 Task: Look for space in Rūdarpur, India from 6th September, 2023 to 18th September, 2023 for 3 adults in price range Rs.6000 to Rs.12000. Place can be entire place with 2 bedrooms having 2 beds and 2 bathrooms. Property type can be house, flat, guest house, hotel. Booking option can be shelf check-in. Required host language is English.
Action: Mouse moved to (513, 71)
Screenshot: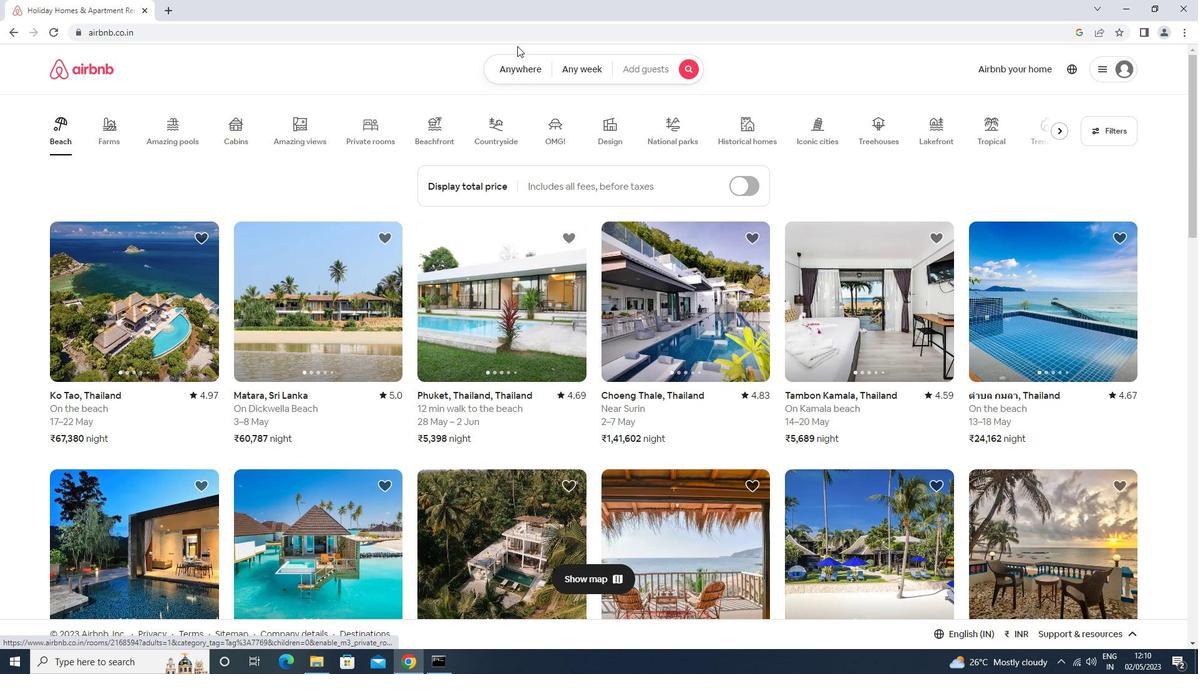 
Action: Mouse pressed left at (513, 71)
Screenshot: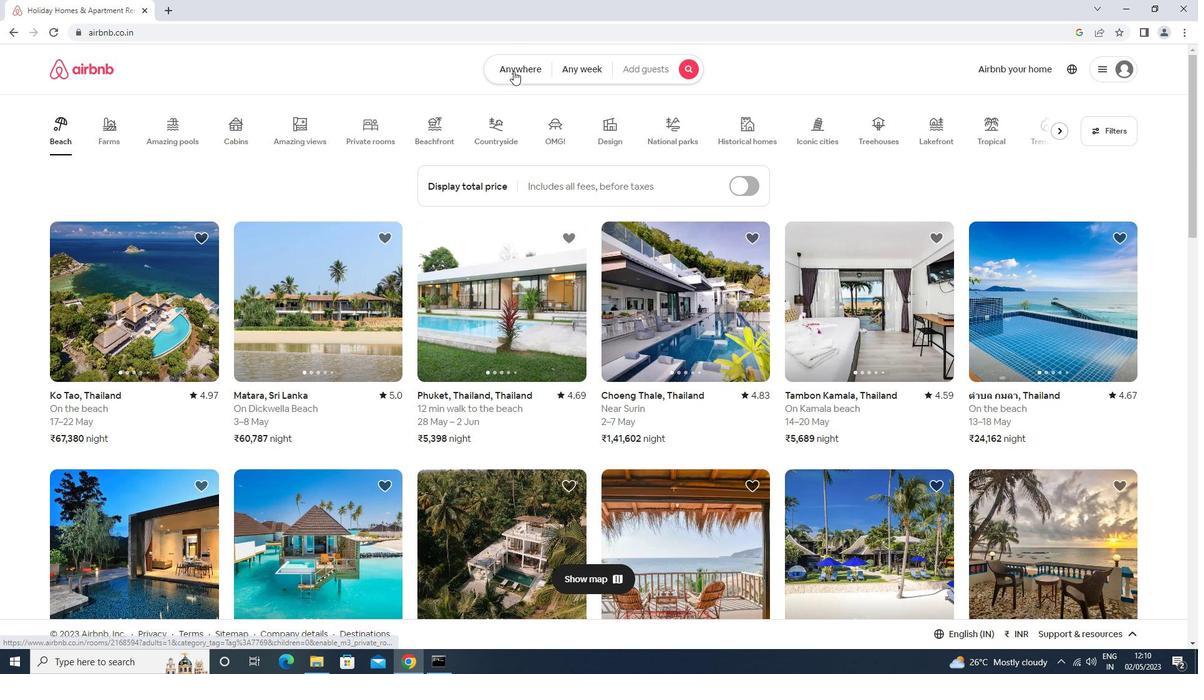 
Action: Mouse moved to (470, 118)
Screenshot: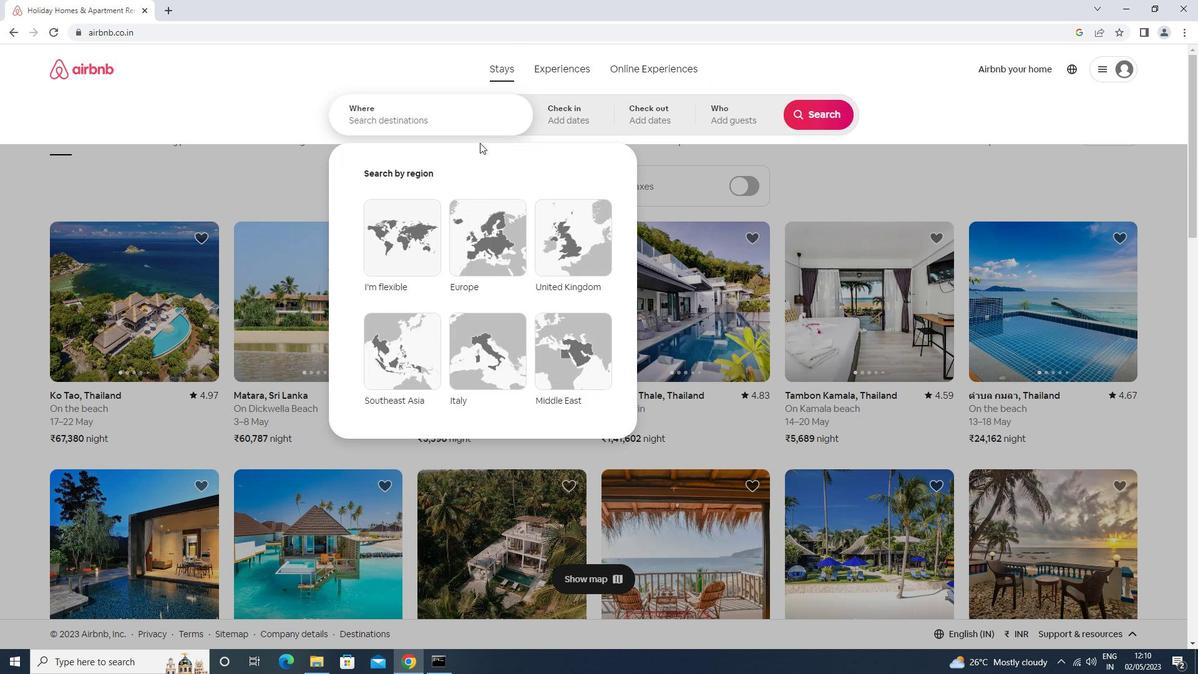 
Action: Mouse pressed left at (470, 118)
Screenshot: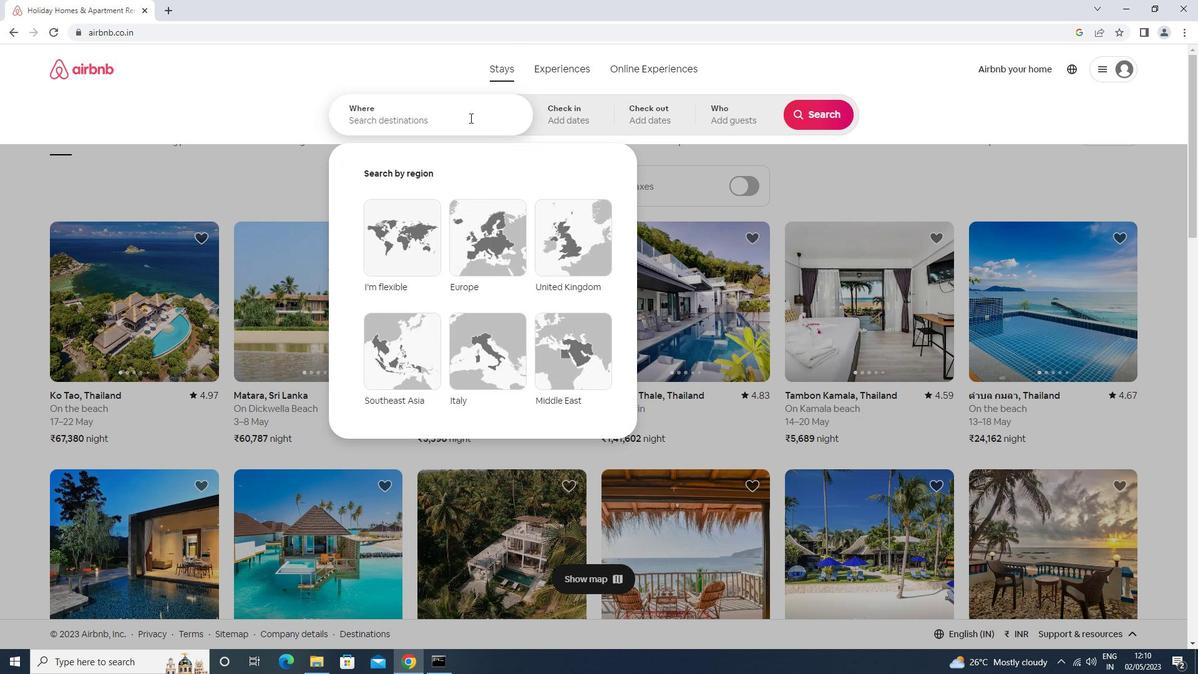 
Action: Mouse moved to (470, 118)
Screenshot: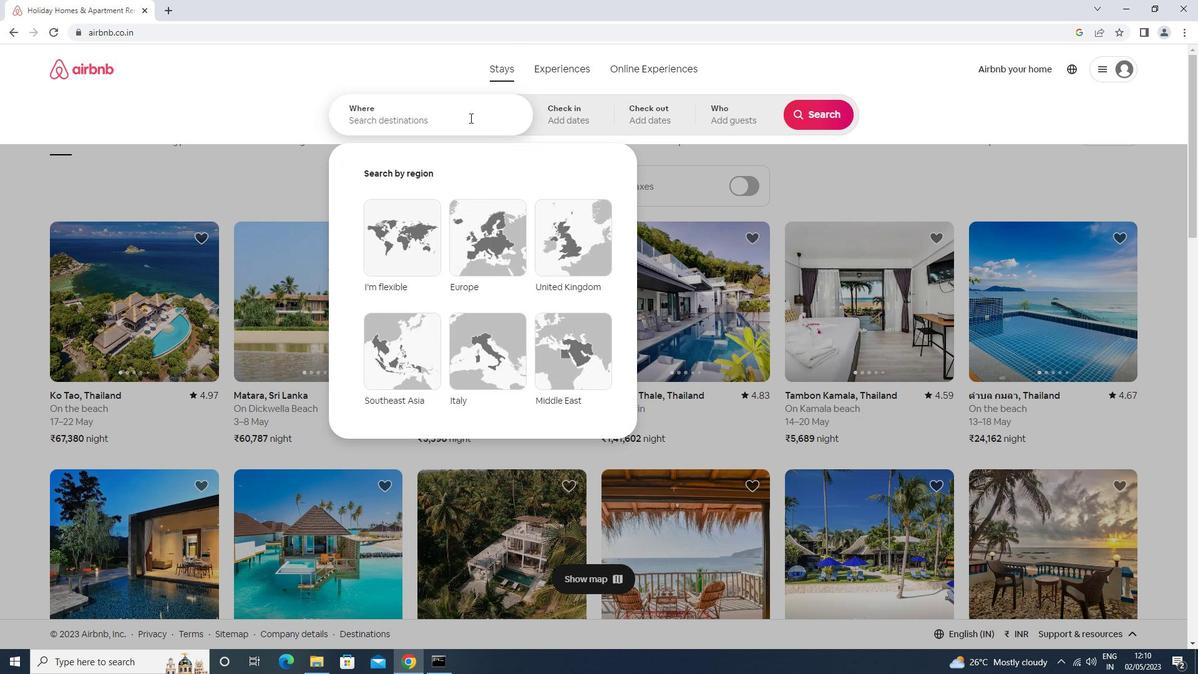 
Action: Key pressed r<Key.caps_lock>udarpur<Key.enter>
Screenshot: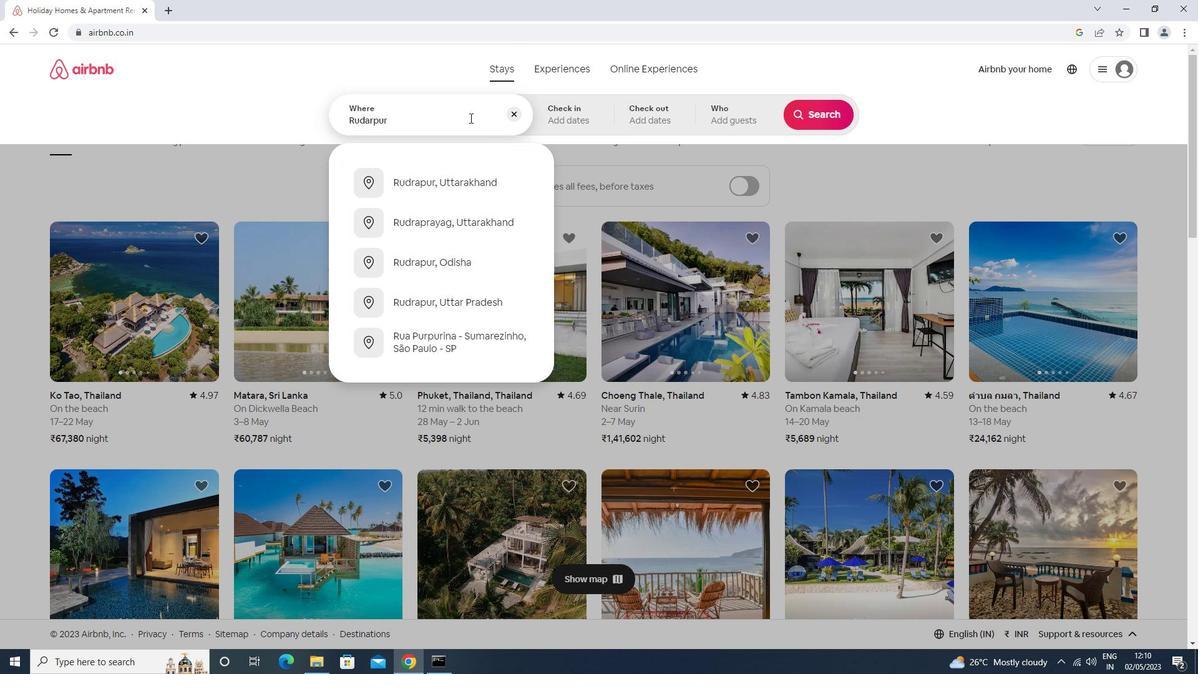 
Action: Mouse moved to (817, 217)
Screenshot: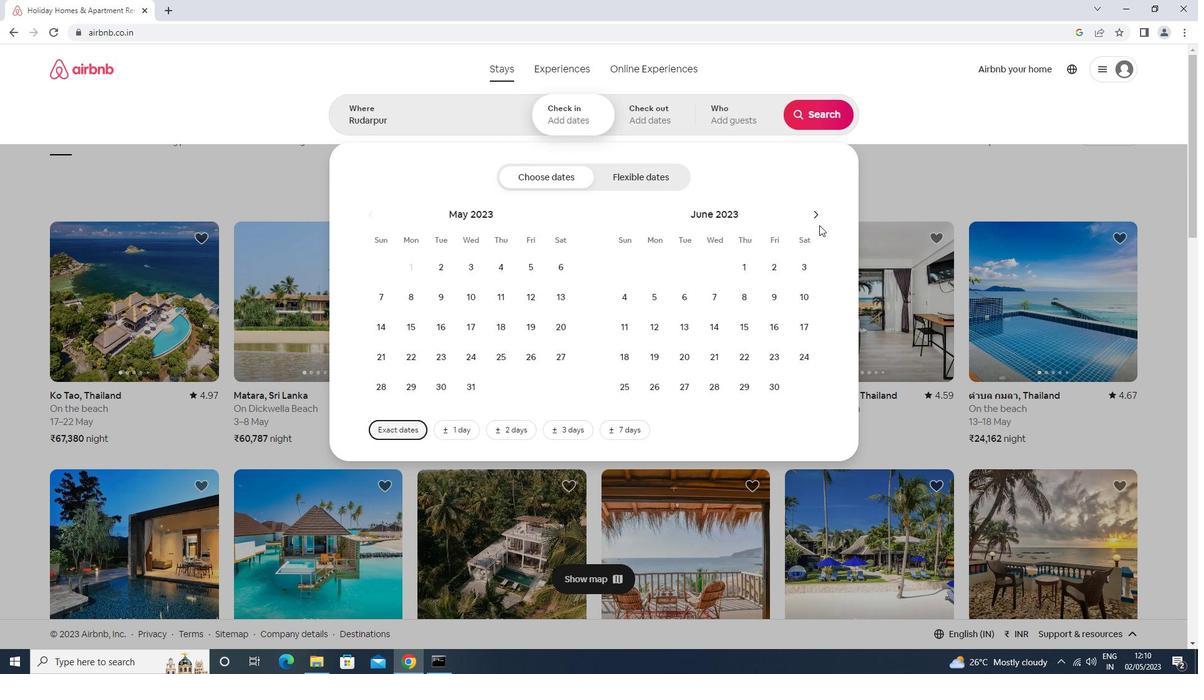 
Action: Mouse pressed left at (817, 217)
Screenshot: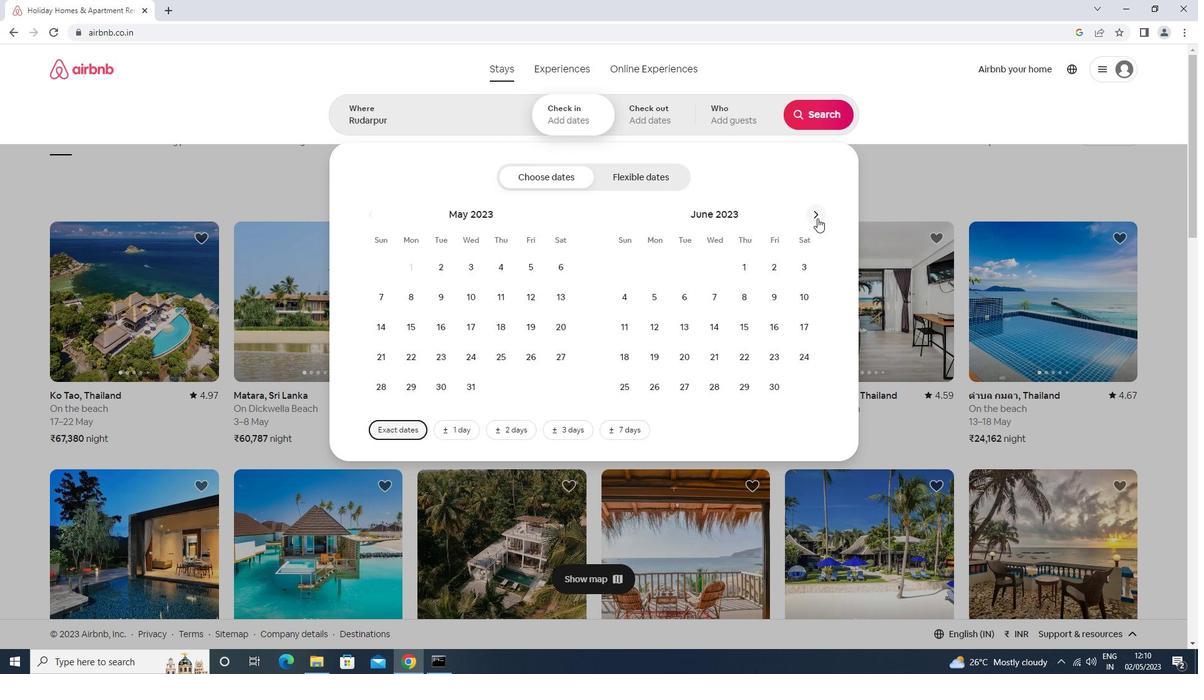 
Action: Mouse pressed left at (817, 217)
Screenshot: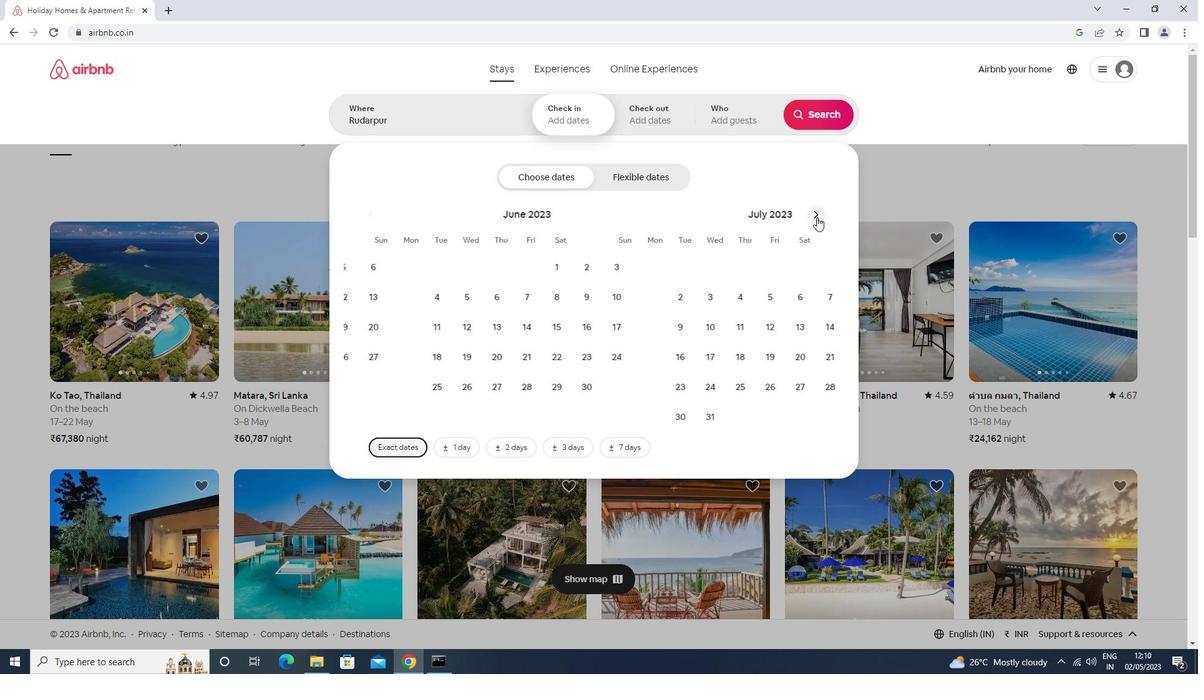 
Action: Mouse moved to (817, 217)
Screenshot: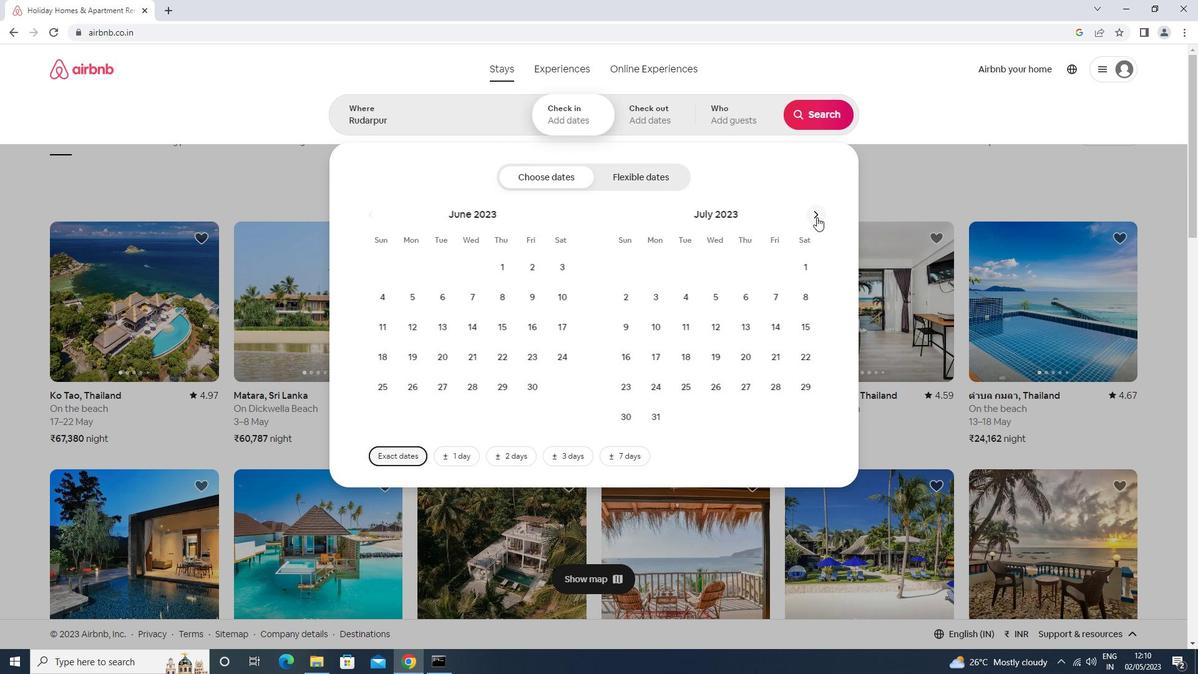 
Action: Mouse pressed left at (817, 217)
Screenshot: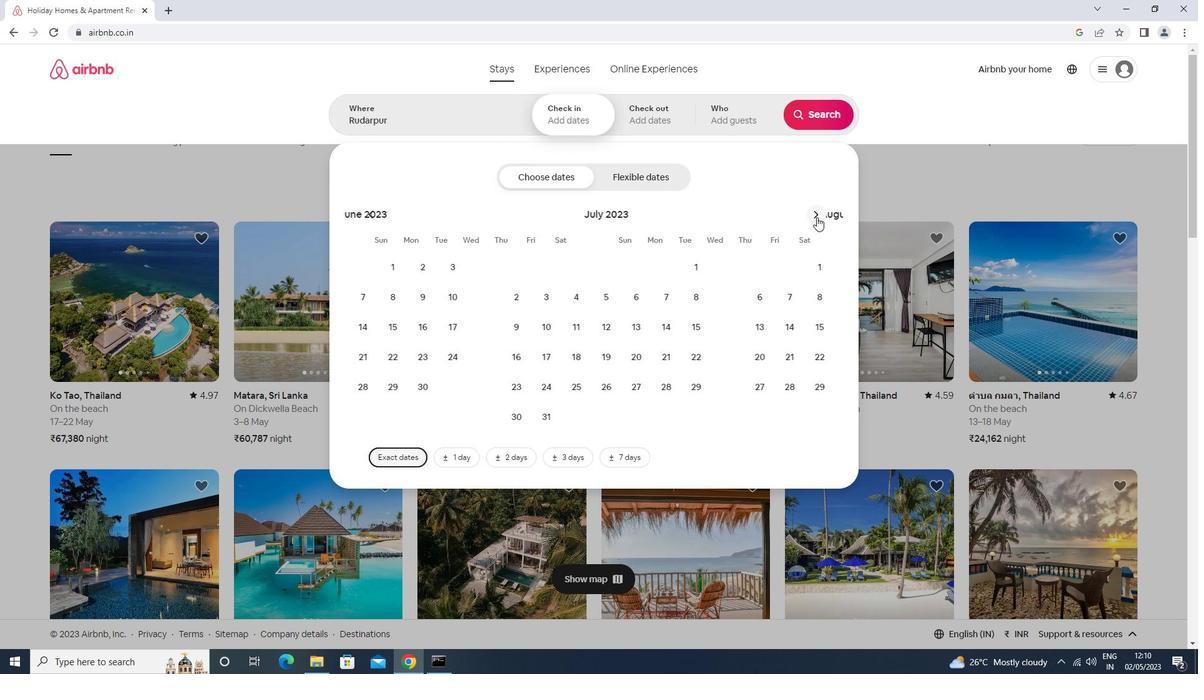 
Action: Mouse moved to (712, 289)
Screenshot: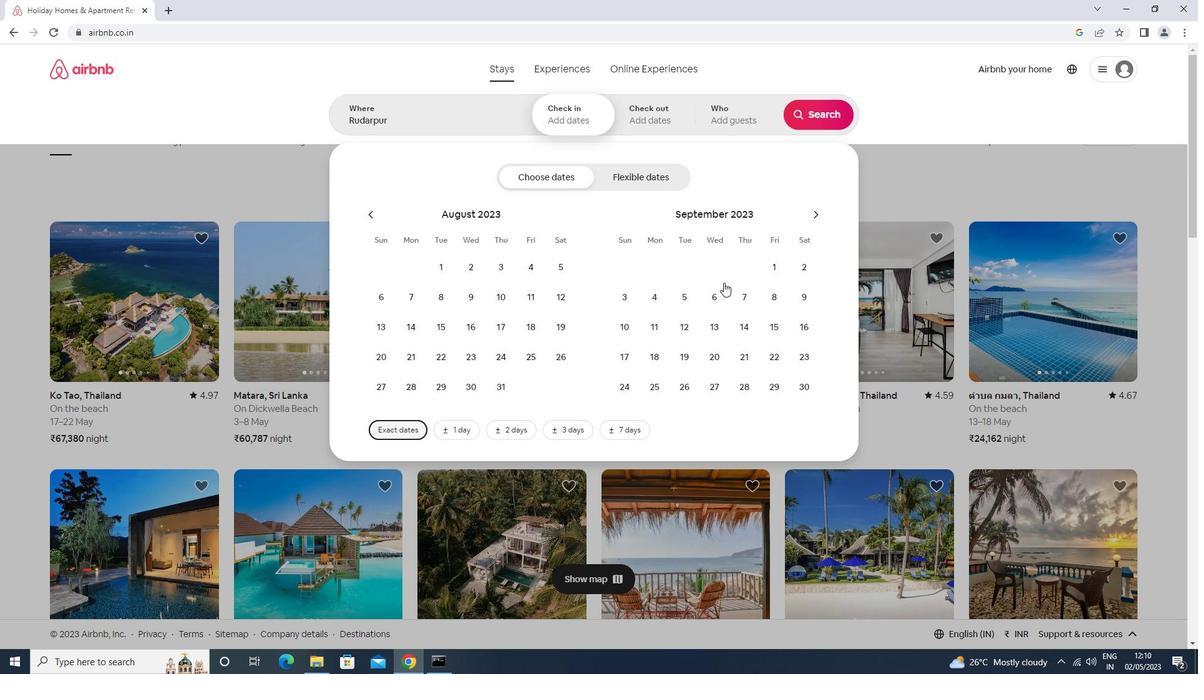 
Action: Mouse pressed left at (712, 289)
Screenshot: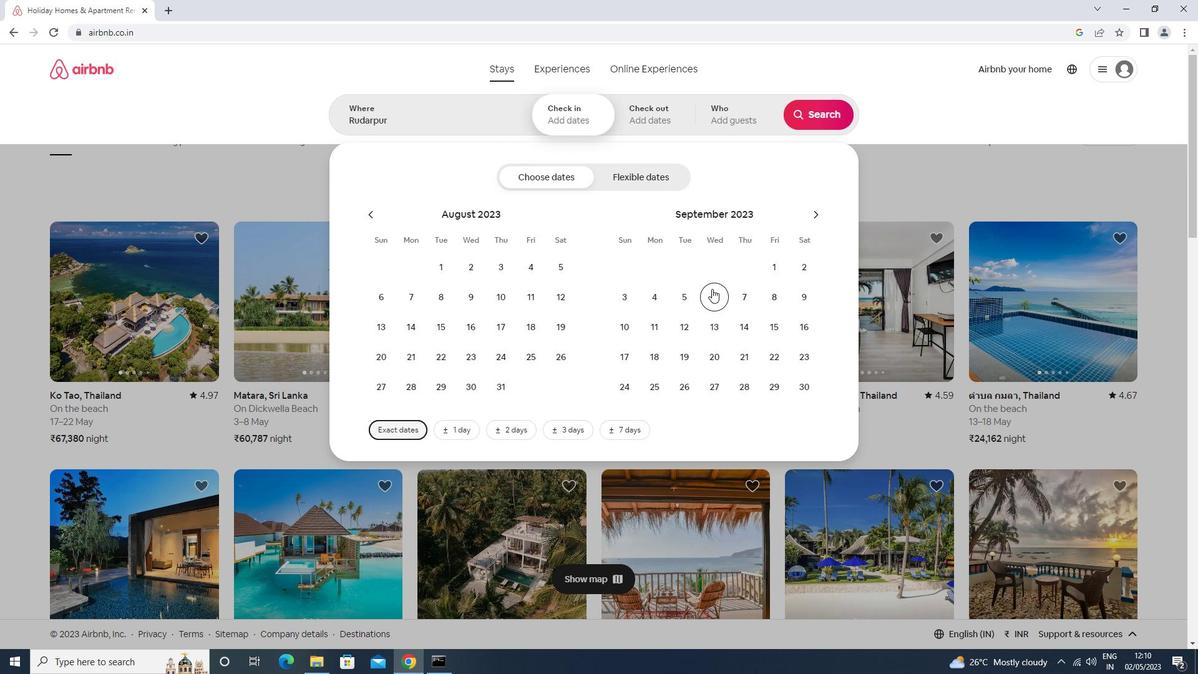 
Action: Mouse moved to (648, 347)
Screenshot: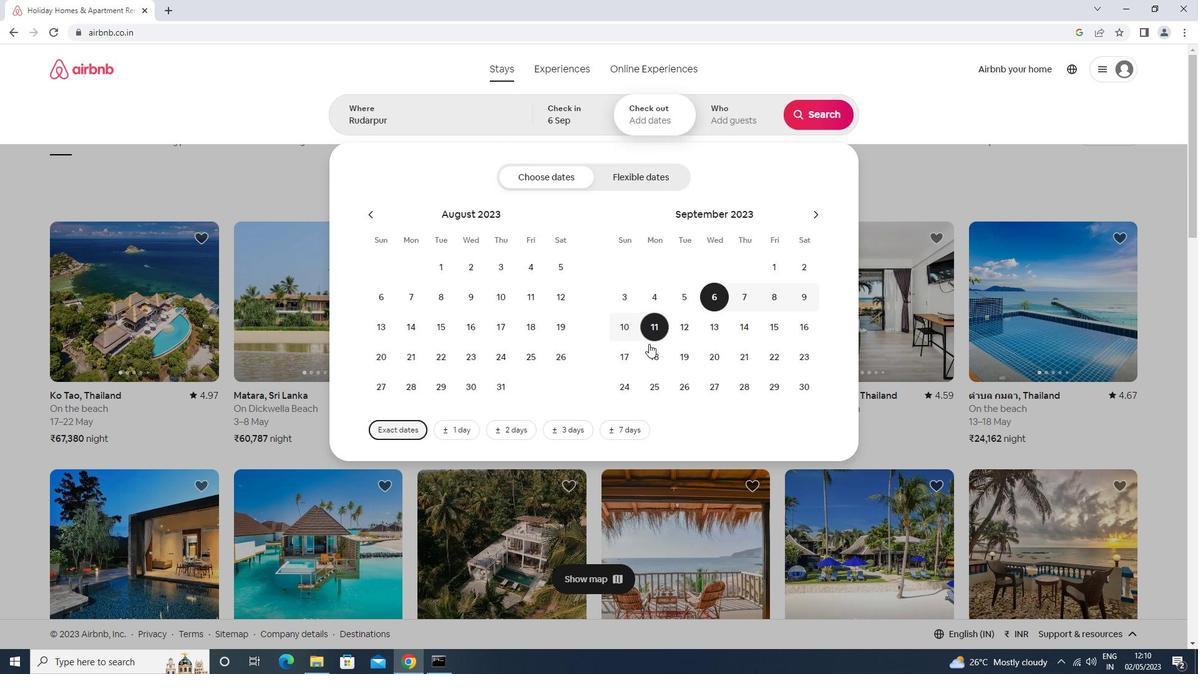 
Action: Mouse pressed left at (648, 347)
Screenshot: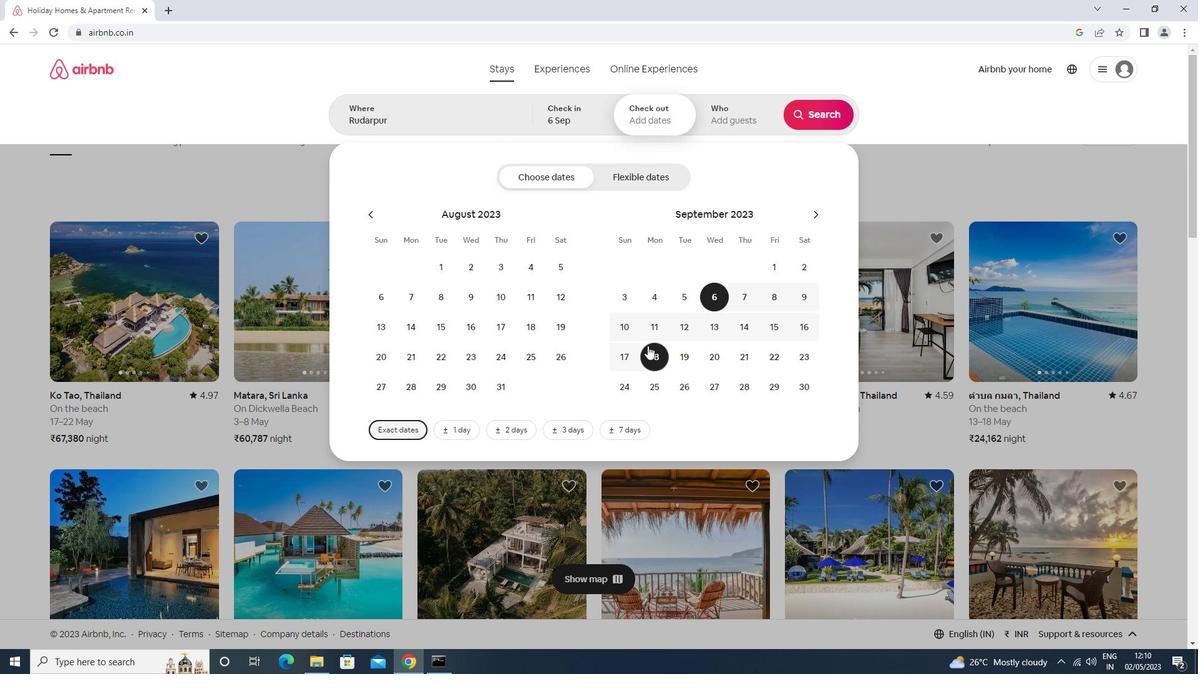 
Action: Mouse moved to (711, 120)
Screenshot: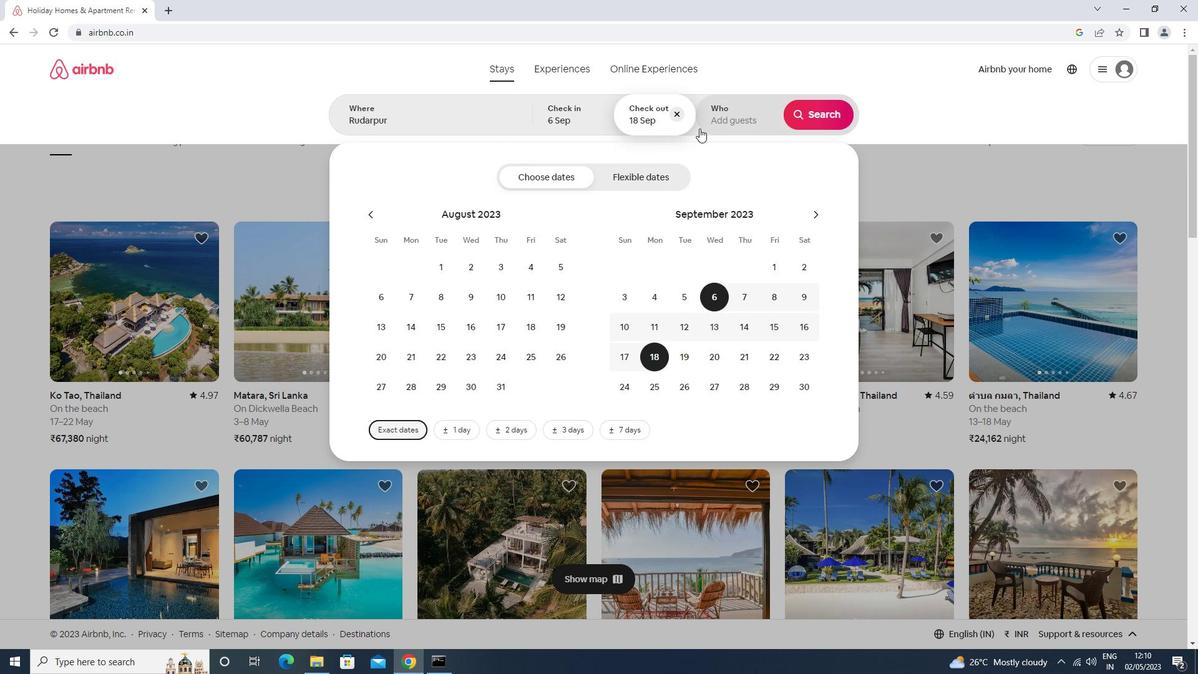 
Action: Mouse pressed left at (711, 120)
Screenshot: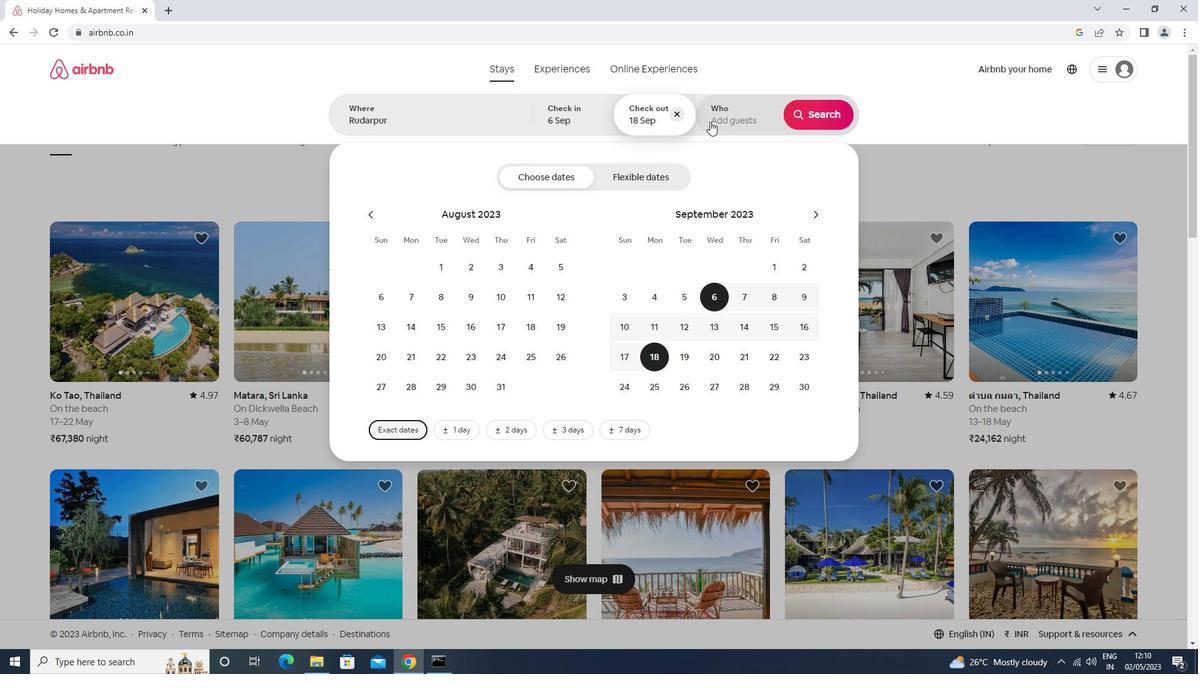 
Action: Mouse moved to (821, 187)
Screenshot: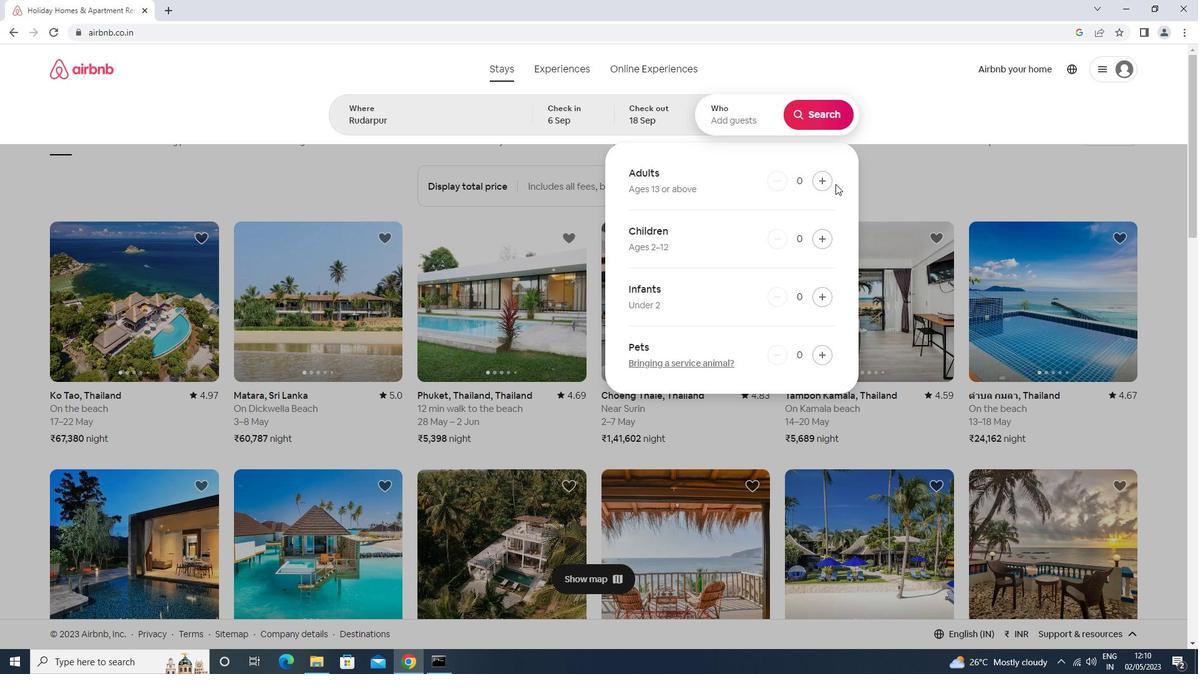 
Action: Mouse pressed left at (821, 187)
Screenshot: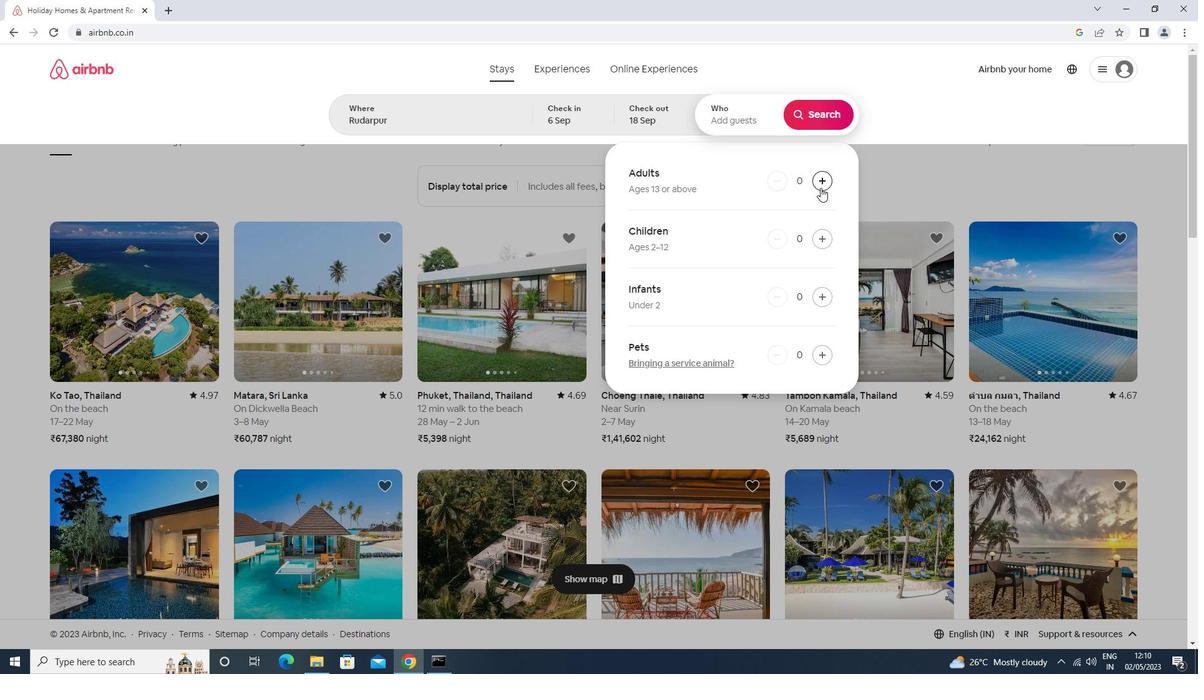 
Action: Mouse pressed left at (821, 187)
Screenshot: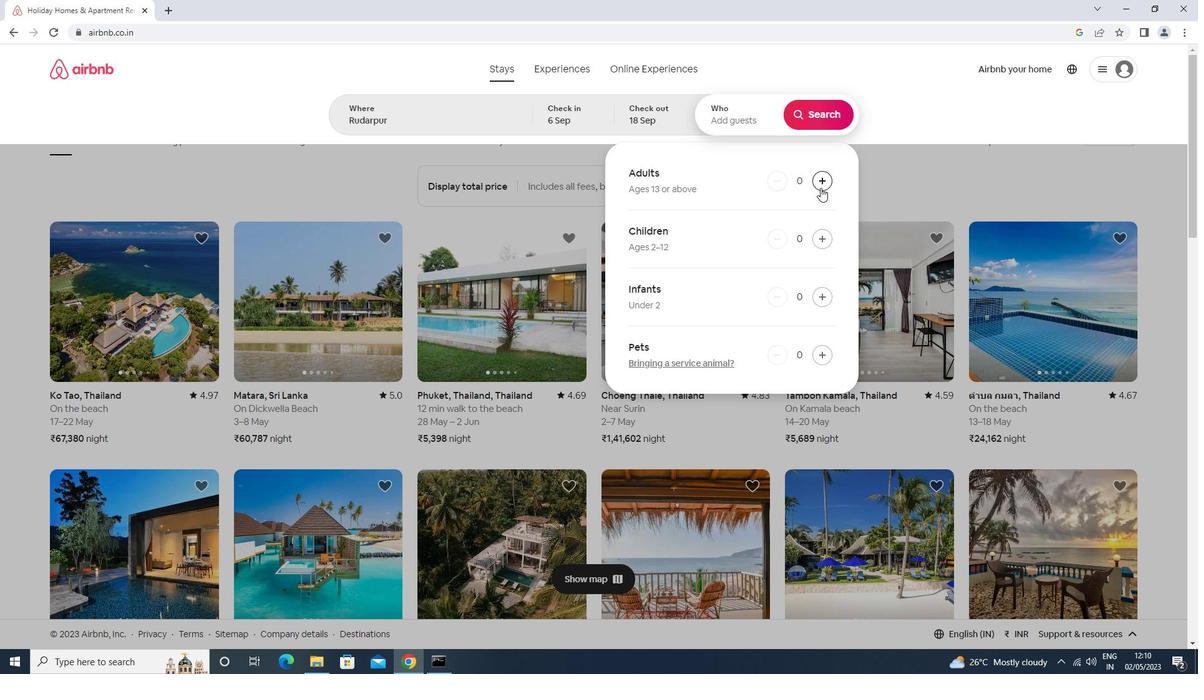 
Action: Mouse moved to (821, 187)
Screenshot: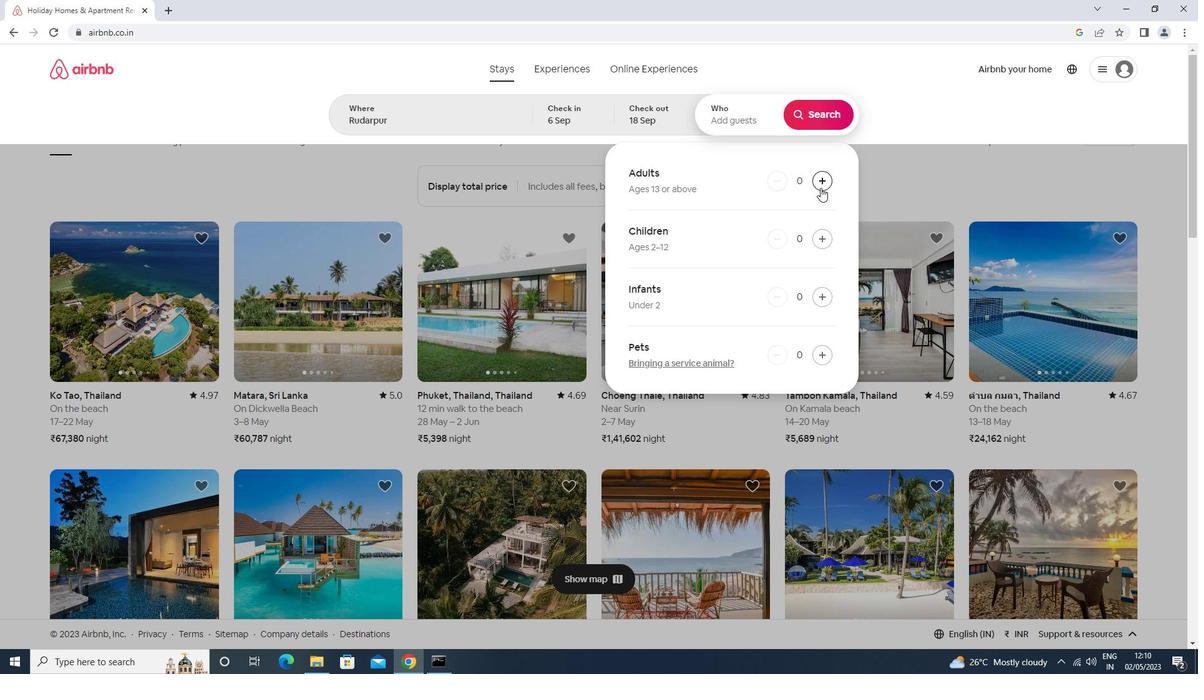 
Action: Mouse pressed left at (821, 187)
Screenshot: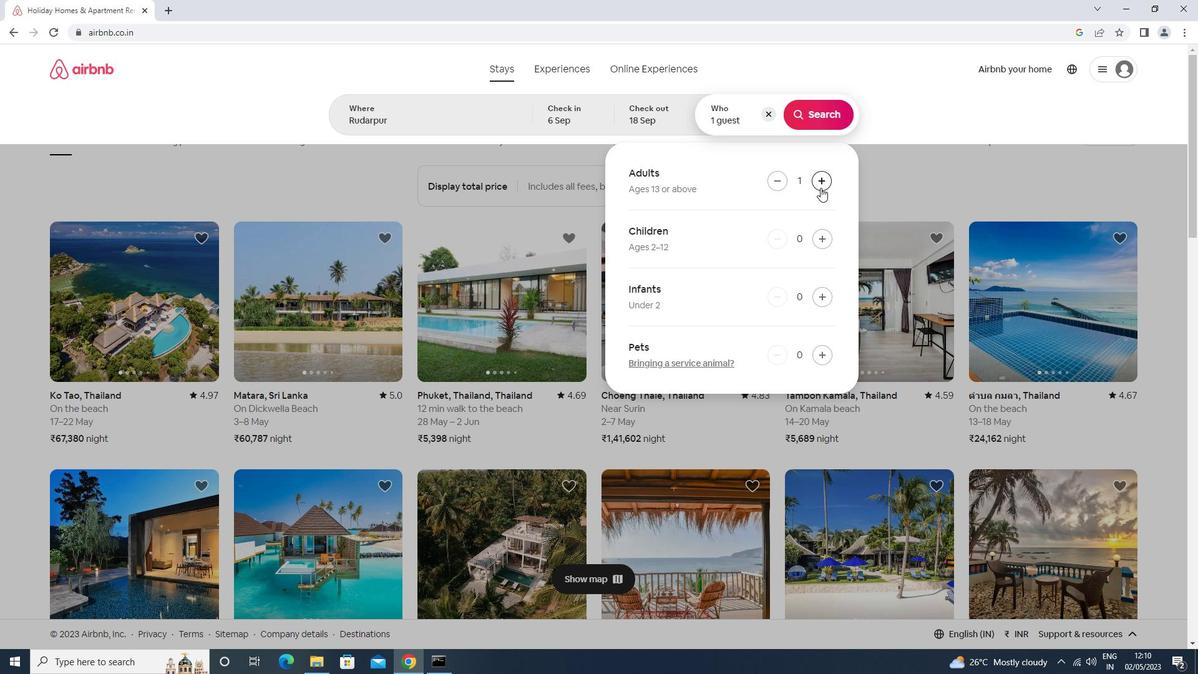 
Action: Mouse moved to (823, 114)
Screenshot: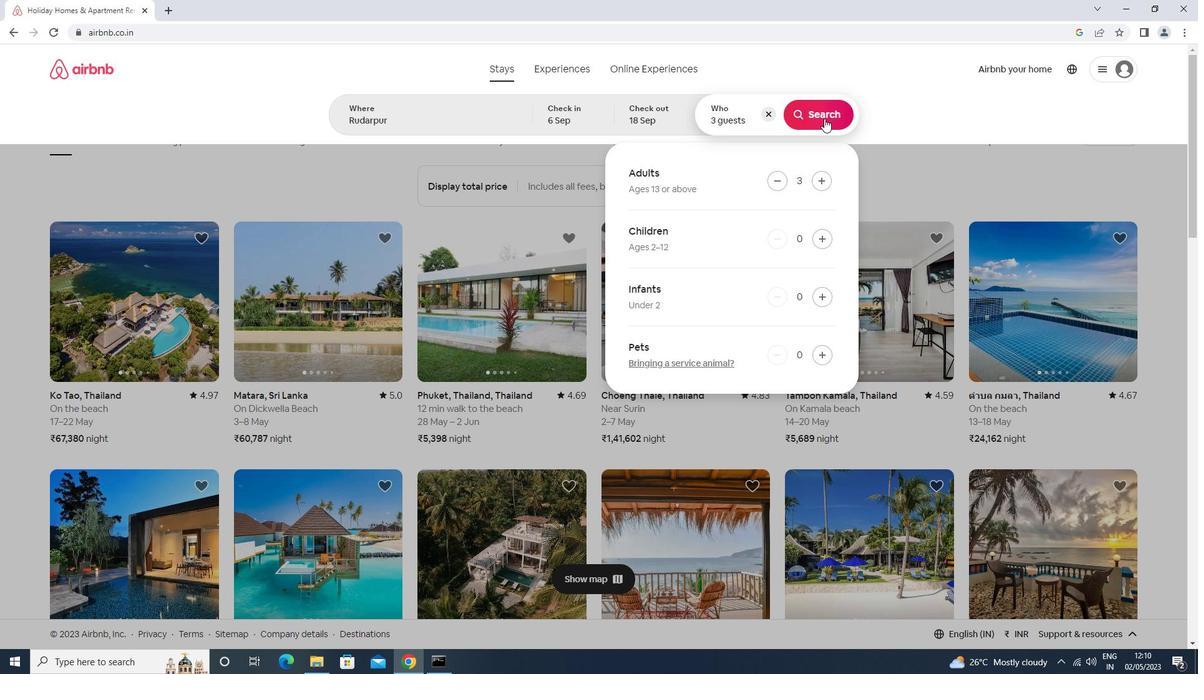 
Action: Mouse pressed left at (823, 114)
Screenshot: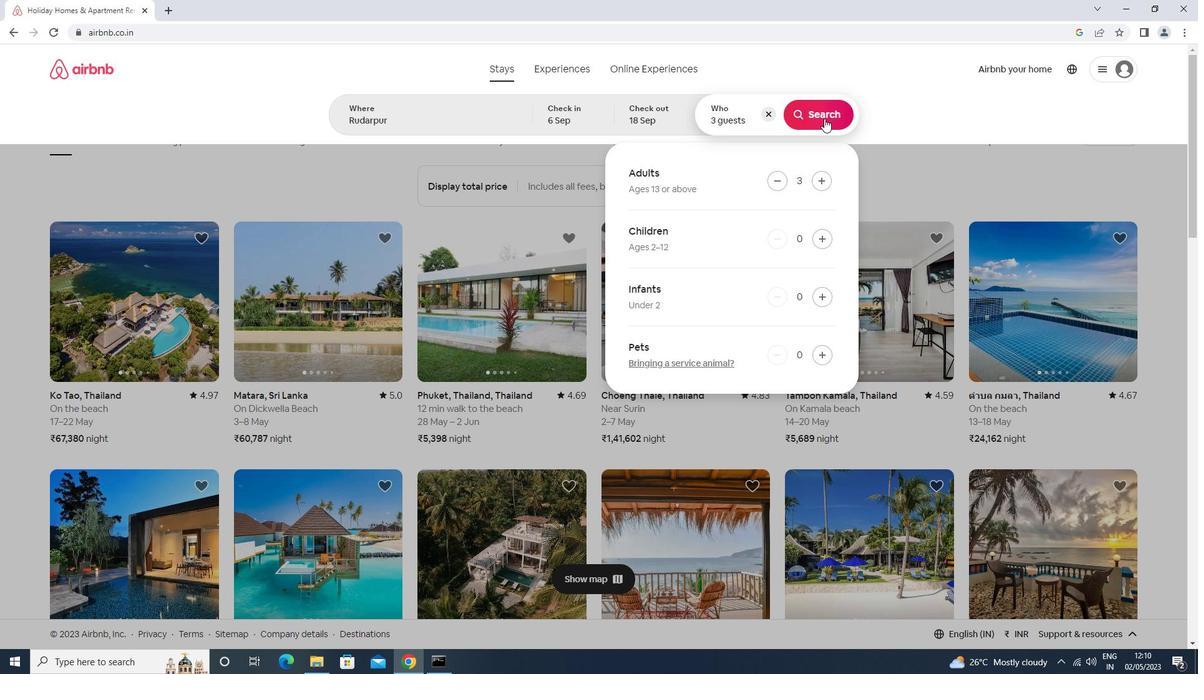 
Action: Mouse moved to (1136, 116)
Screenshot: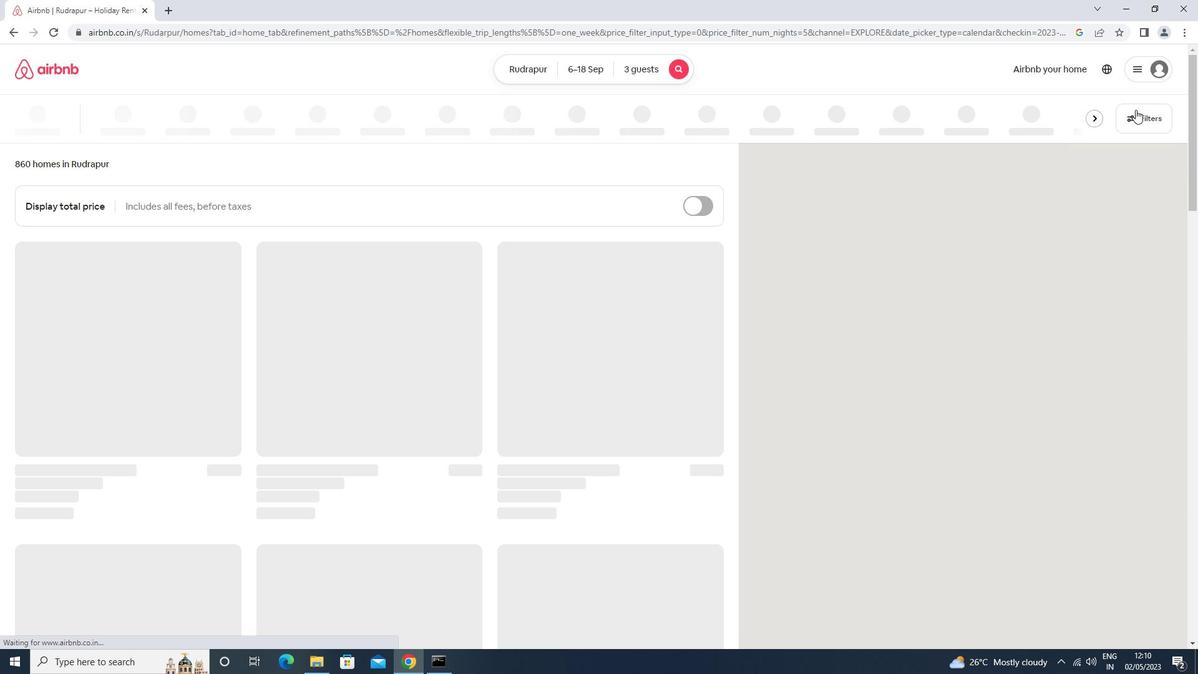 
Action: Mouse pressed left at (1136, 116)
Screenshot: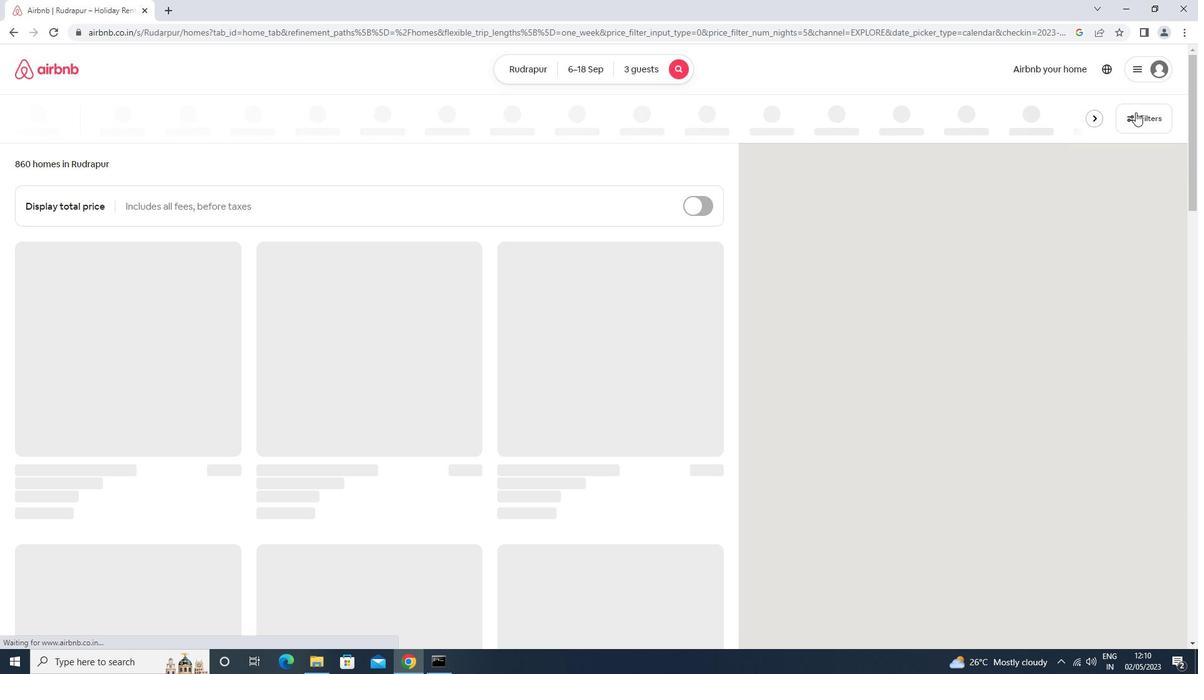
Action: Mouse moved to (432, 276)
Screenshot: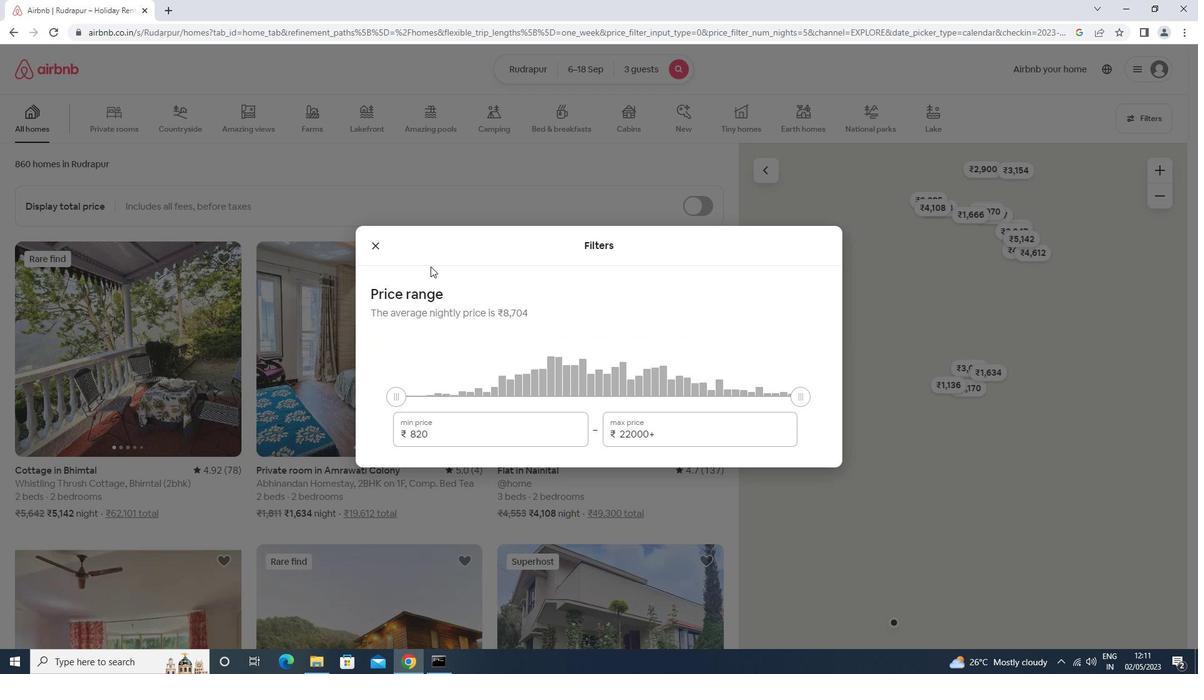 
Action: Mouse pressed left at (432, 276)
Screenshot: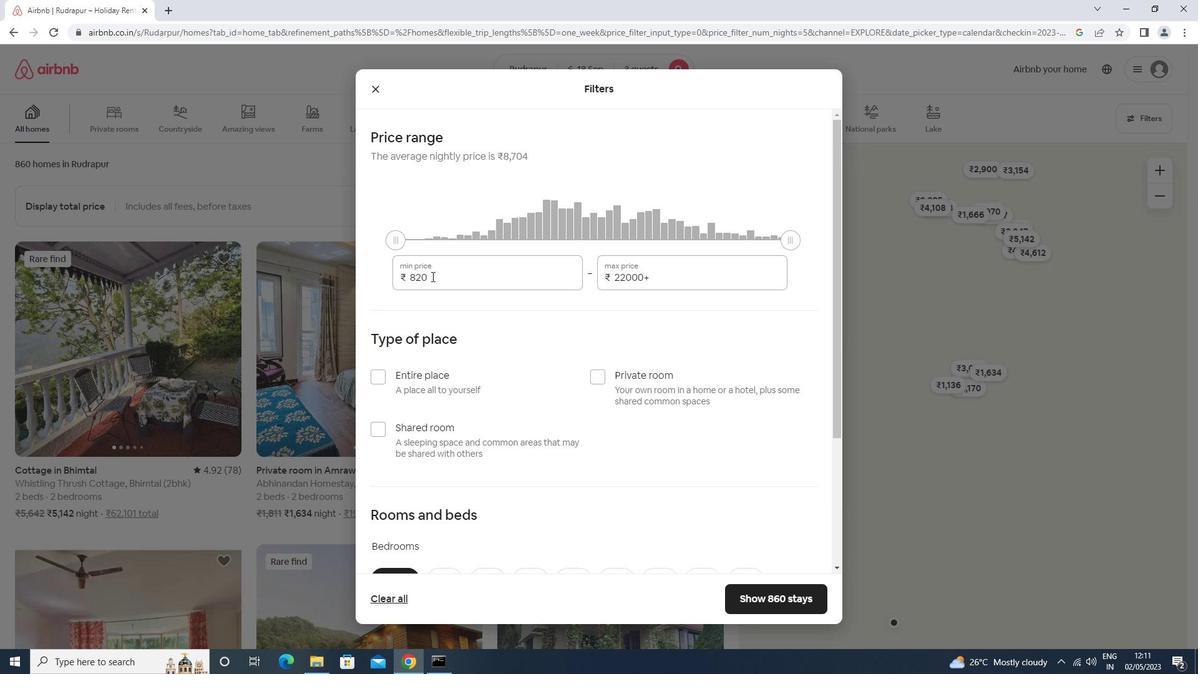 
Action: Mouse moved to (438, 268)
Screenshot: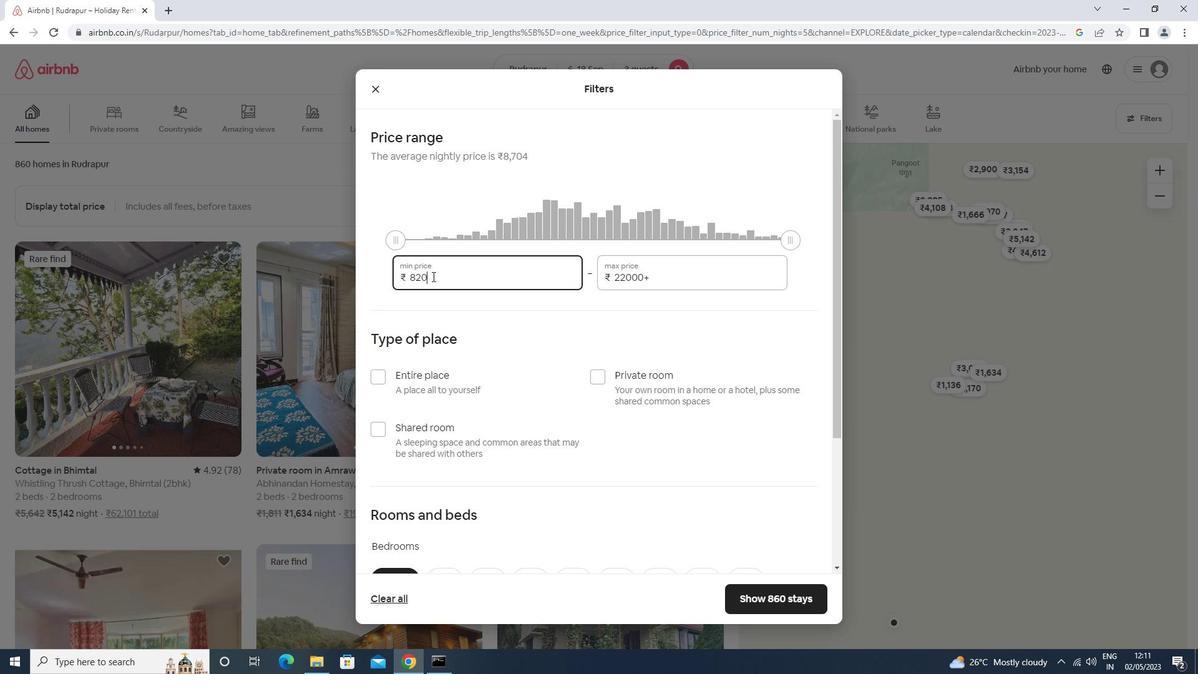 
Action: Key pressed <Key.backspace><Key.backspace><Key.backspace><Key.backspace><Key.backspace><Key.backspace><Key.backspace><Key.backspace><Key.backspace><Key.backspace><Key.backspace><Key.backspace><Key.backspace><Key.backspace>6000<Key.tab>12000
Screenshot: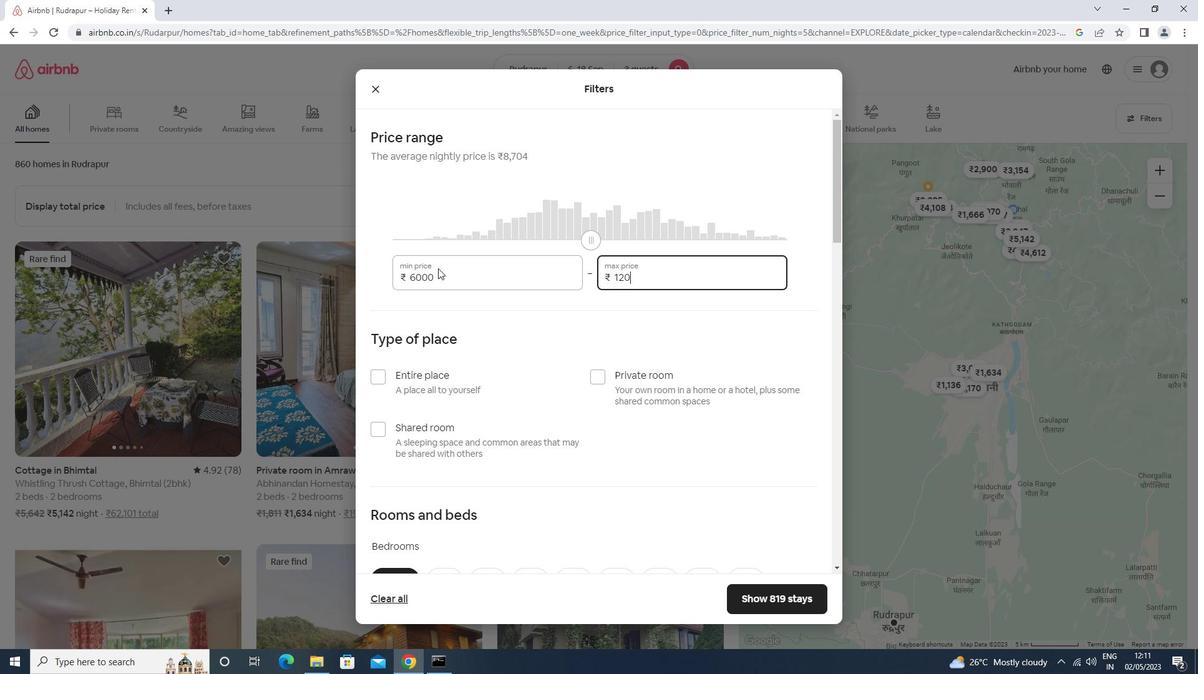 
Action: Mouse moved to (439, 358)
Screenshot: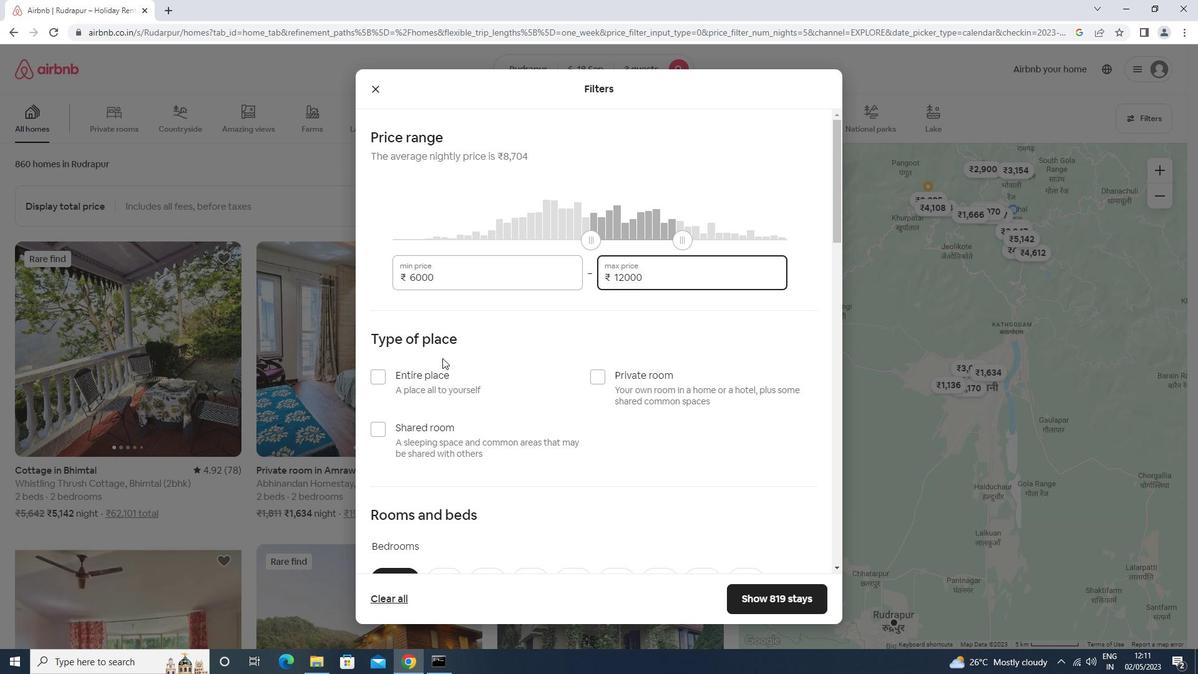 
Action: Mouse pressed left at (439, 358)
Screenshot: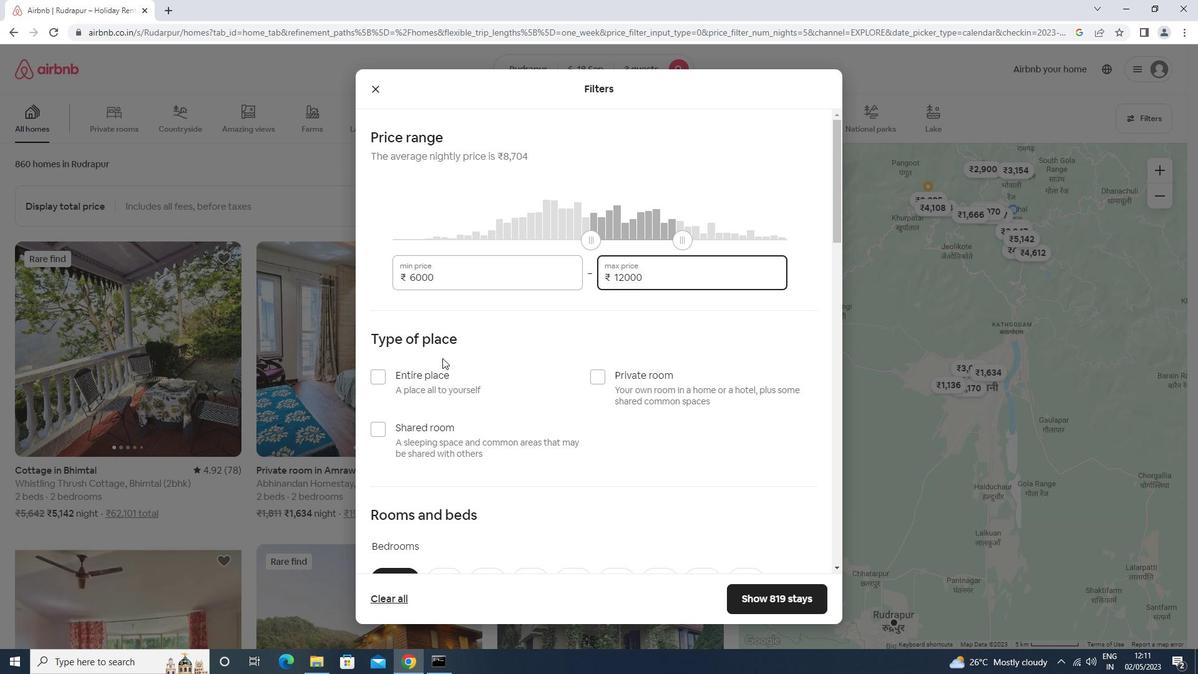 
Action: Mouse moved to (381, 370)
Screenshot: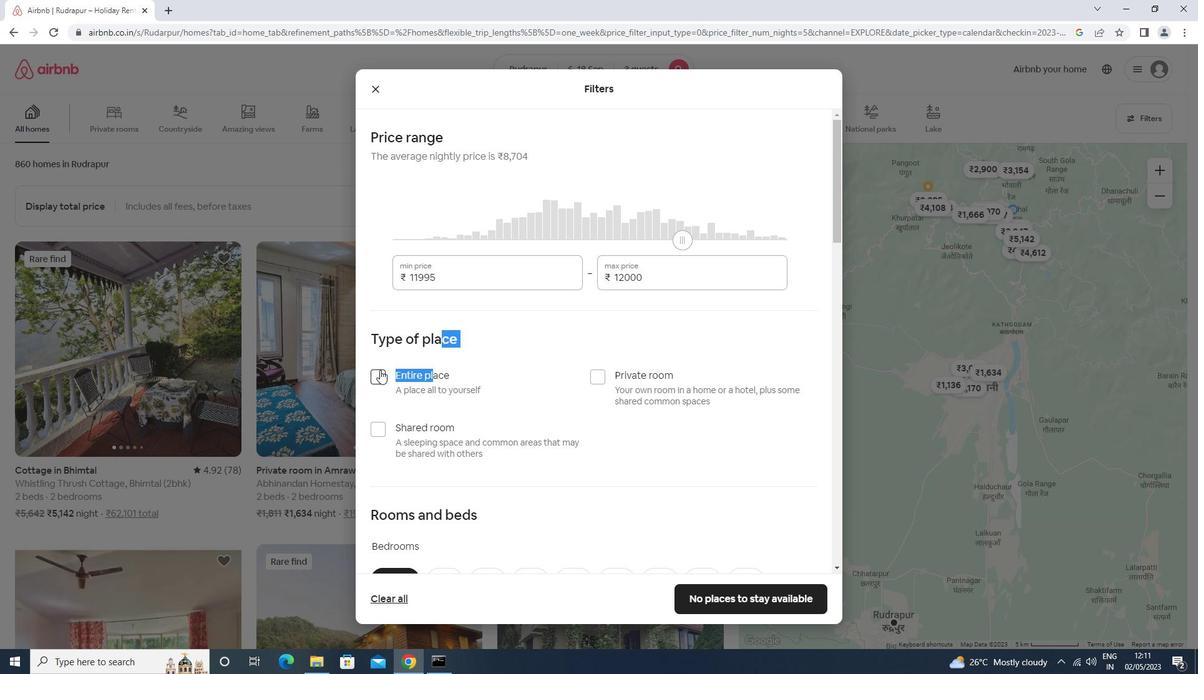 
Action: Mouse pressed left at (381, 370)
Screenshot: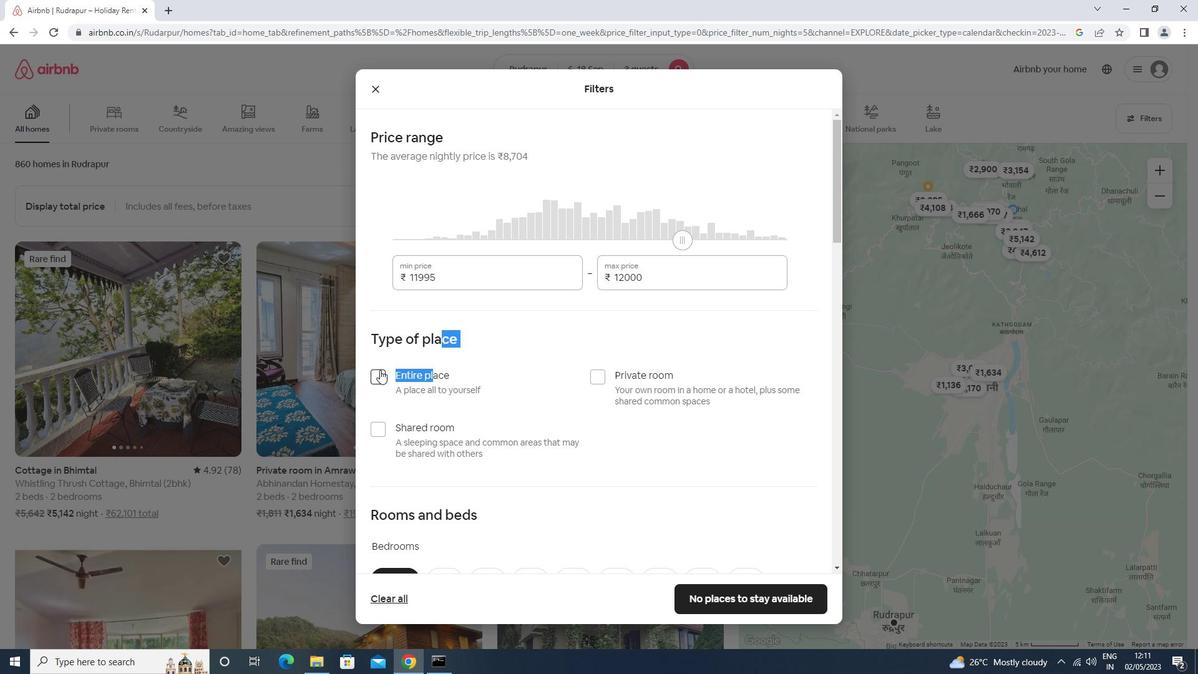 
Action: Mouse moved to (564, 330)
Screenshot: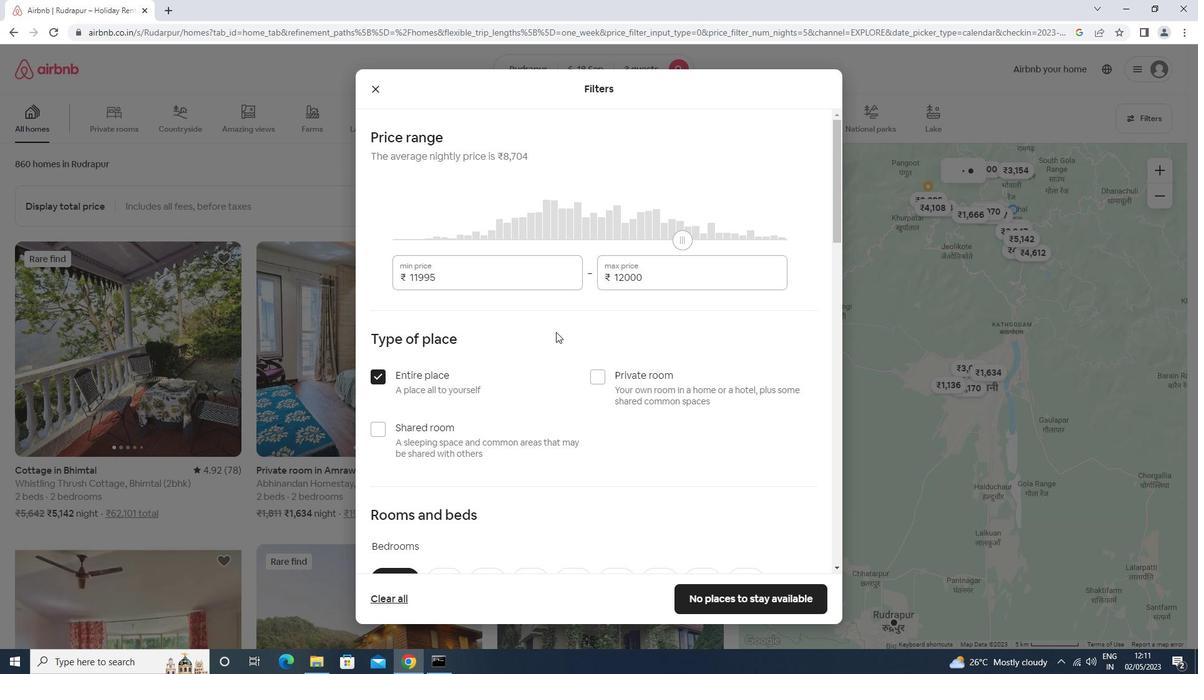 
Action: Mouse scrolled (564, 330) with delta (0, 0)
Screenshot: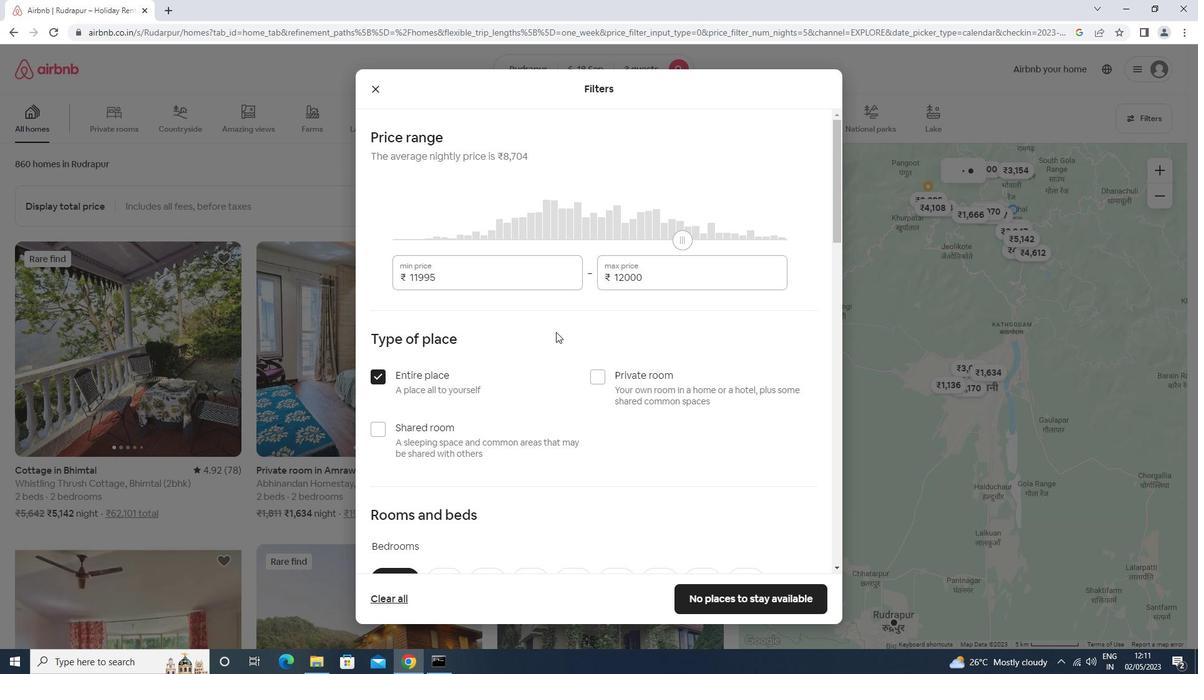 
Action: Mouse moved to (564, 332)
Screenshot: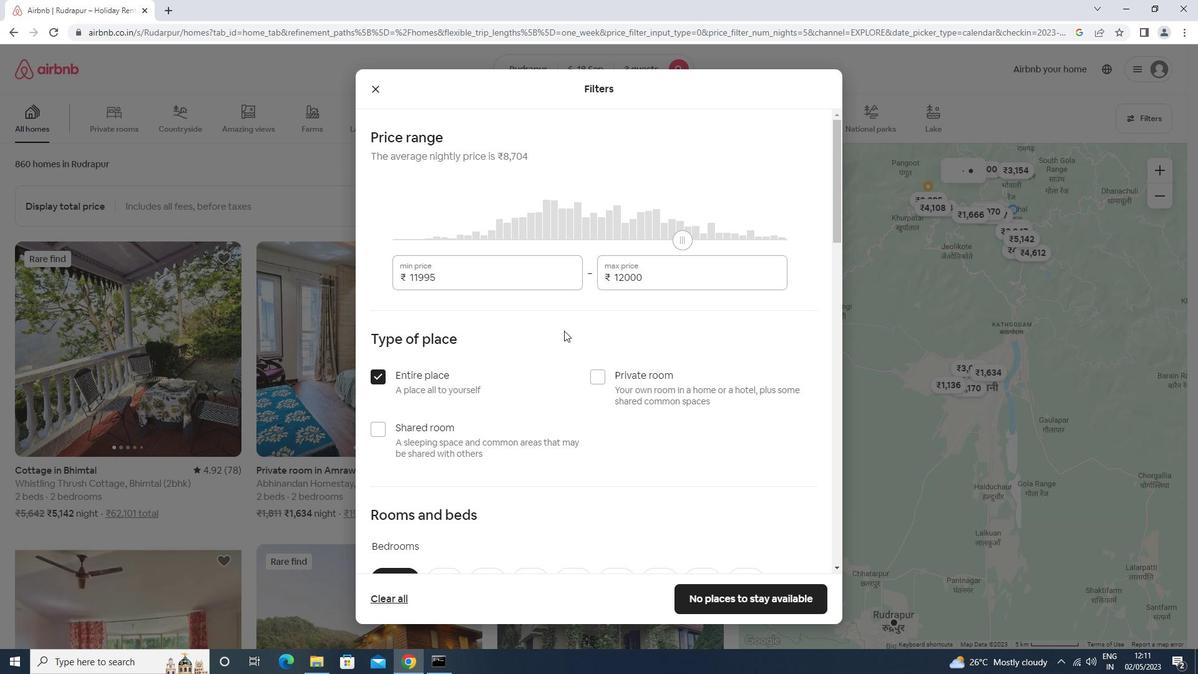 
Action: Mouse scrolled (564, 331) with delta (0, 0)
Screenshot: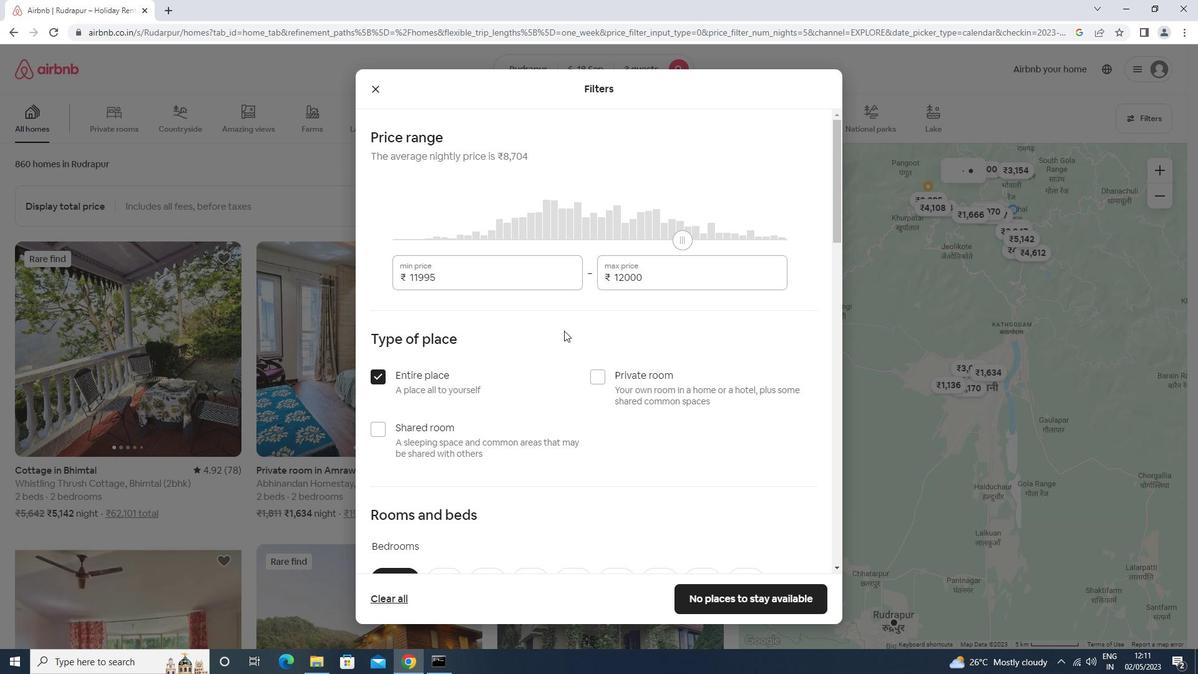 
Action: Mouse moved to (564, 332)
Screenshot: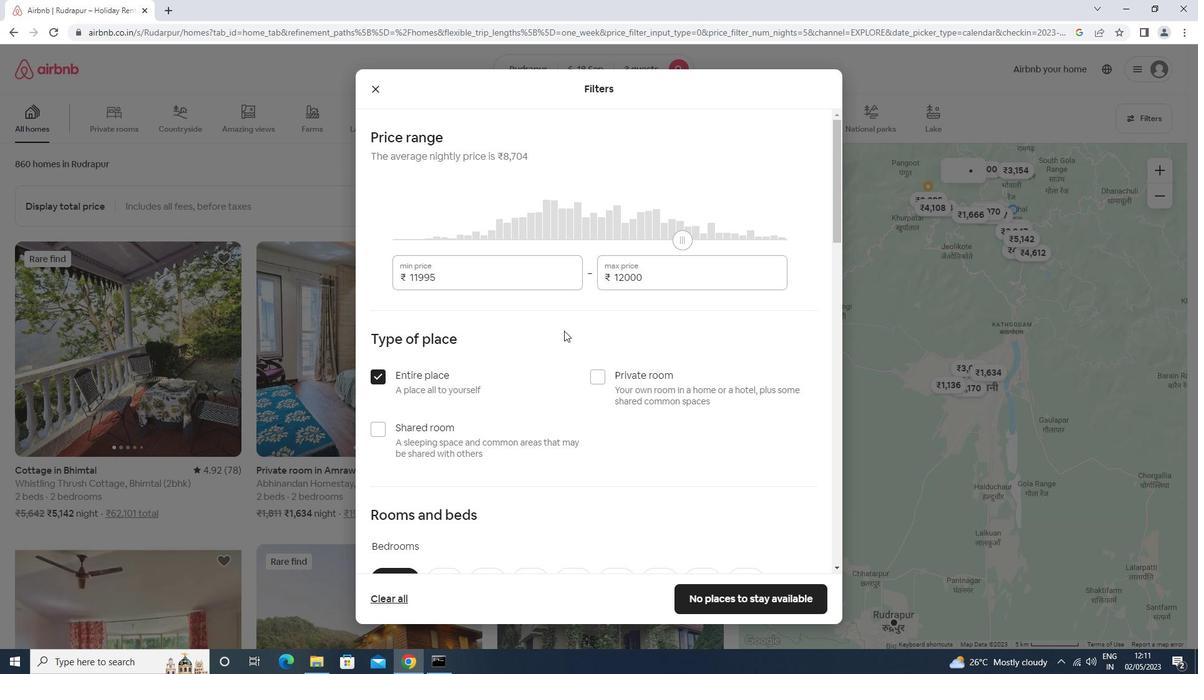 
Action: Mouse scrolled (564, 332) with delta (0, 0)
Screenshot: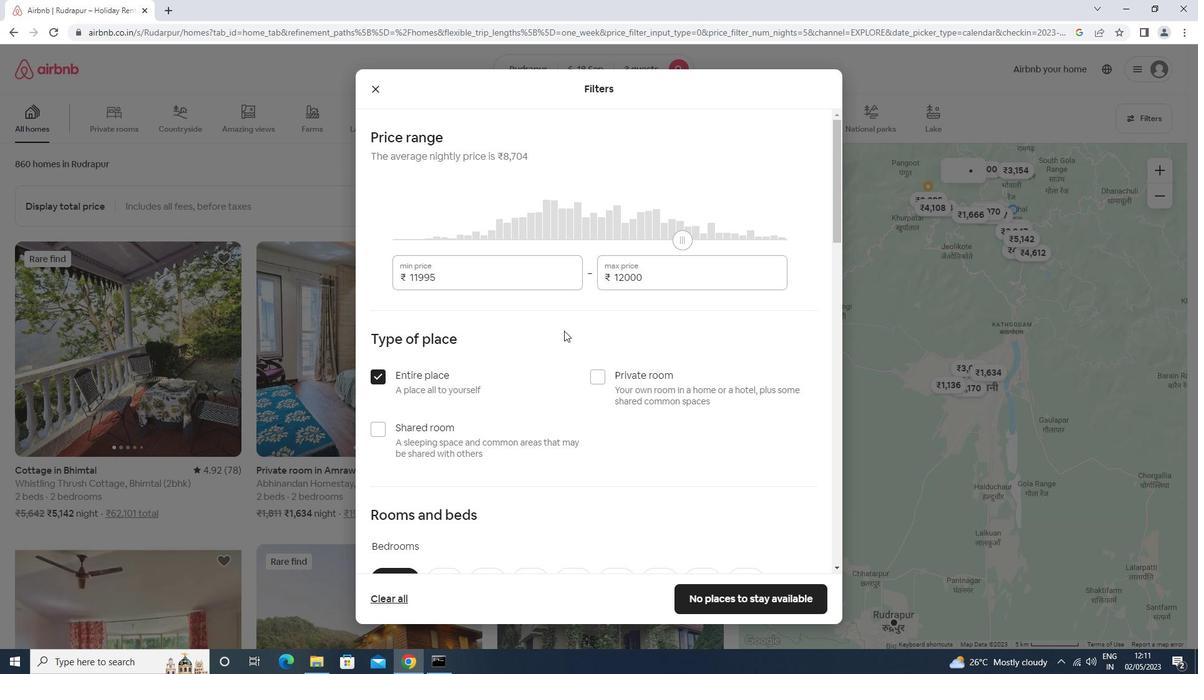 
Action: Mouse scrolled (564, 332) with delta (0, 0)
Screenshot: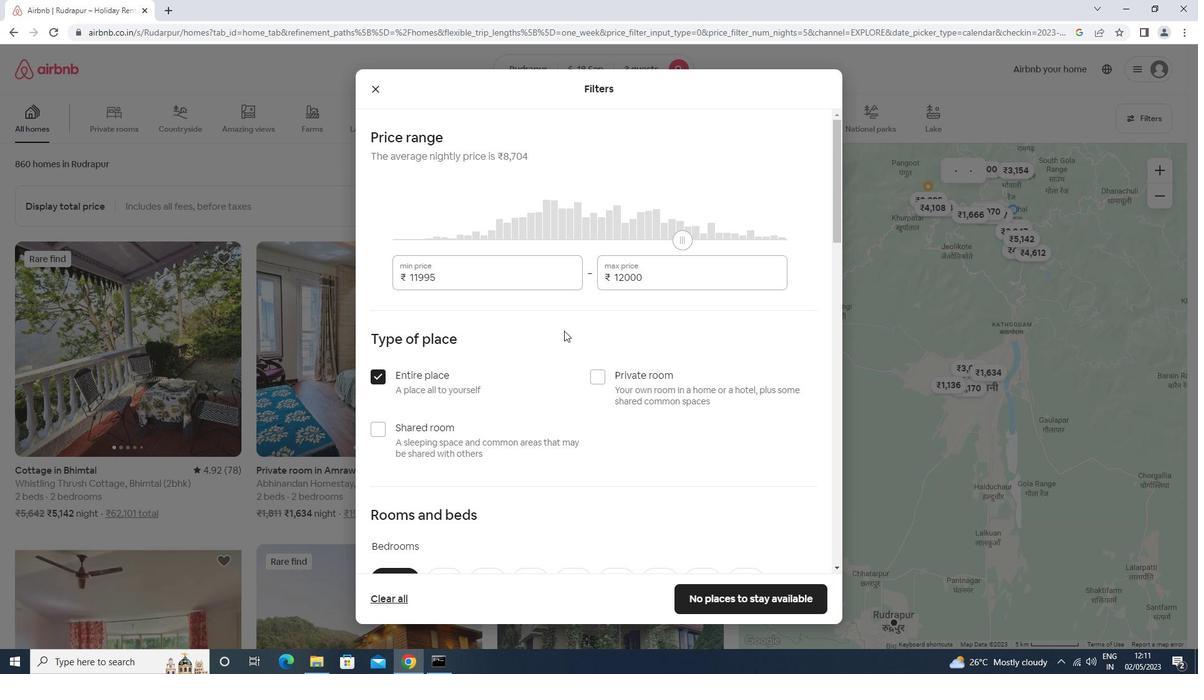 
Action: Mouse moved to (564, 333)
Screenshot: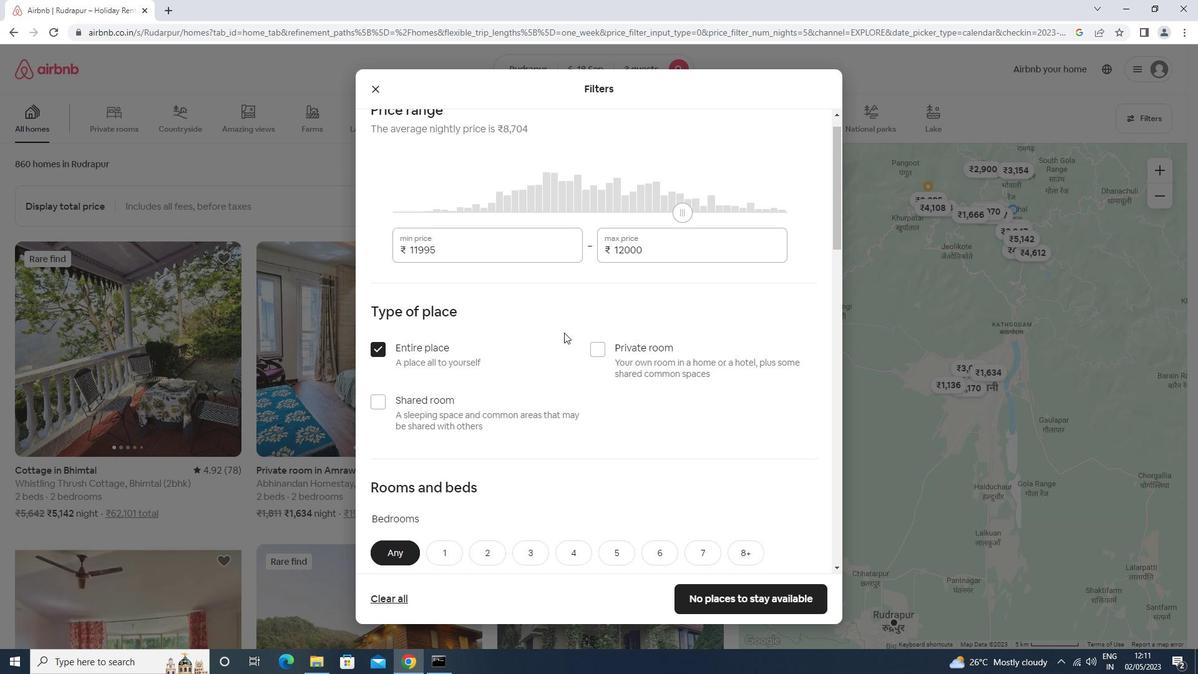 
Action: Mouse scrolled (564, 332) with delta (0, 0)
Screenshot: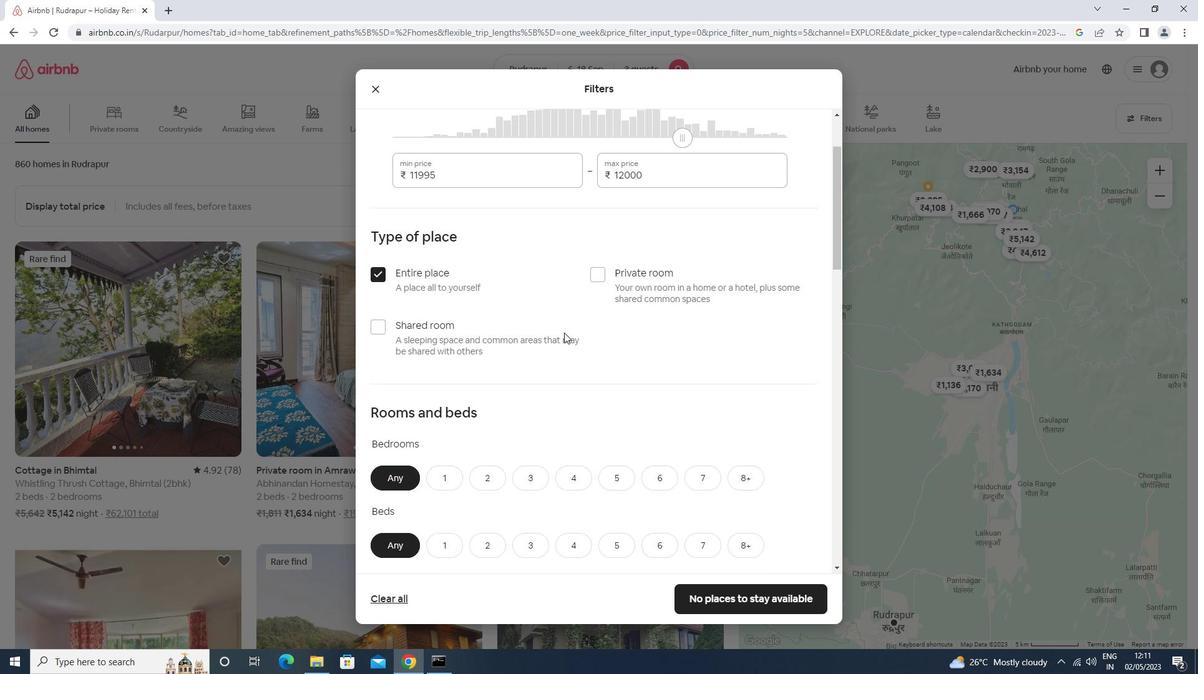
Action: Mouse moved to (482, 273)
Screenshot: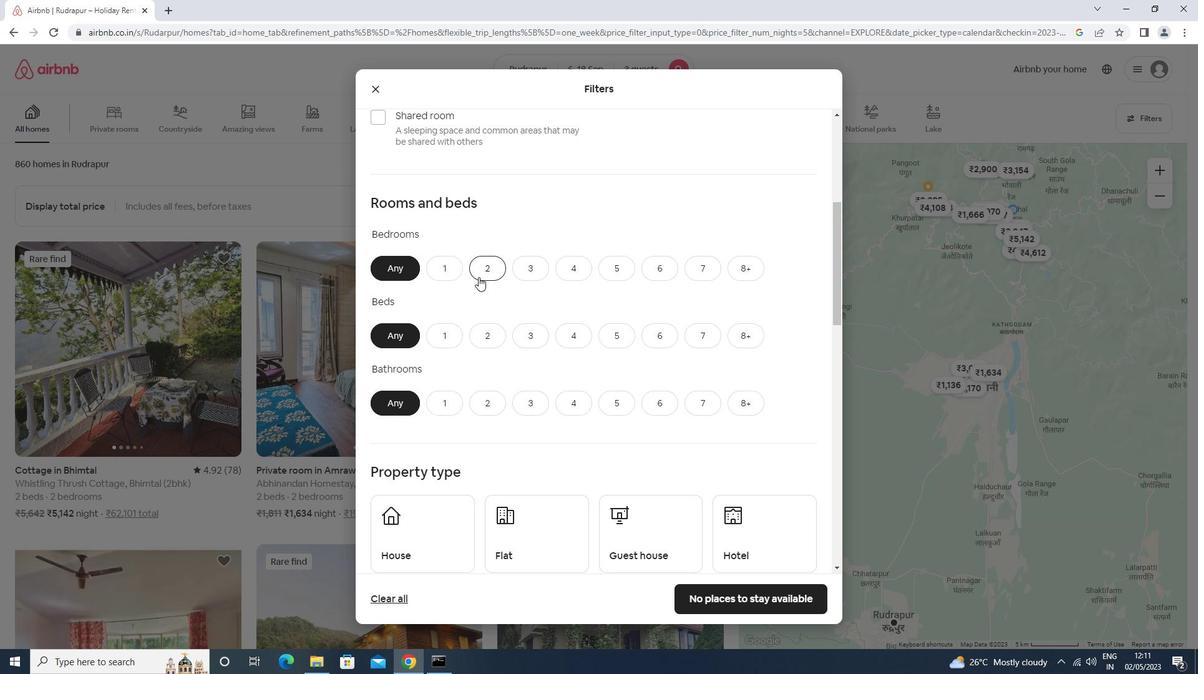 
Action: Mouse pressed left at (482, 273)
Screenshot: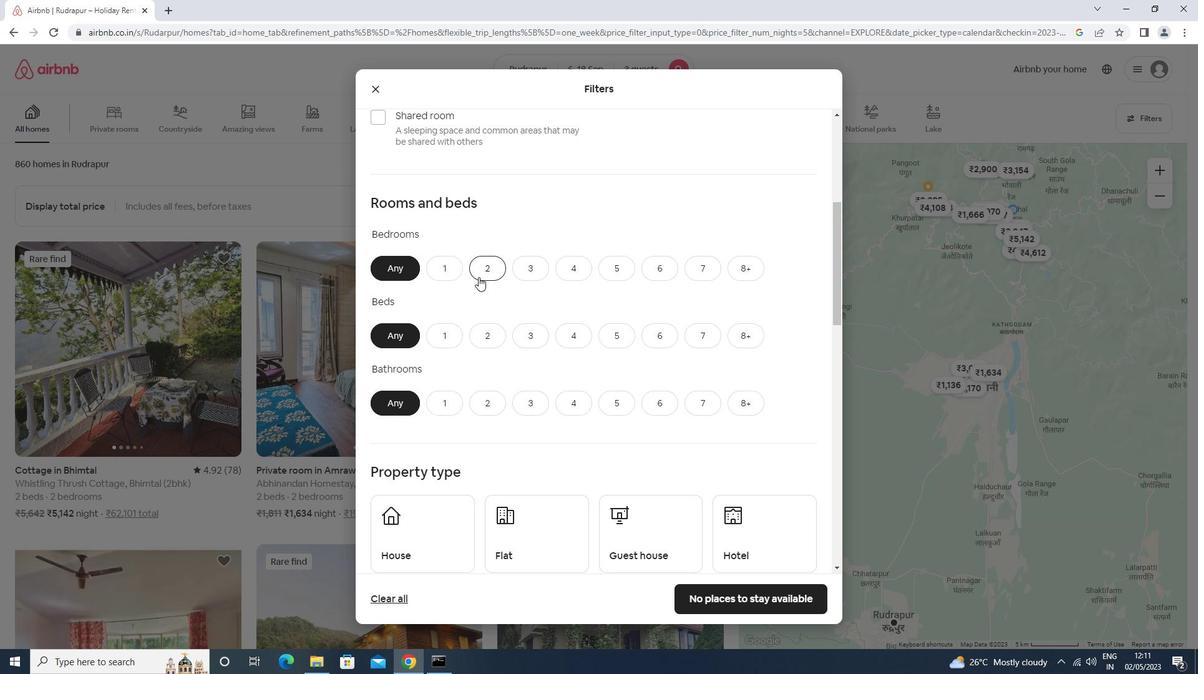 
Action: Mouse moved to (490, 330)
Screenshot: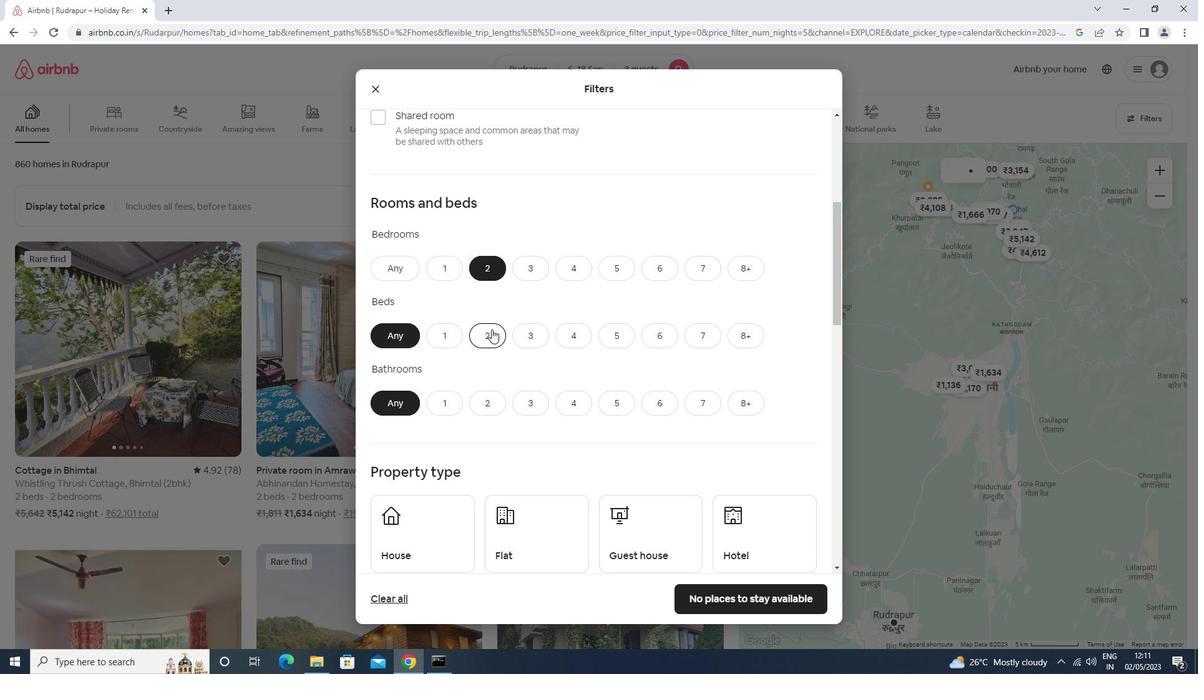 
Action: Mouse pressed left at (490, 330)
Screenshot: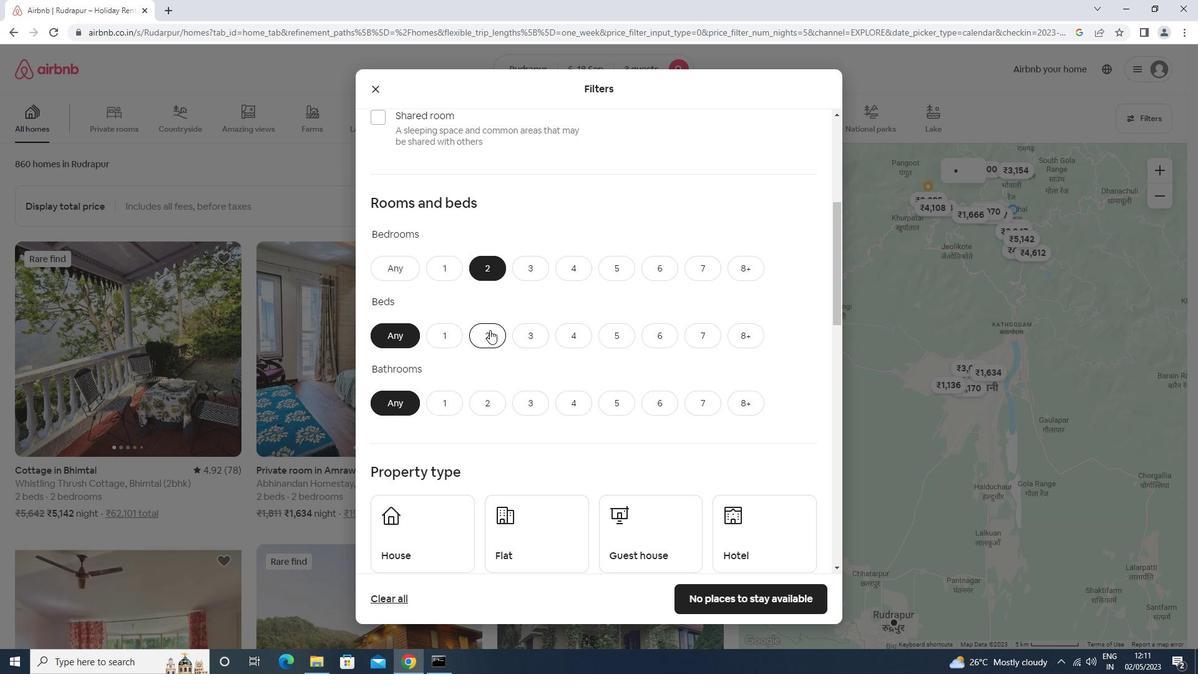 
Action: Mouse moved to (490, 396)
Screenshot: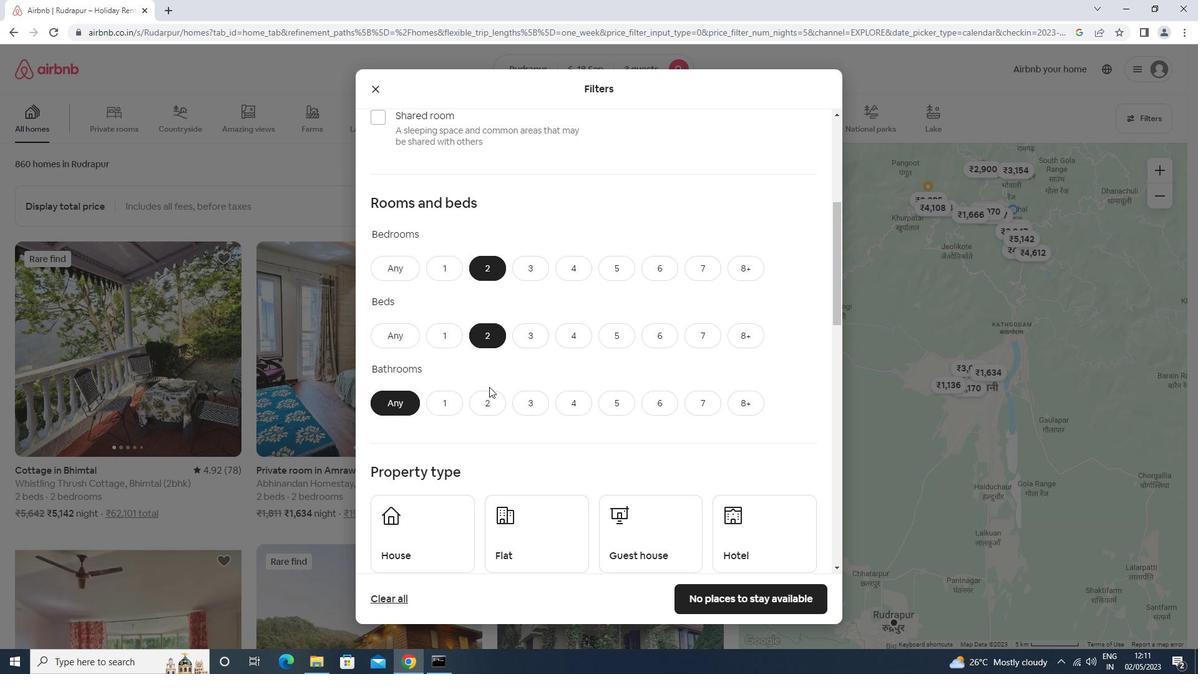 
Action: Mouse pressed left at (490, 396)
Screenshot: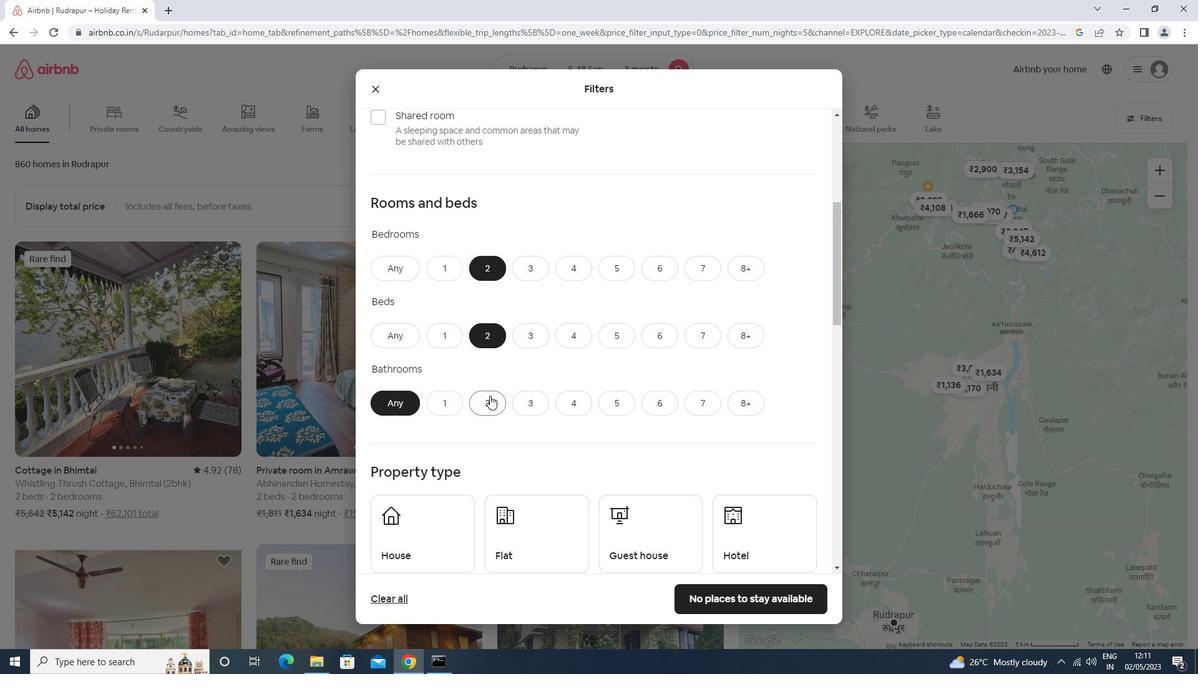 
Action: Mouse moved to (489, 387)
Screenshot: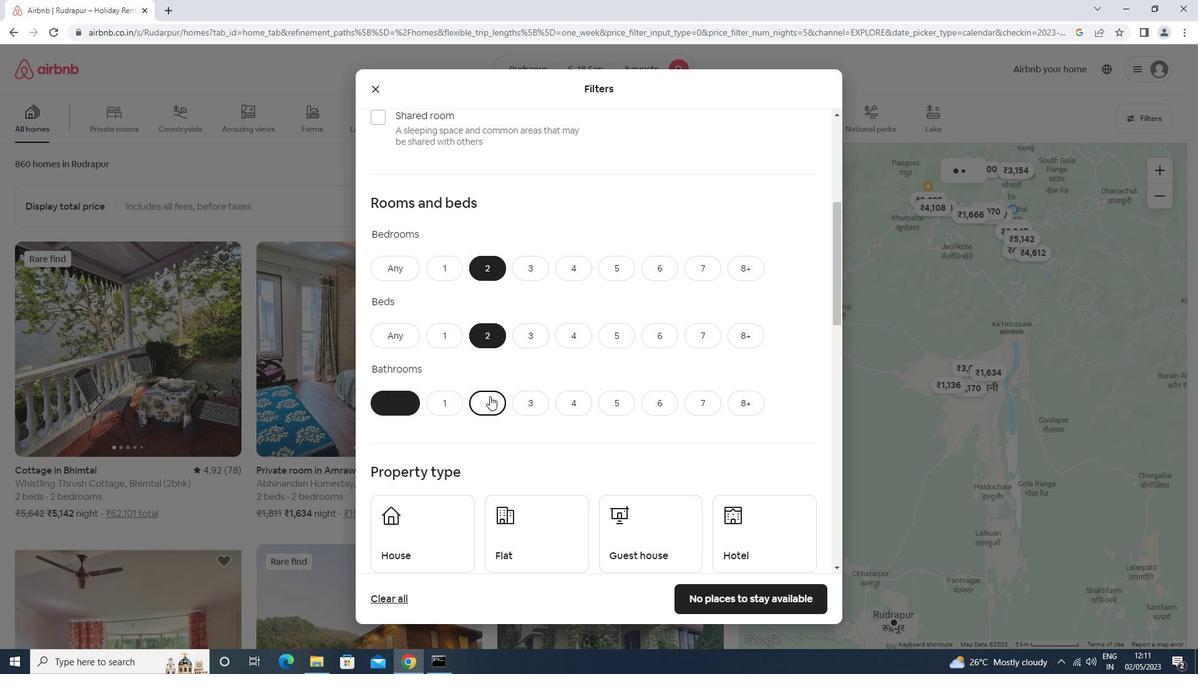 
Action: Mouse scrolled (489, 387) with delta (0, 0)
Screenshot: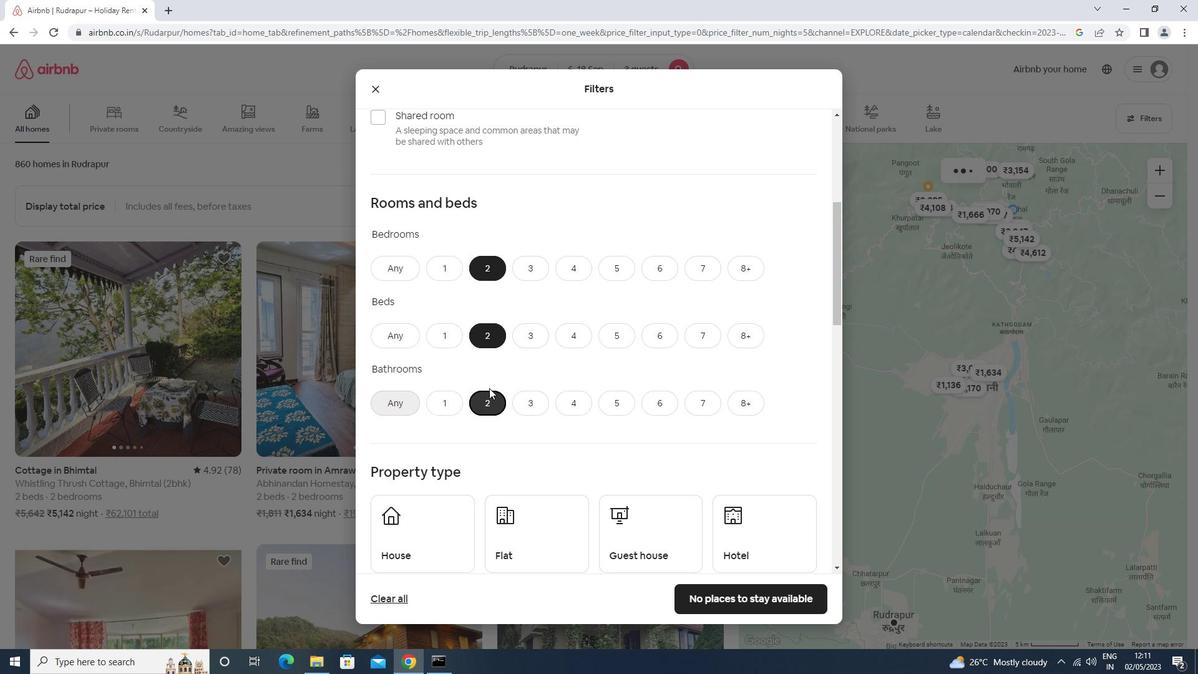 
Action: Mouse scrolled (489, 387) with delta (0, 0)
Screenshot: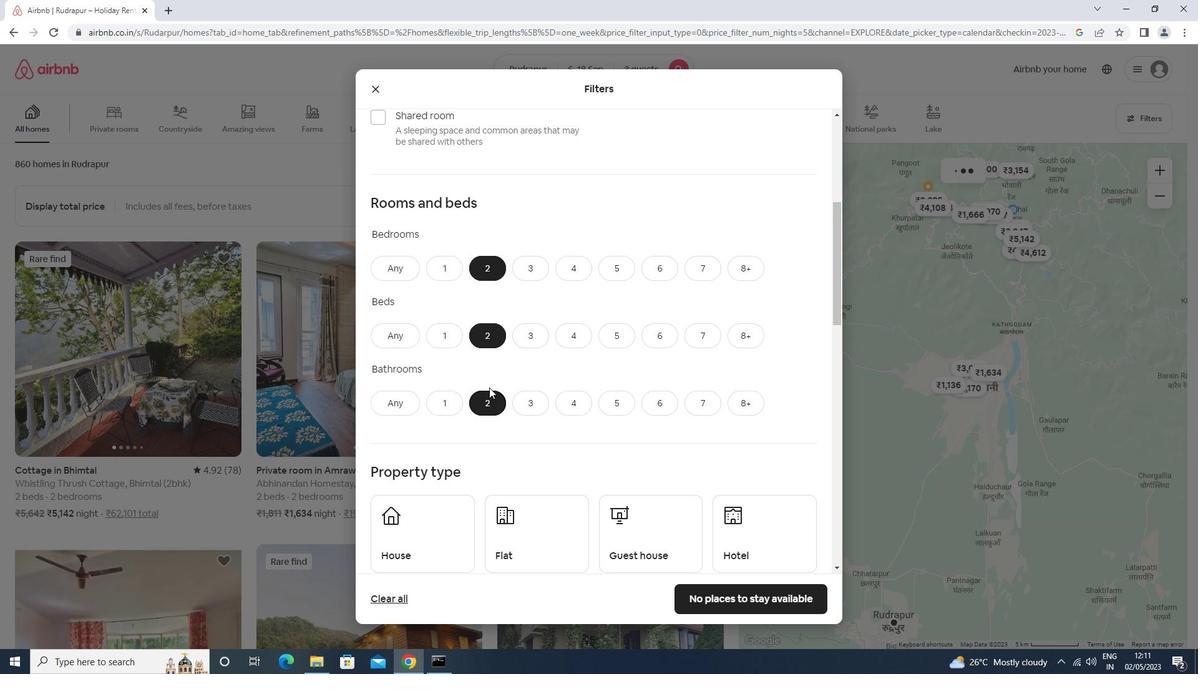 
Action: Mouse scrolled (489, 387) with delta (0, 0)
Screenshot: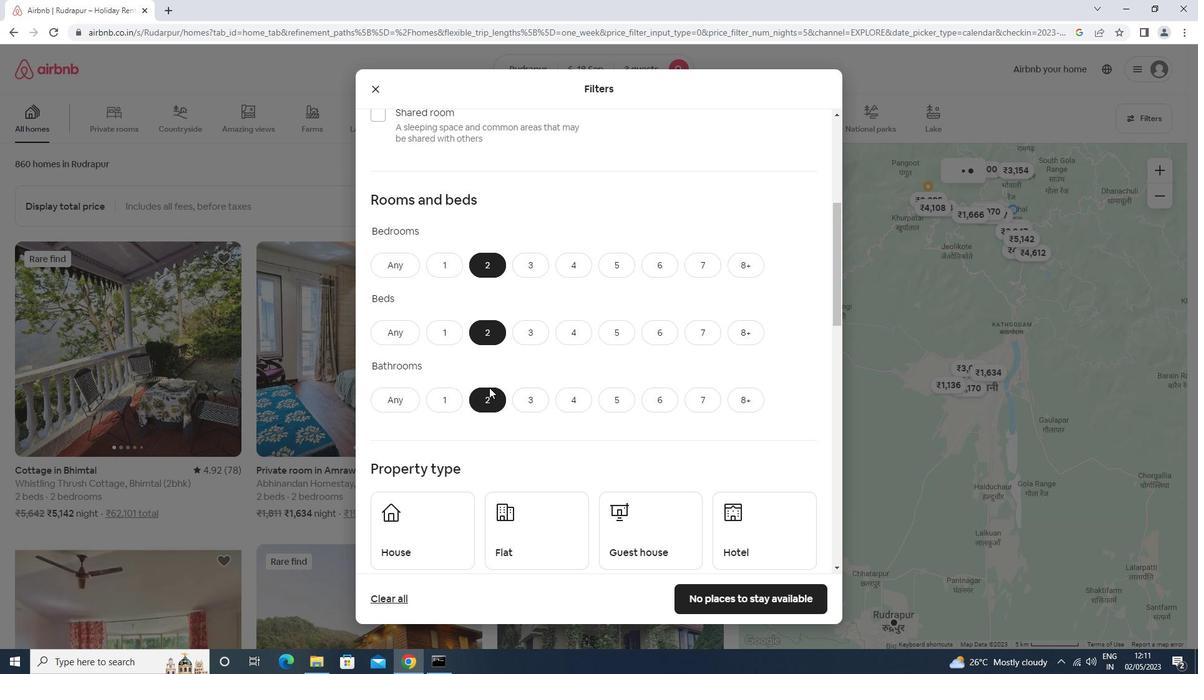 
Action: Mouse moved to (424, 362)
Screenshot: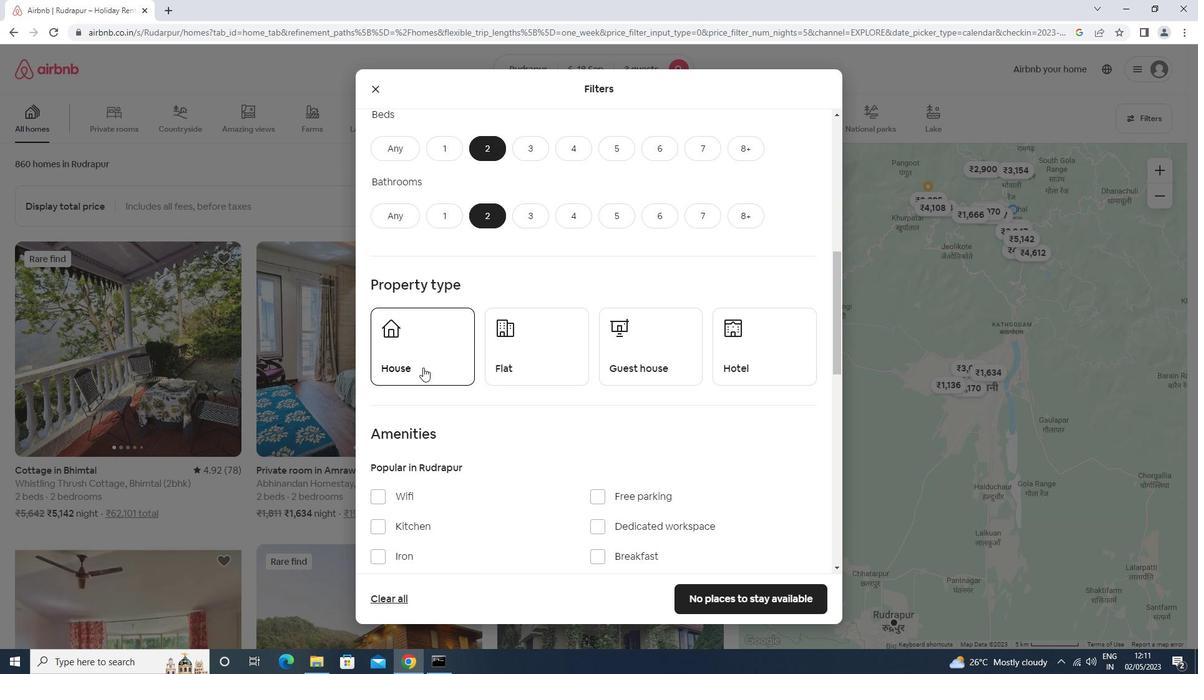 
Action: Mouse pressed left at (424, 362)
Screenshot: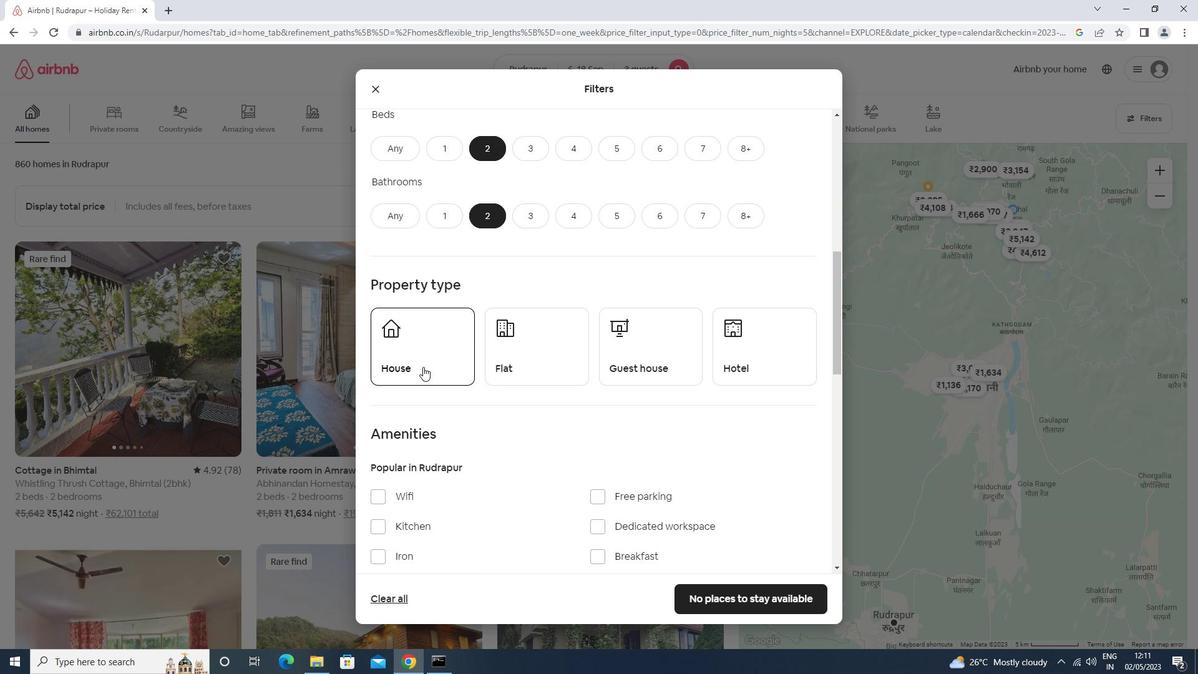 
Action: Mouse moved to (556, 346)
Screenshot: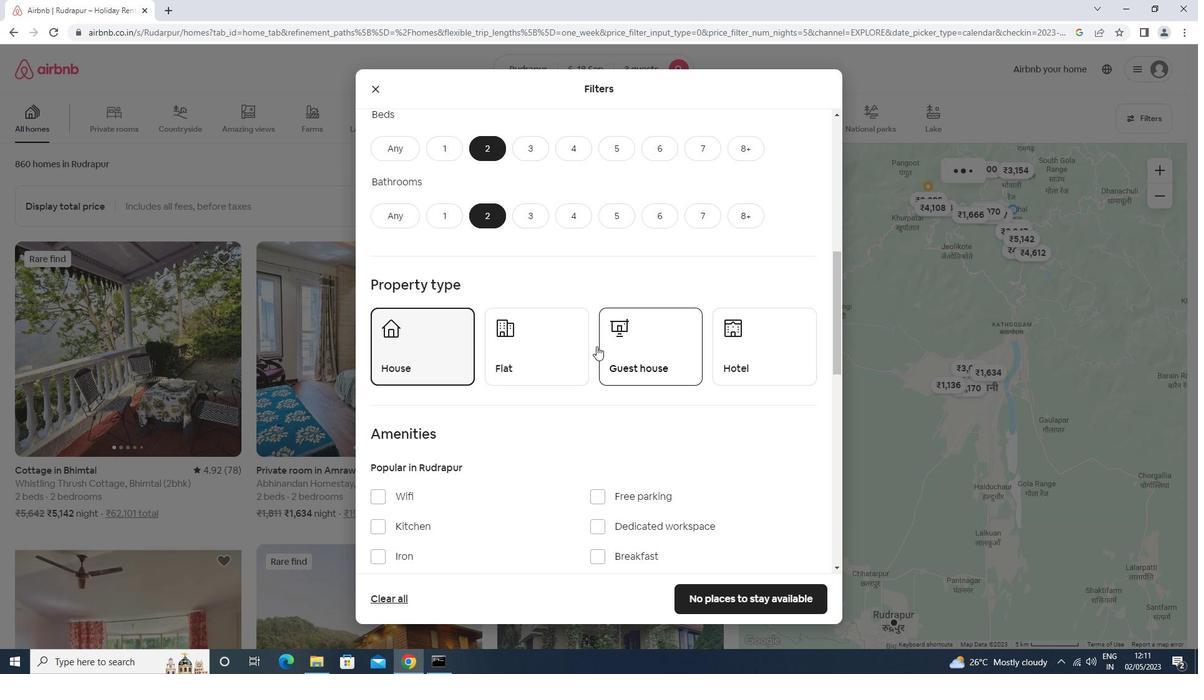 
Action: Mouse pressed left at (556, 346)
Screenshot: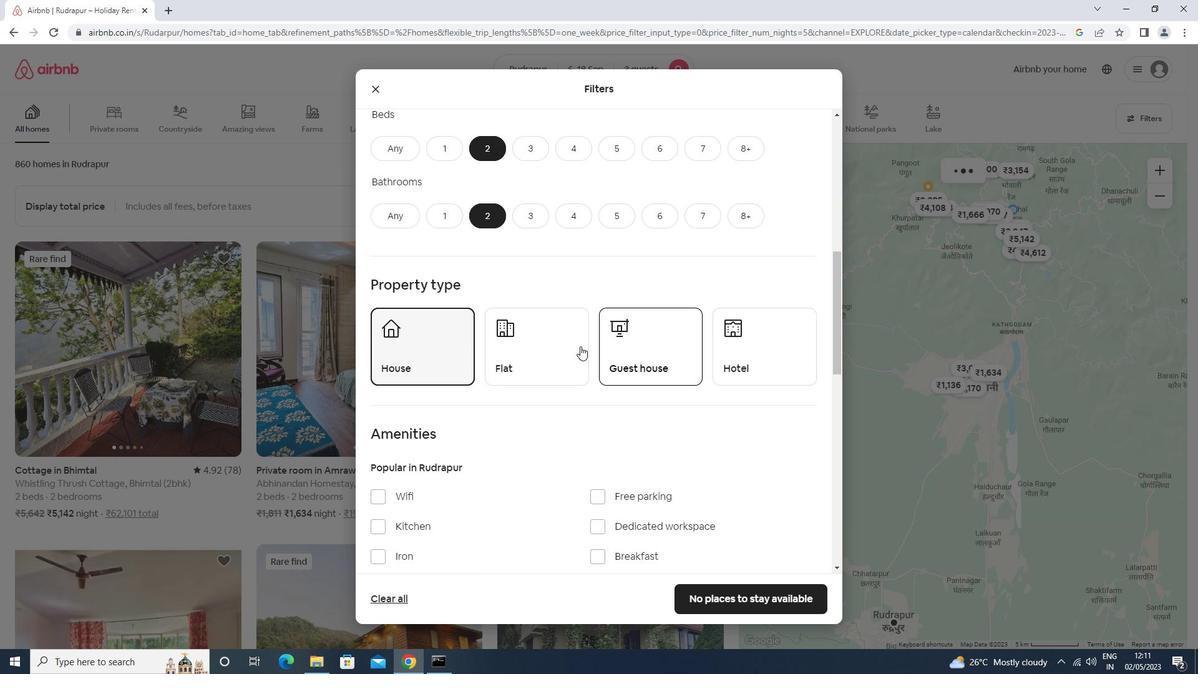 
Action: Mouse moved to (635, 348)
Screenshot: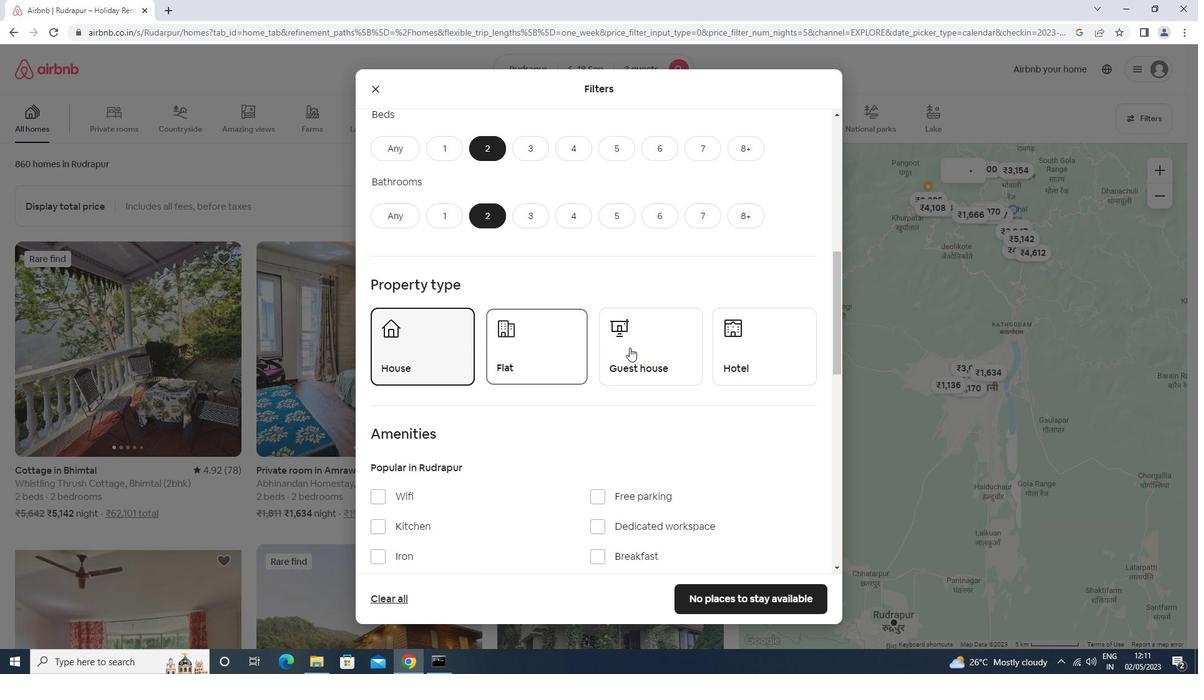 
Action: Mouse pressed left at (635, 348)
Screenshot: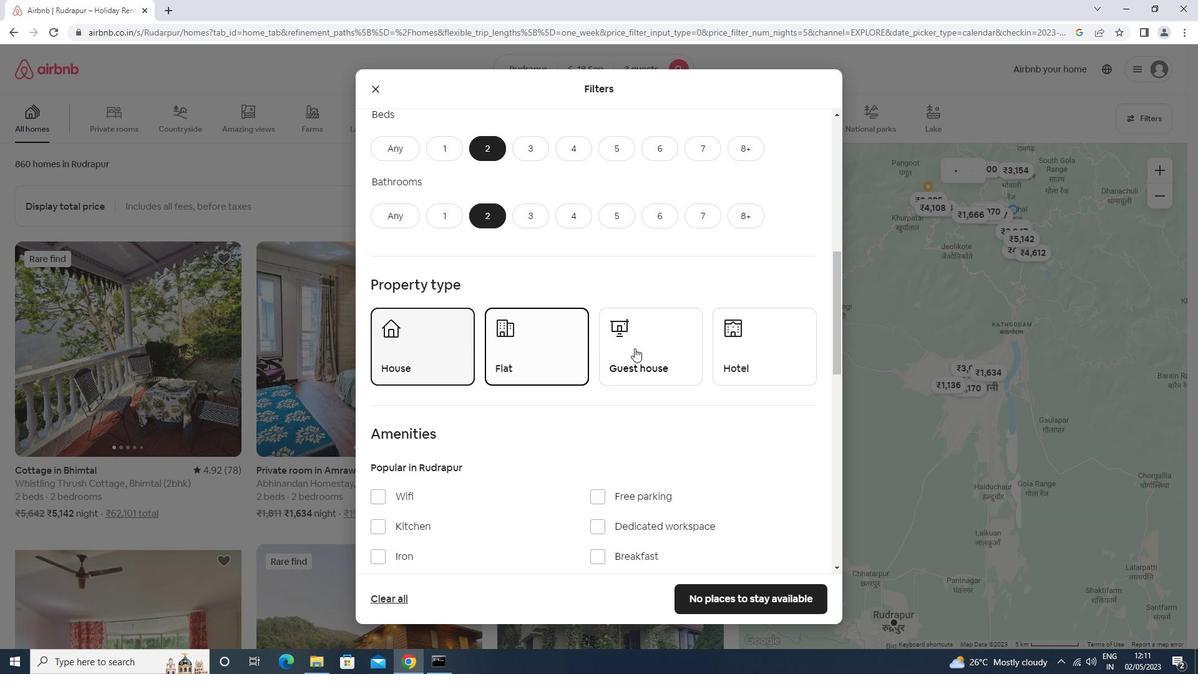 
Action: Mouse moved to (753, 360)
Screenshot: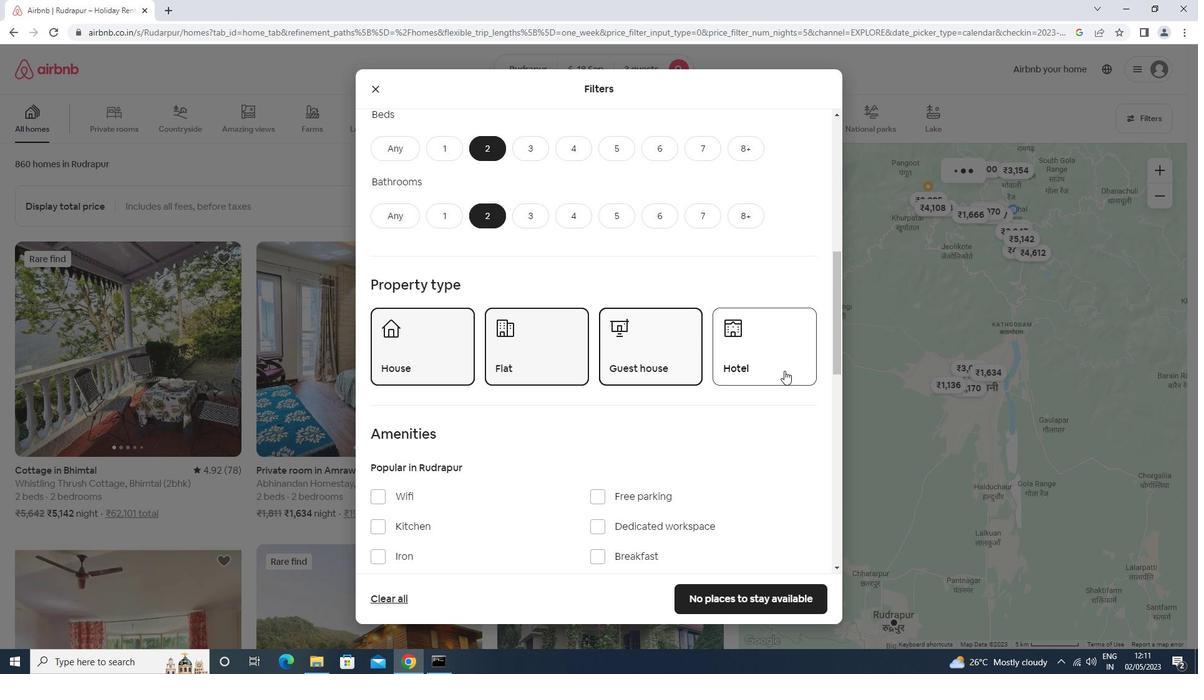 
Action: Mouse pressed left at (753, 360)
Screenshot: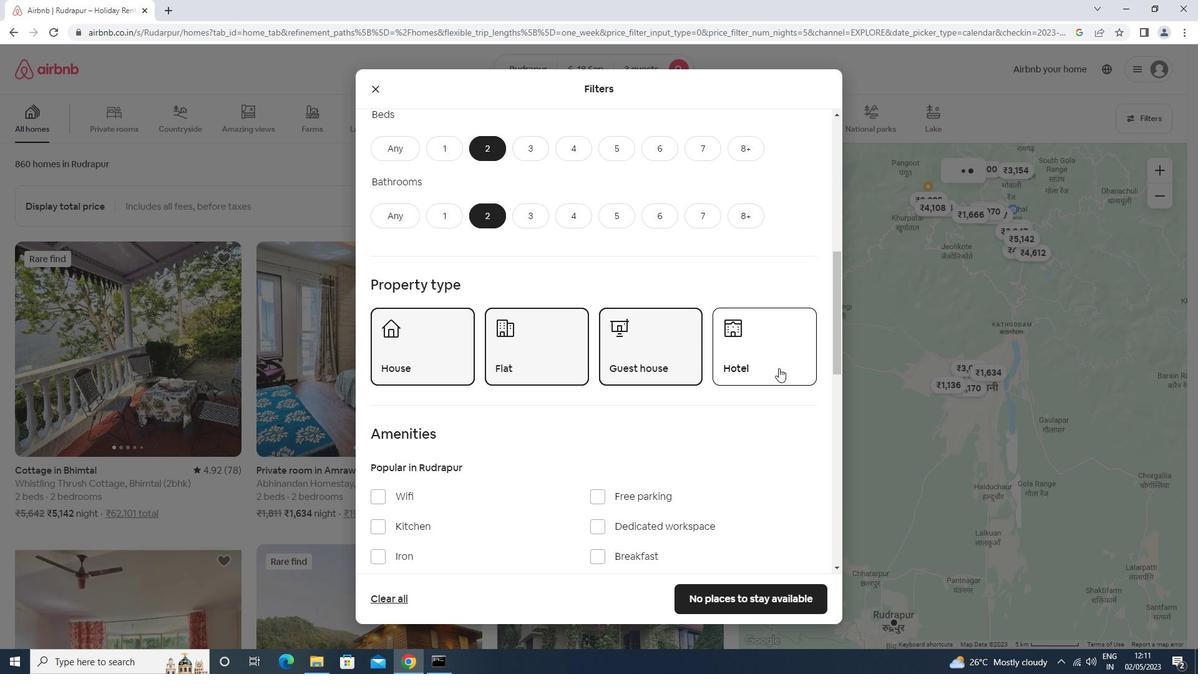 
Action: Mouse scrolled (753, 359) with delta (0, 0)
Screenshot: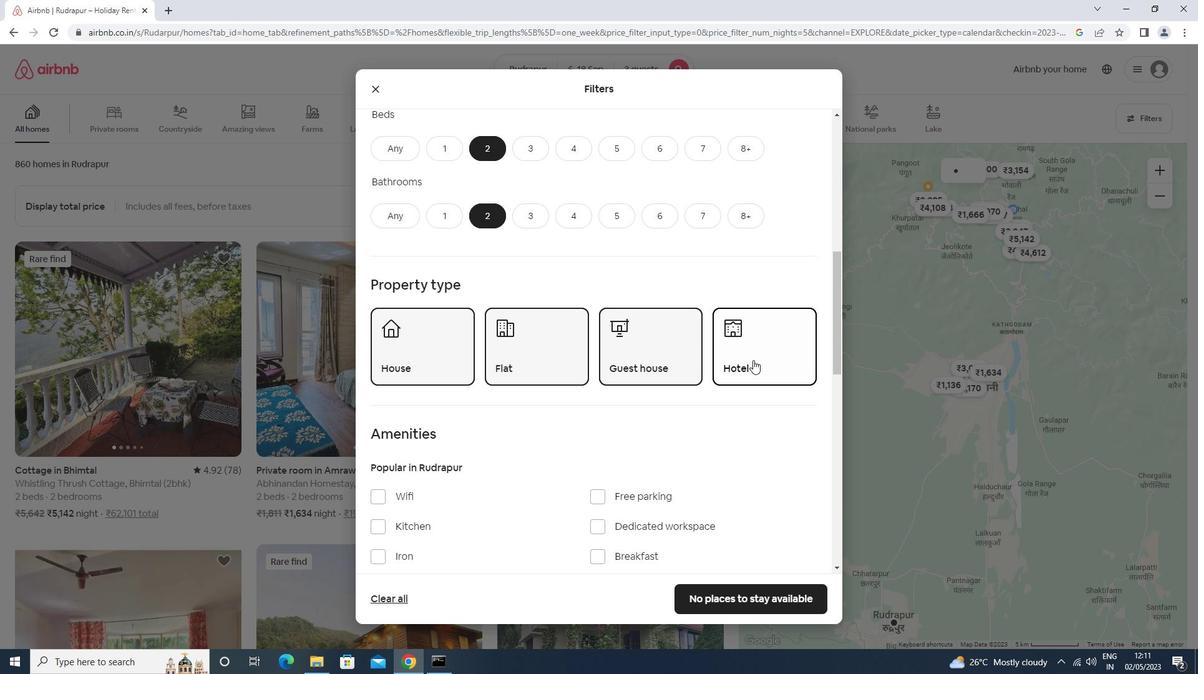 
Action: Mouse scrolled (753, 359) with delta (0, 0)
Screenshot: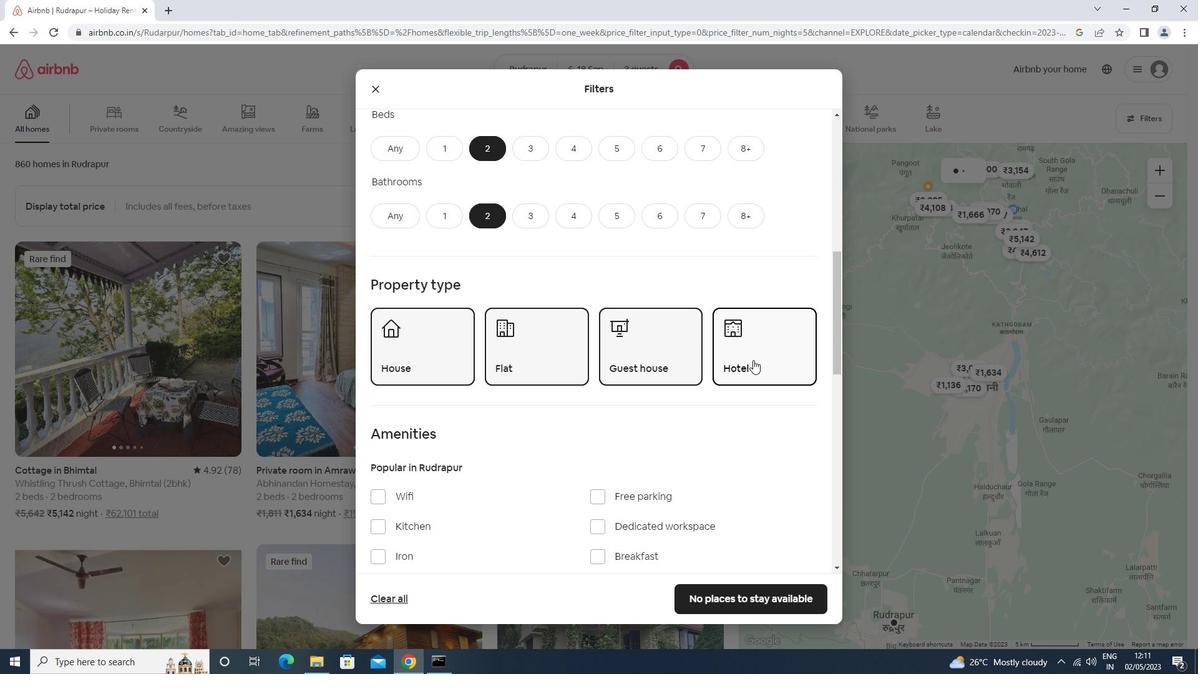 
Action: Mouse scrolled (753, 359) with delta (0, 0)
Screenshot: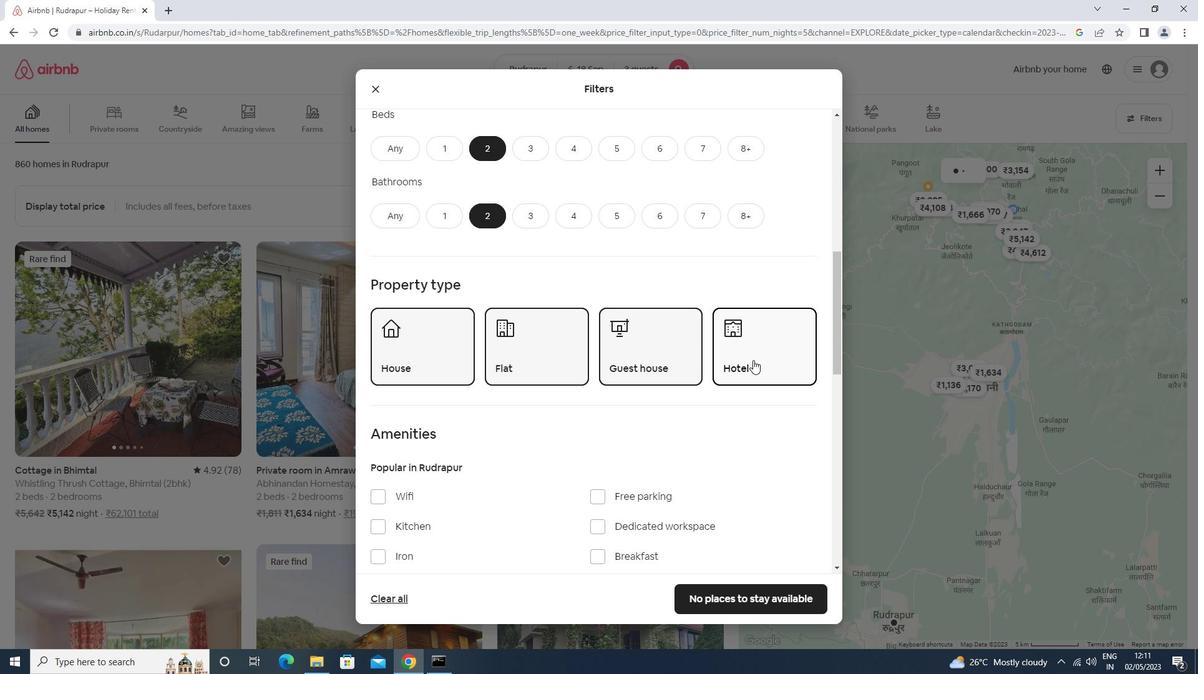 
Action: Mouse scrolled (753, 359) with delta (0, 0)
Screenshot: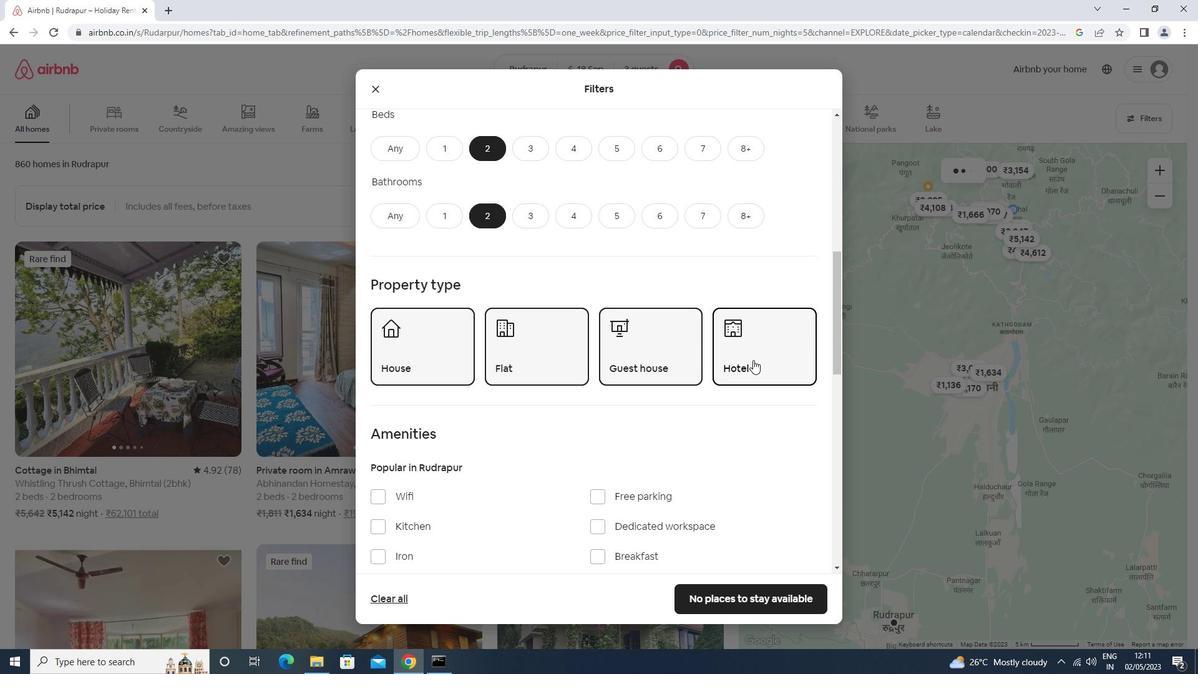 
Action: Mouse scrolled (753, 359) with delta (0, 0)
Screenshot: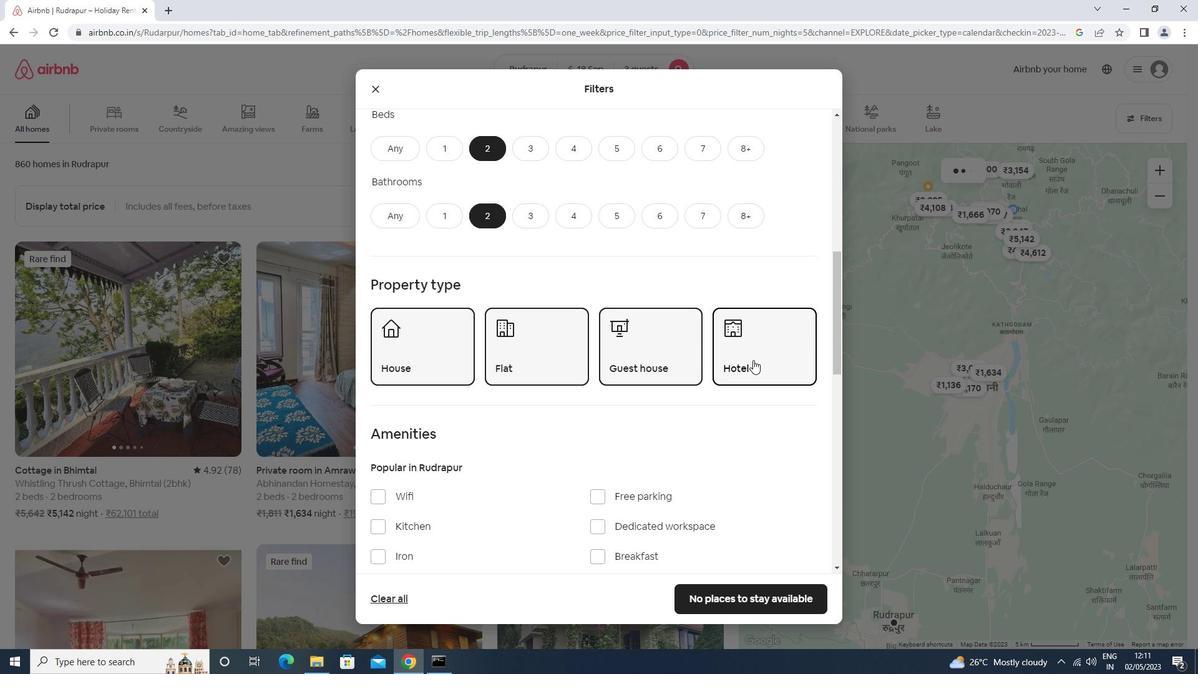 
Action: Mouse scrolled (753, 359) with delta (0, 0)
Screenshot: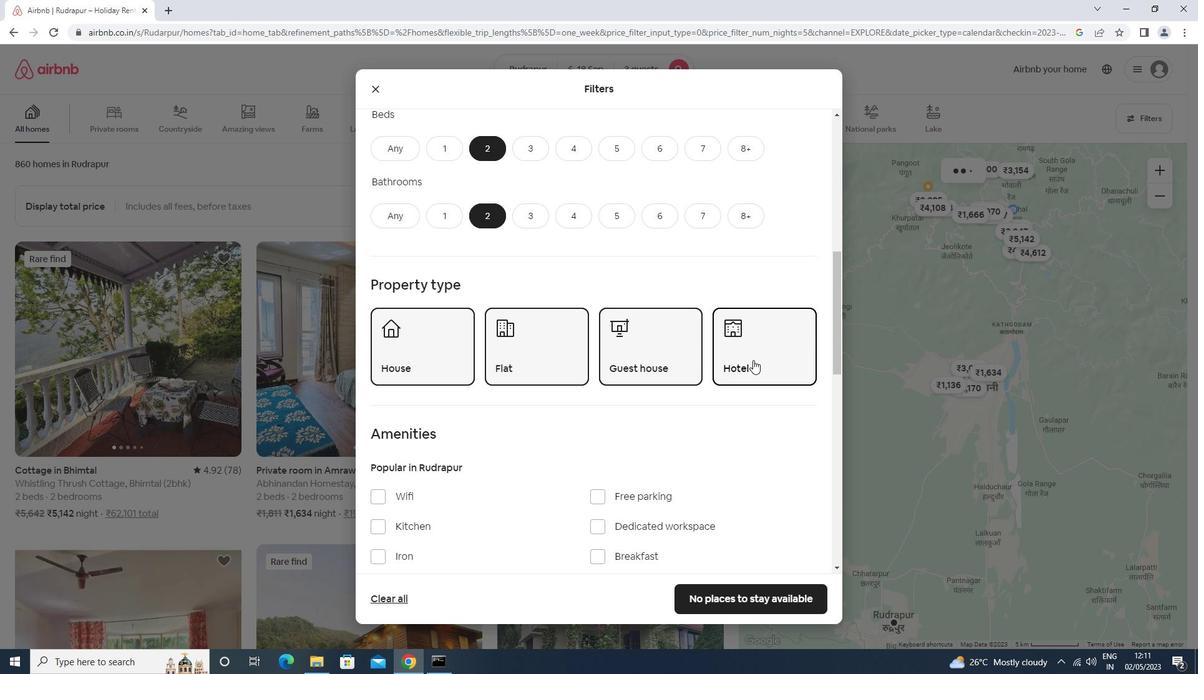 
Action: Mouse moved to (789, 354)
Screenshot: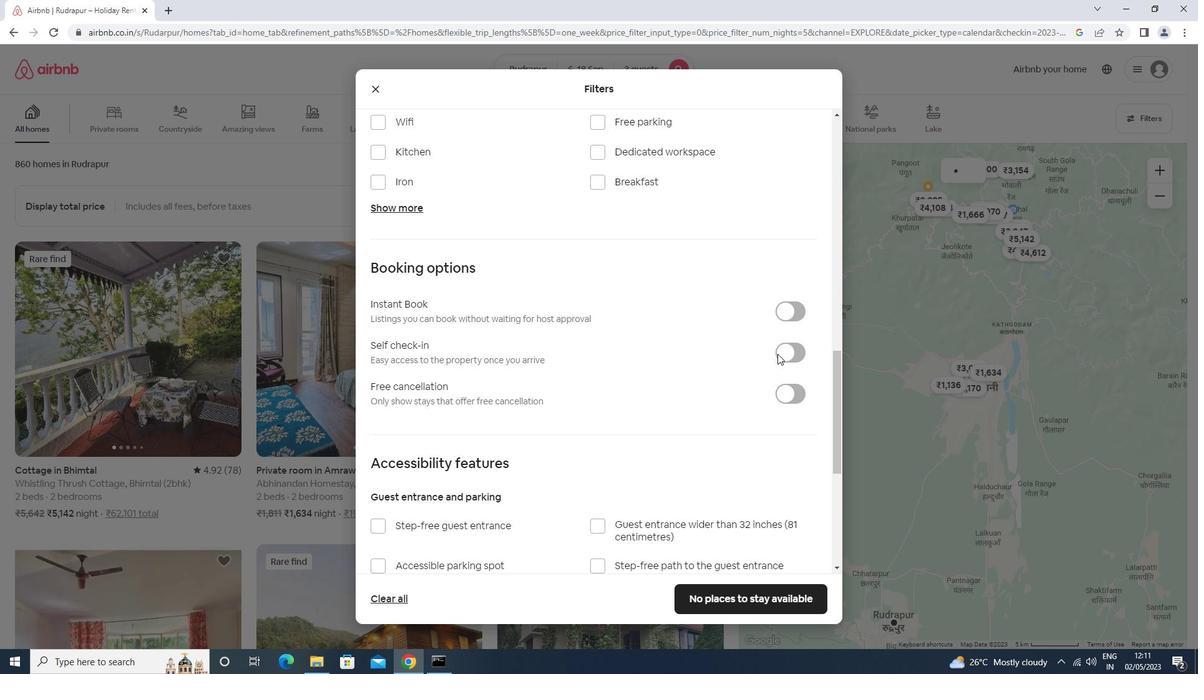 
Action: Mouse pressed left at (789, 354)
Screenshot: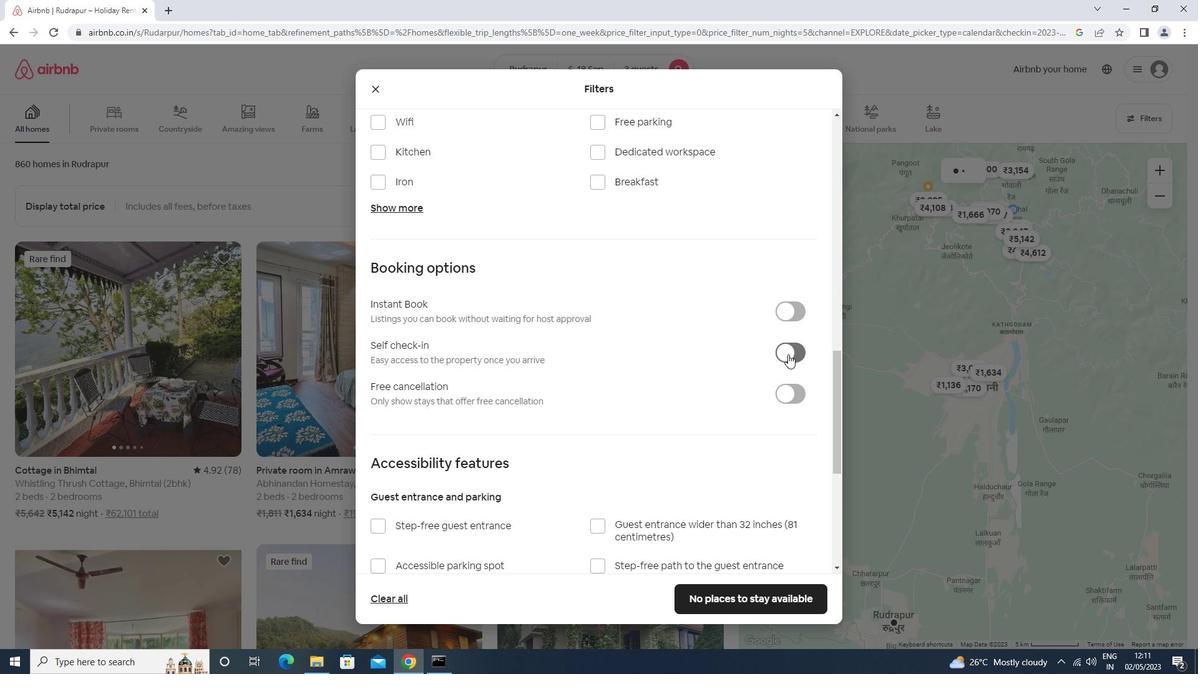 
Action: Mouse moved to (787, 354)
Screenshot: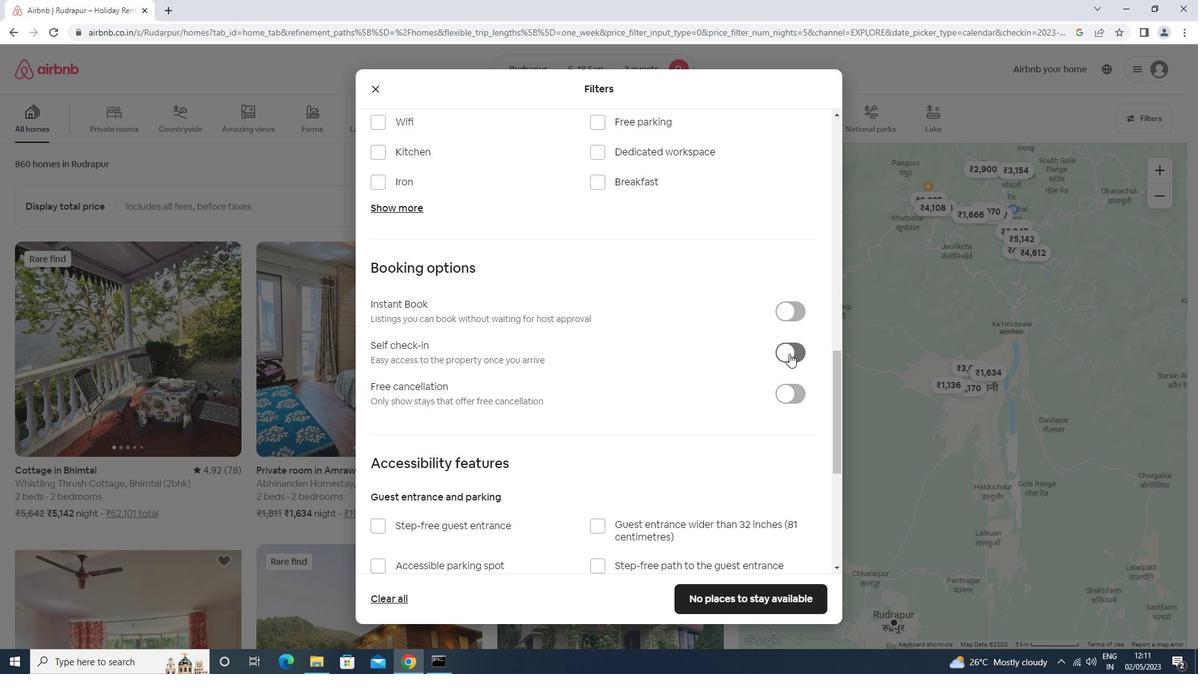 
Action: Mouse scrolled (787, 353) with delta (0, 0)
Screenshot: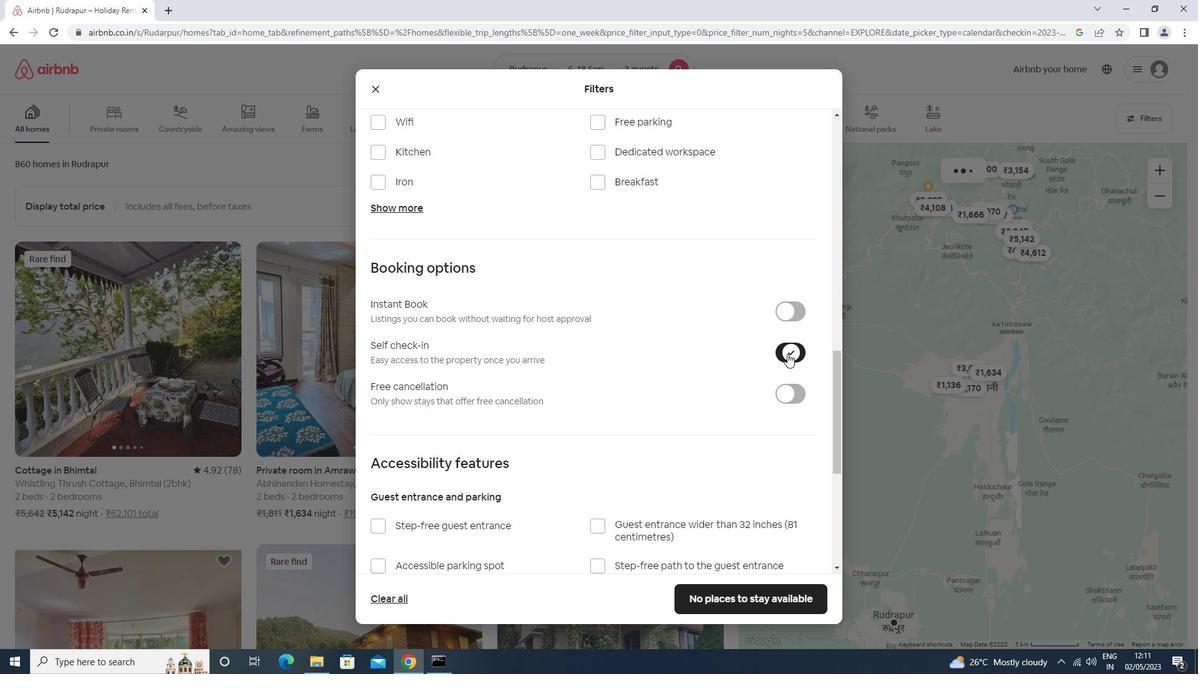 
Action: Mouse scrolled (787, 353) with delta (0, 0)
Screenshot: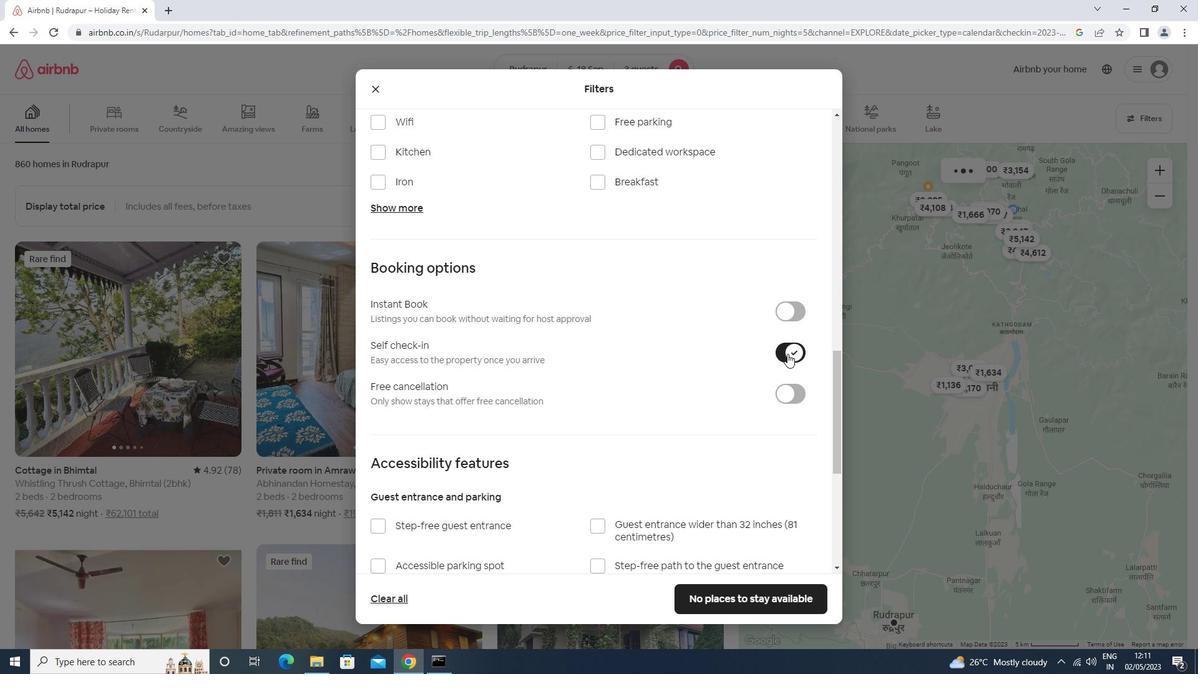
Action: Mouse scrolled (787, 353) with delta (0, 0)
Screenshot: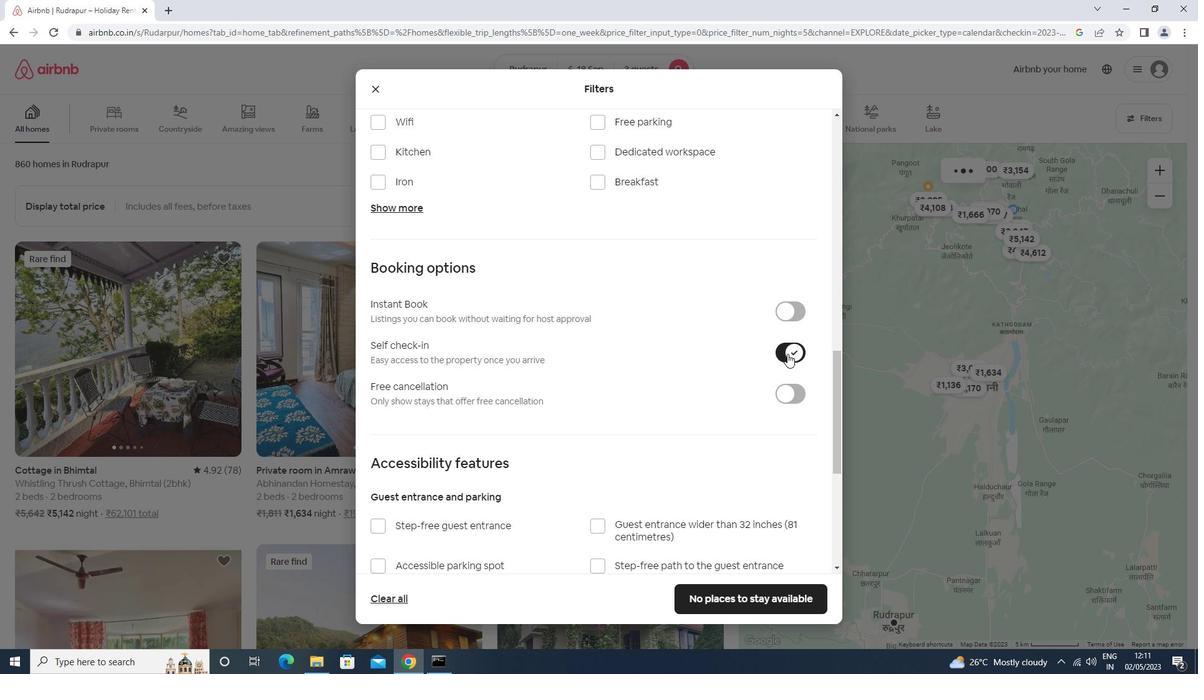 
Action: Mouse scrolled (787, 353) with delta (0, 0)
Screenshot: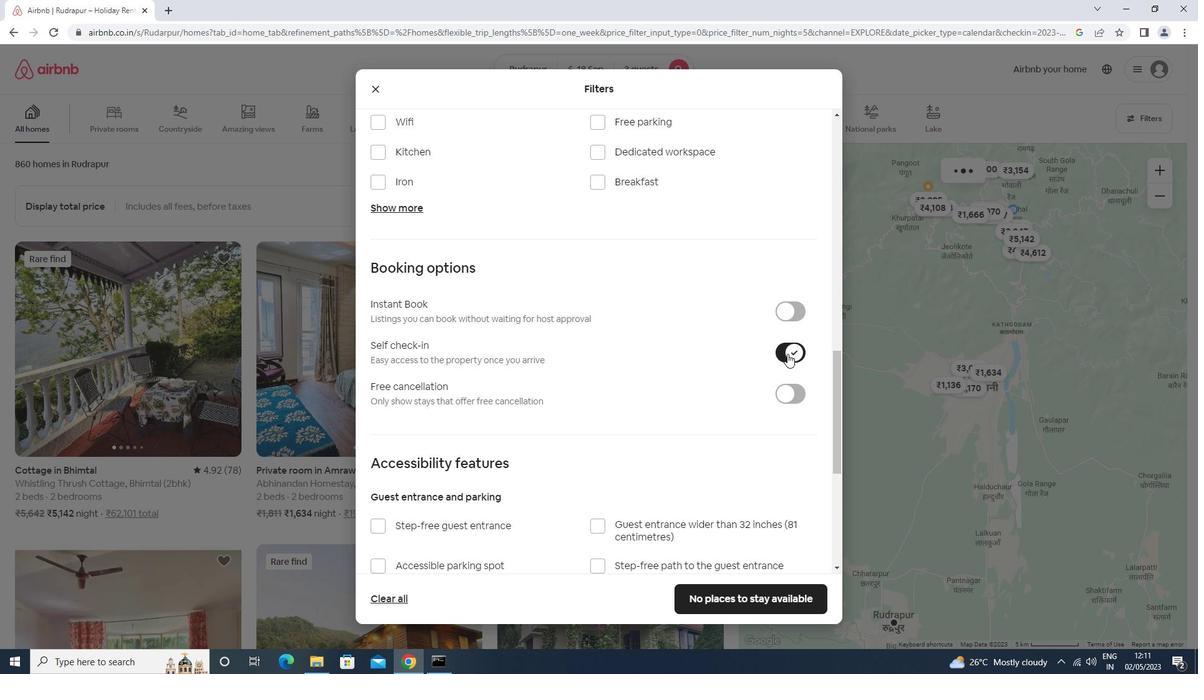 
Action: Mouse scrolled (787, 353) with delta (0, 0)
Screenshot: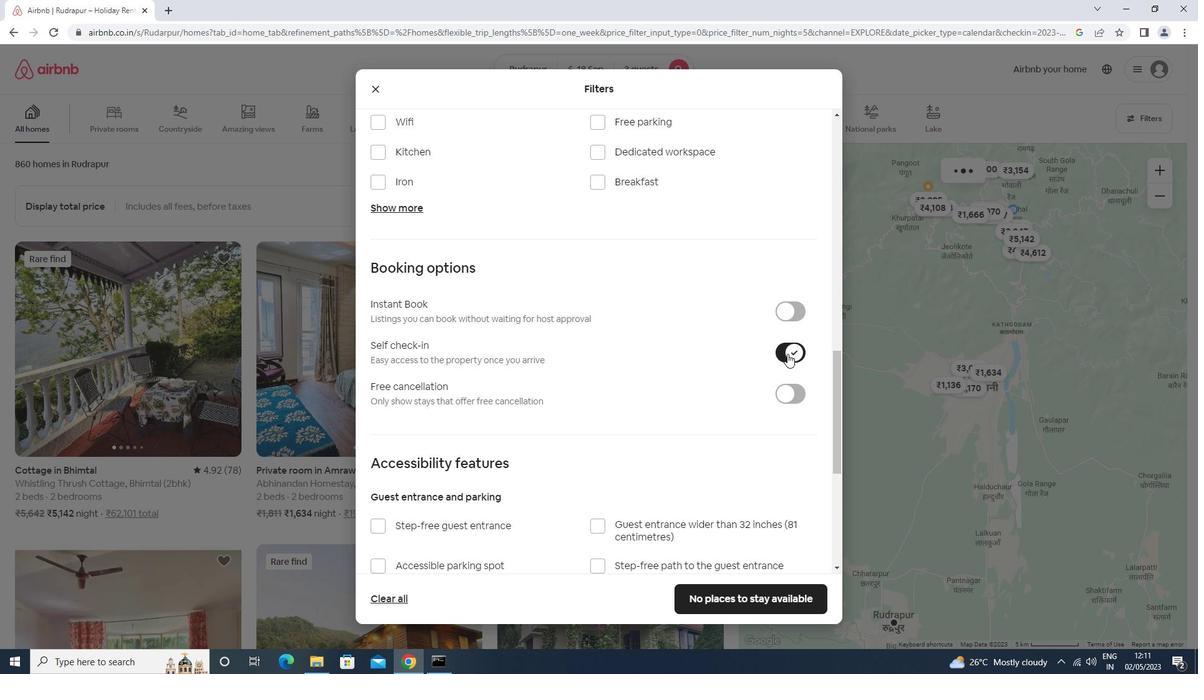 
Action: Mouse scrolled (787, 353) with delta (0, 0)
Screenshot: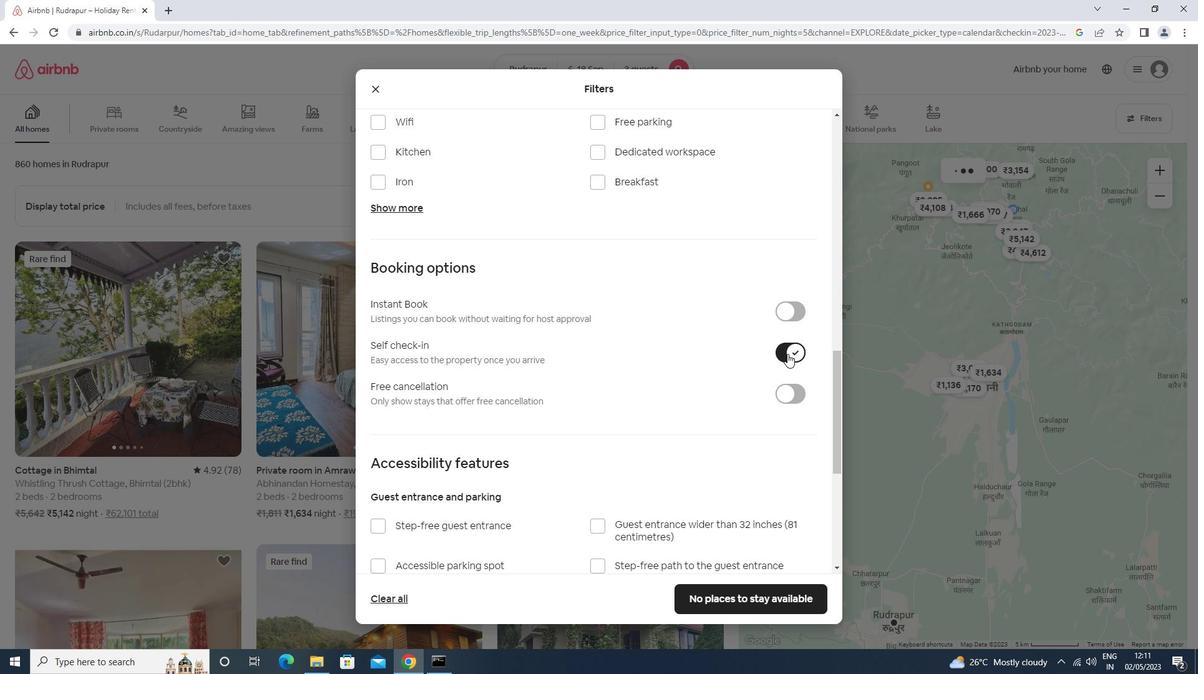 
Action: Mouse scrolled (787, 353) with delta (0, 0)
Screenshot: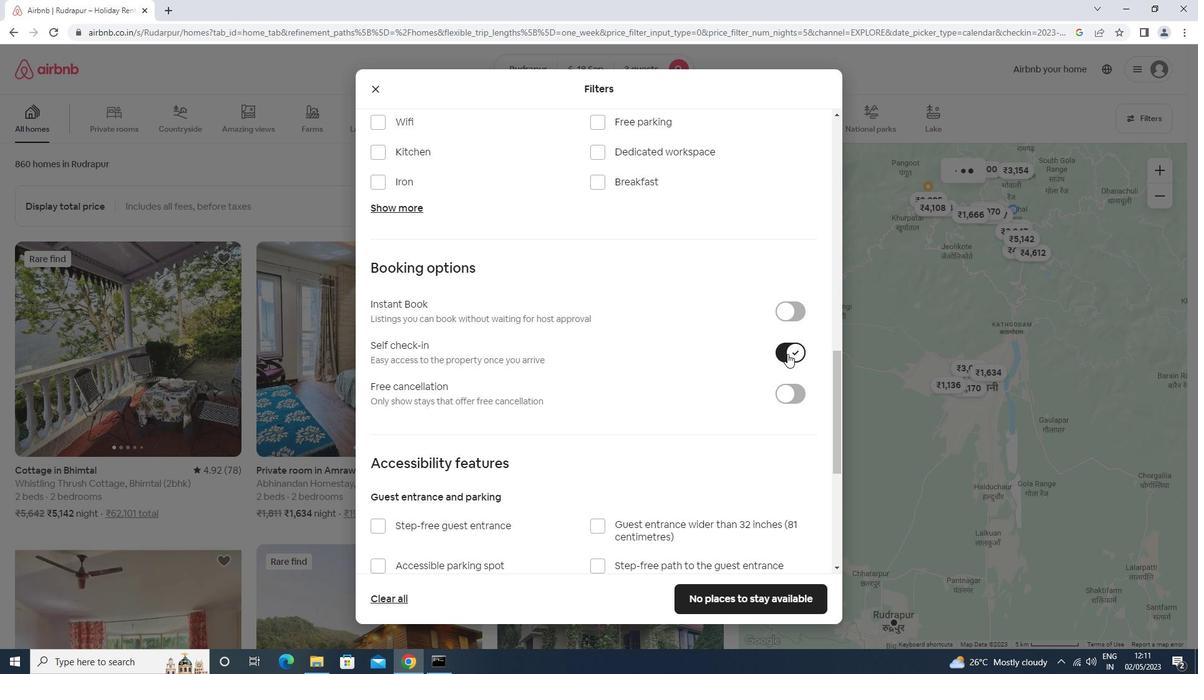 
Action: Mouse moved to (779, 356)
Screenshot: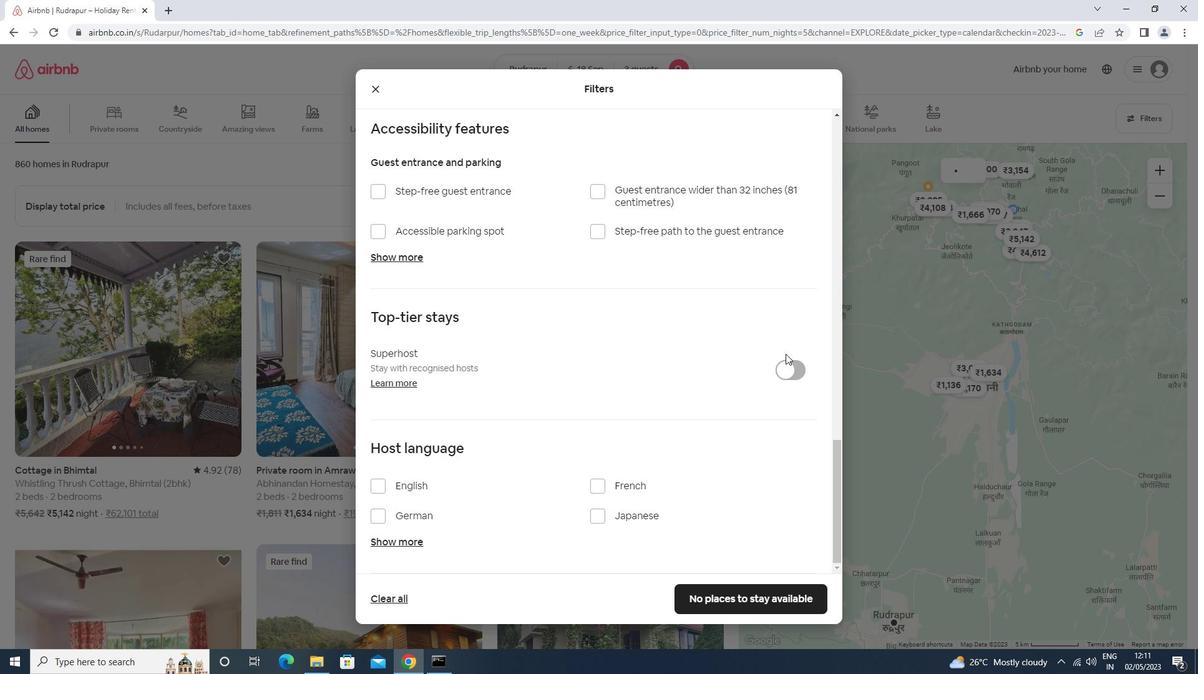 
Action: Mouse scrolled (779, 355) with delta (0, 0)
Screenshot: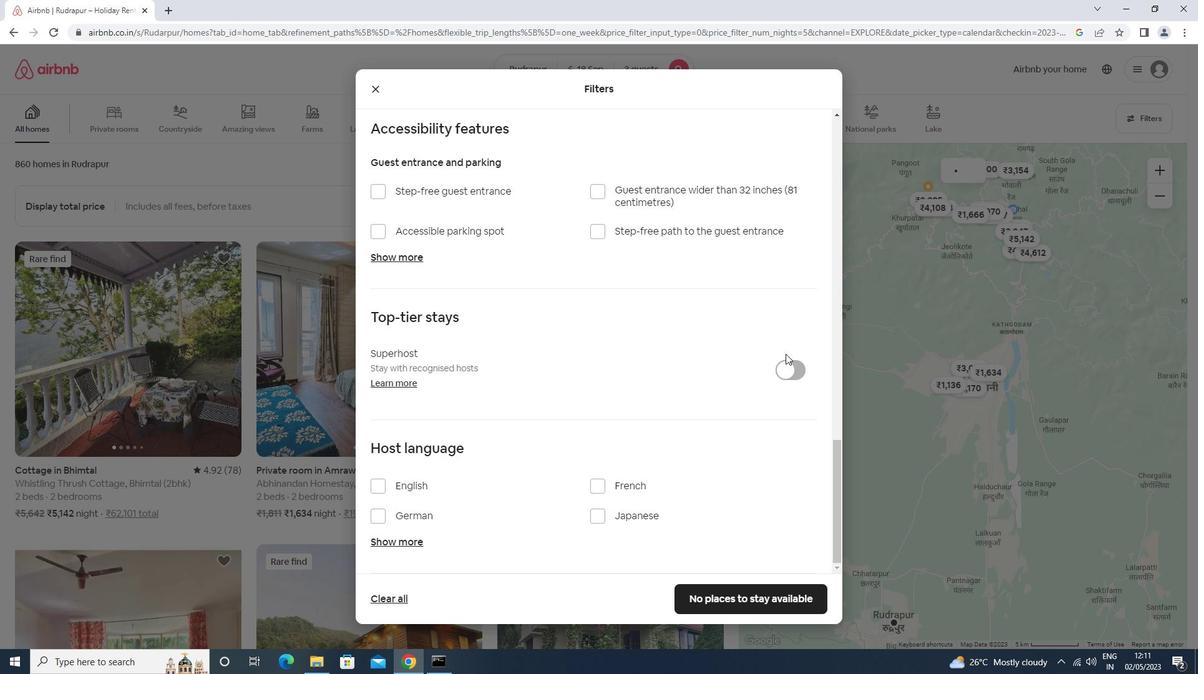 
Action: Mouse moved to (779, 356)
Screenshot: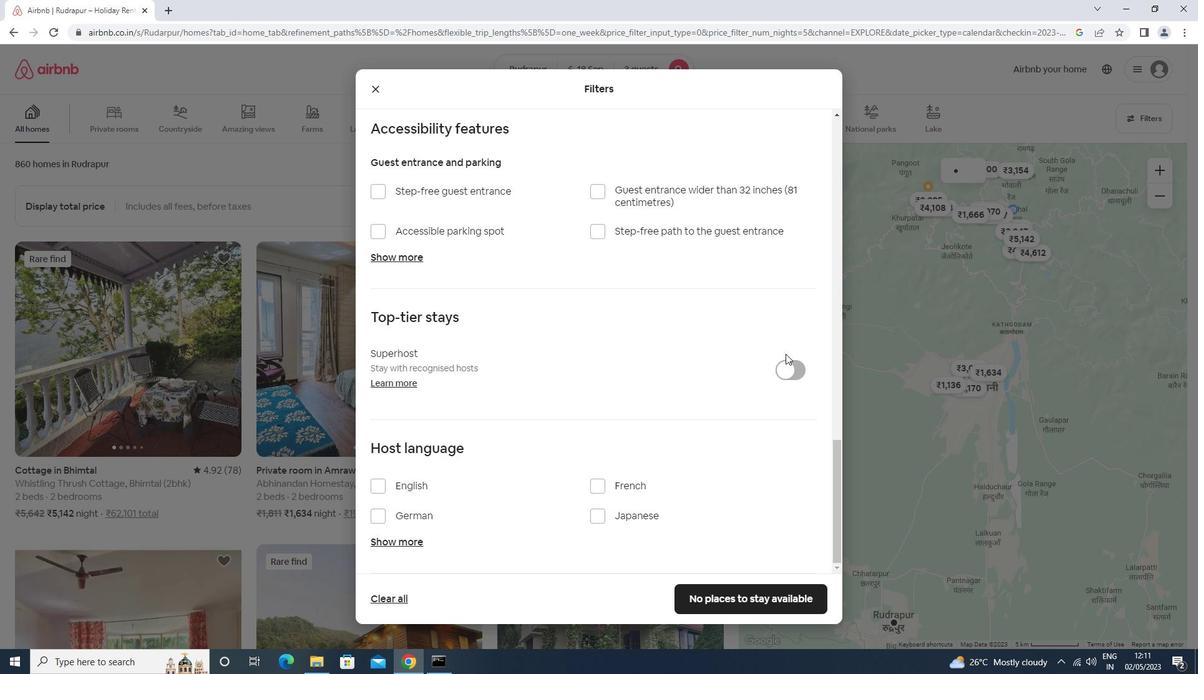 
Action: Mouse scrolled (779, 355) with delta (0, 0)
Screenshot: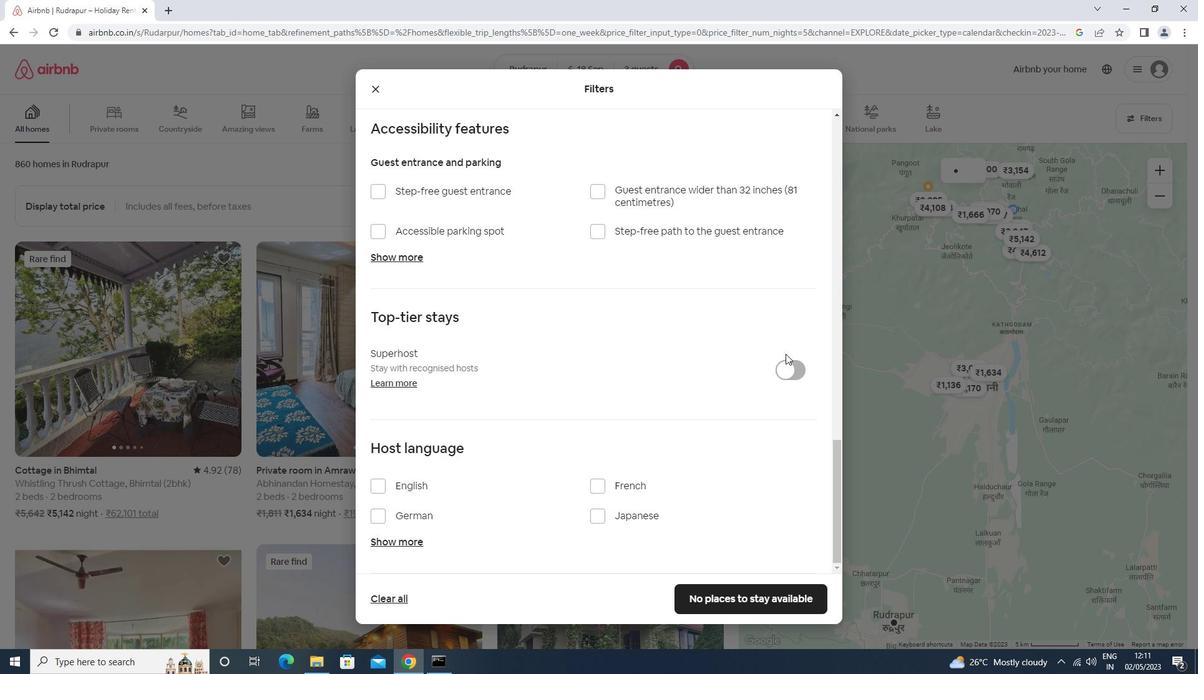 
Action: Mouse moved to (777, 357)
Screenshot: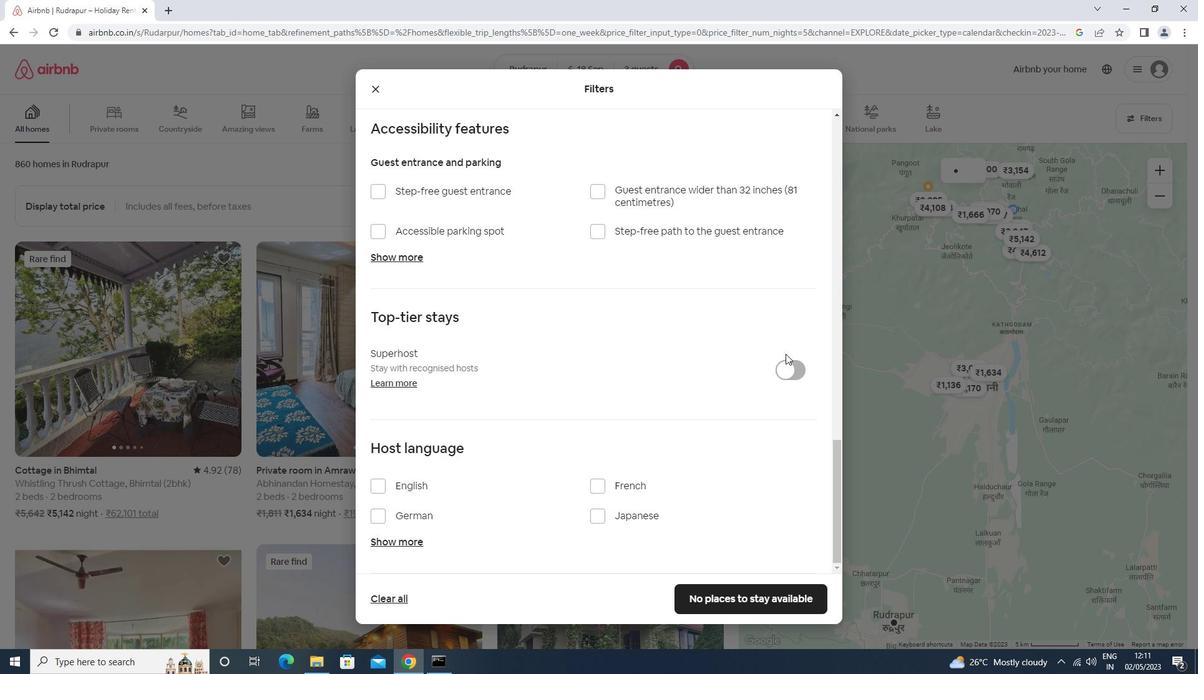 
Action: Mouse scrolled (777, 356) with delta (0, 0)
Screenshot: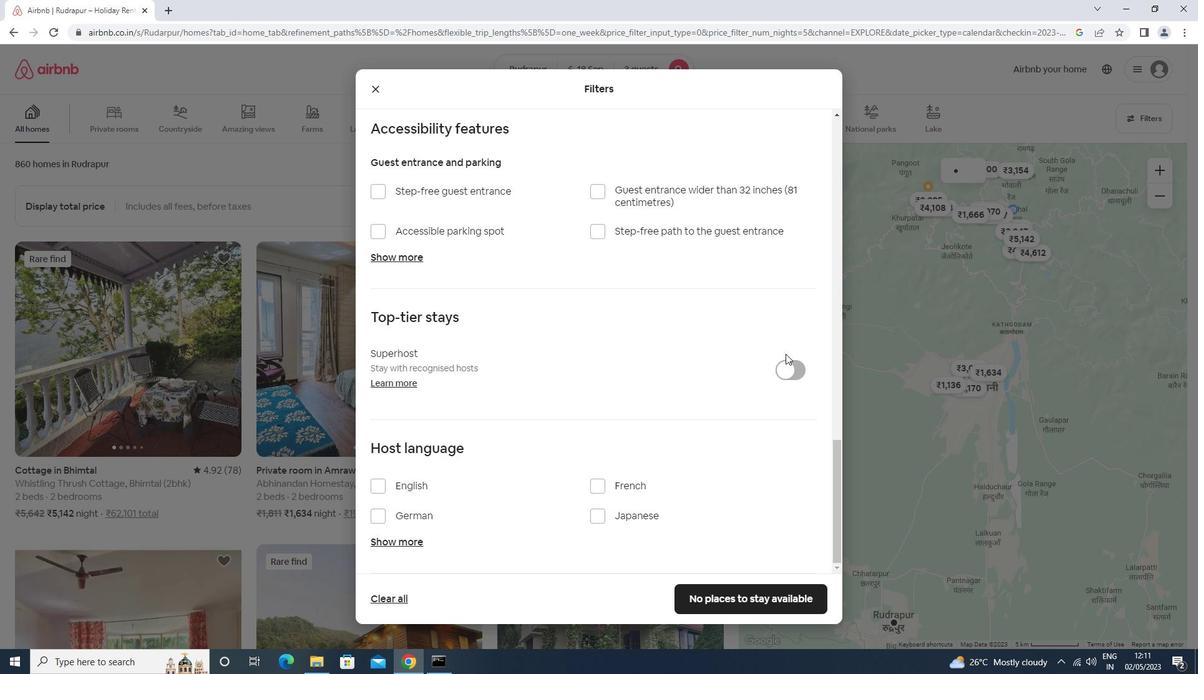 
Action: Mouse moved to (775, 357)
Screenshot: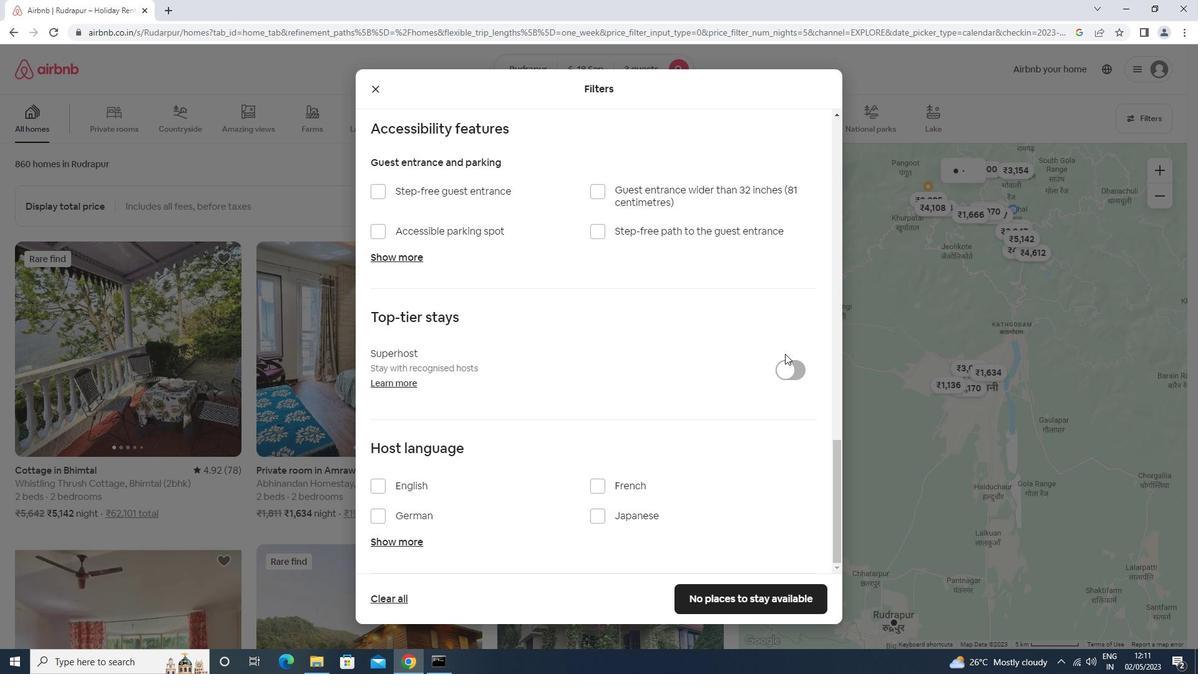 
Action: Mouse scrolled (775, 357) with delta (0, 0)
Screenshot: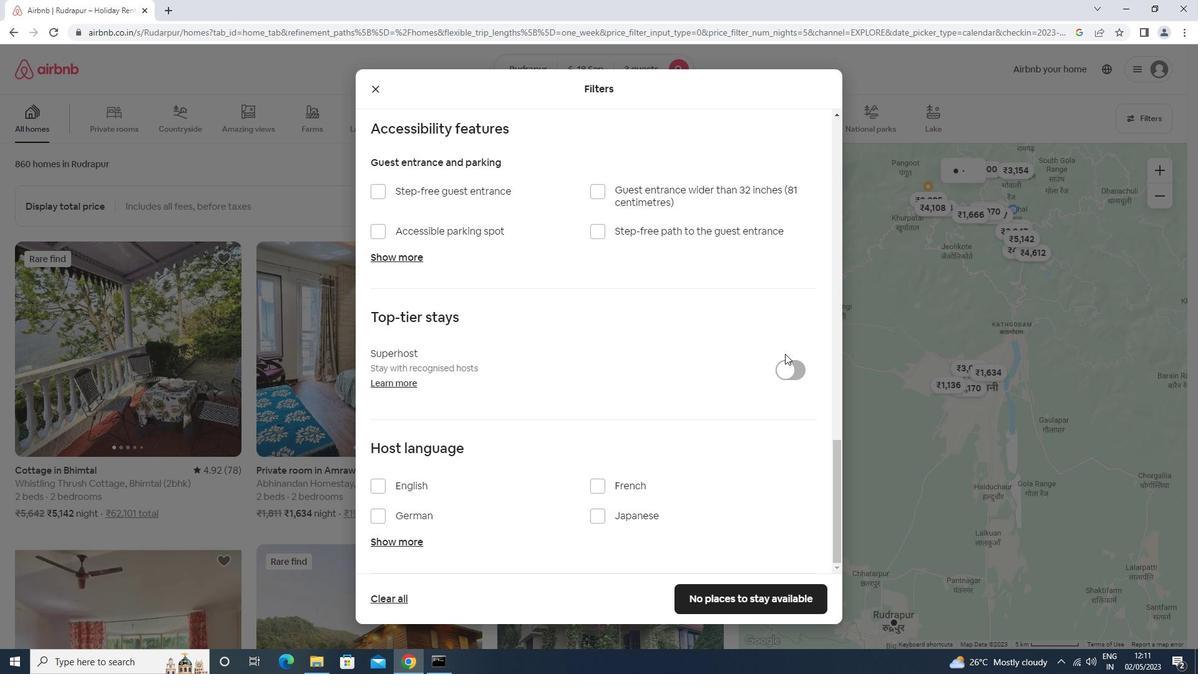 
Action: Mouse moved to (774, 358)
Screenshot: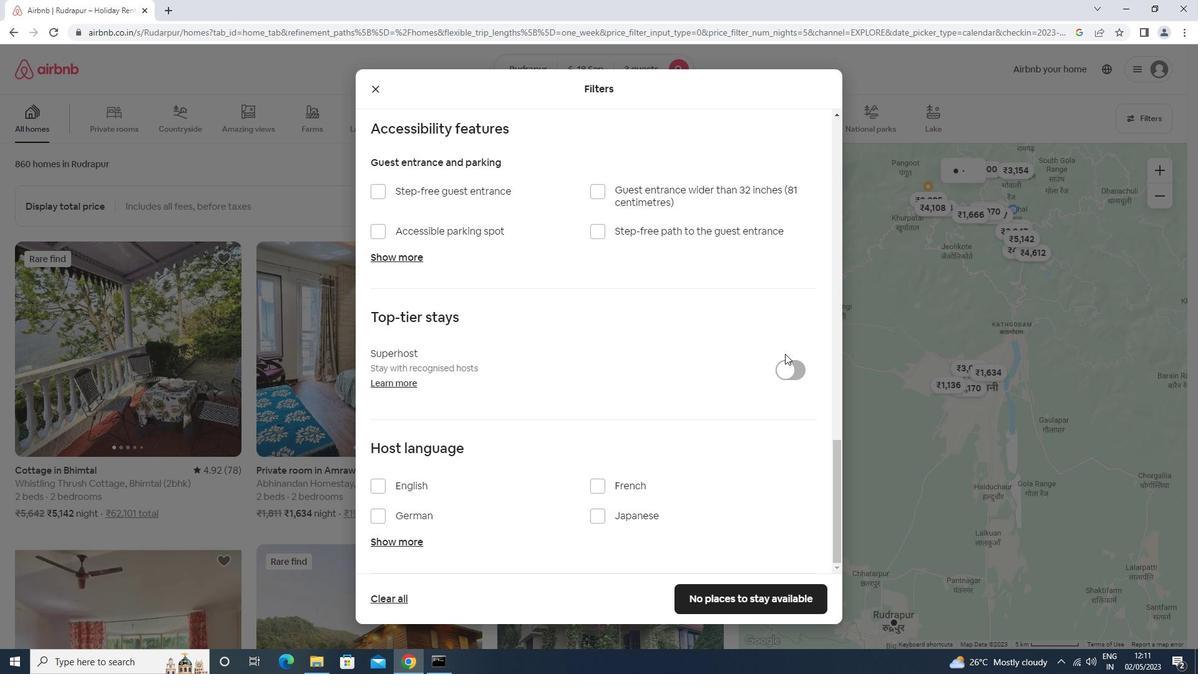 
Action: Mouse scrolled (774, 357) with delta (0, 0)
Screenshot: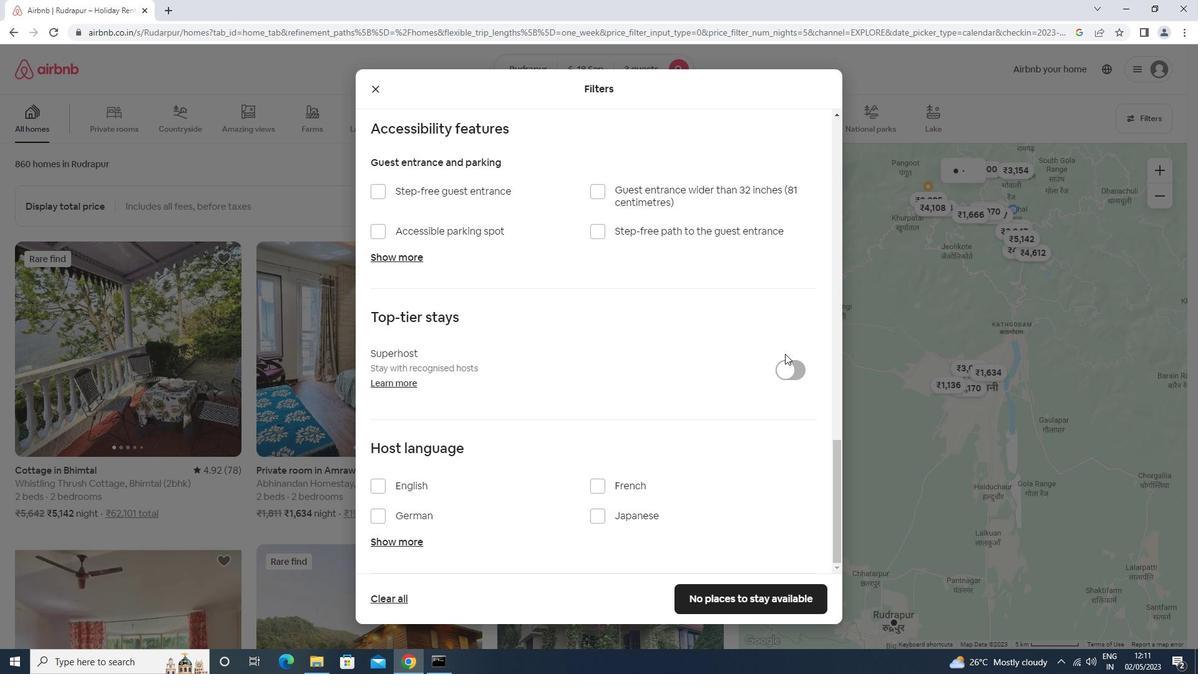 
Action: Mouse moved to (380, 480)
Screenshot: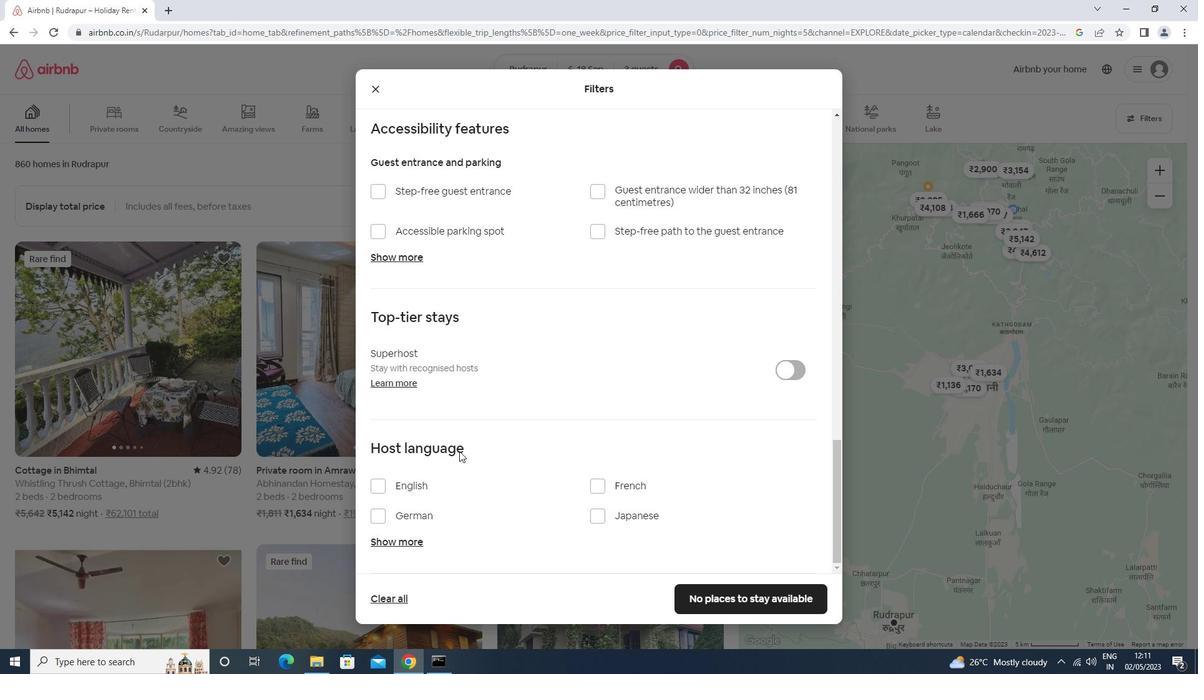 
Action: Mouse pressed left at (380, 480)
Screenshot: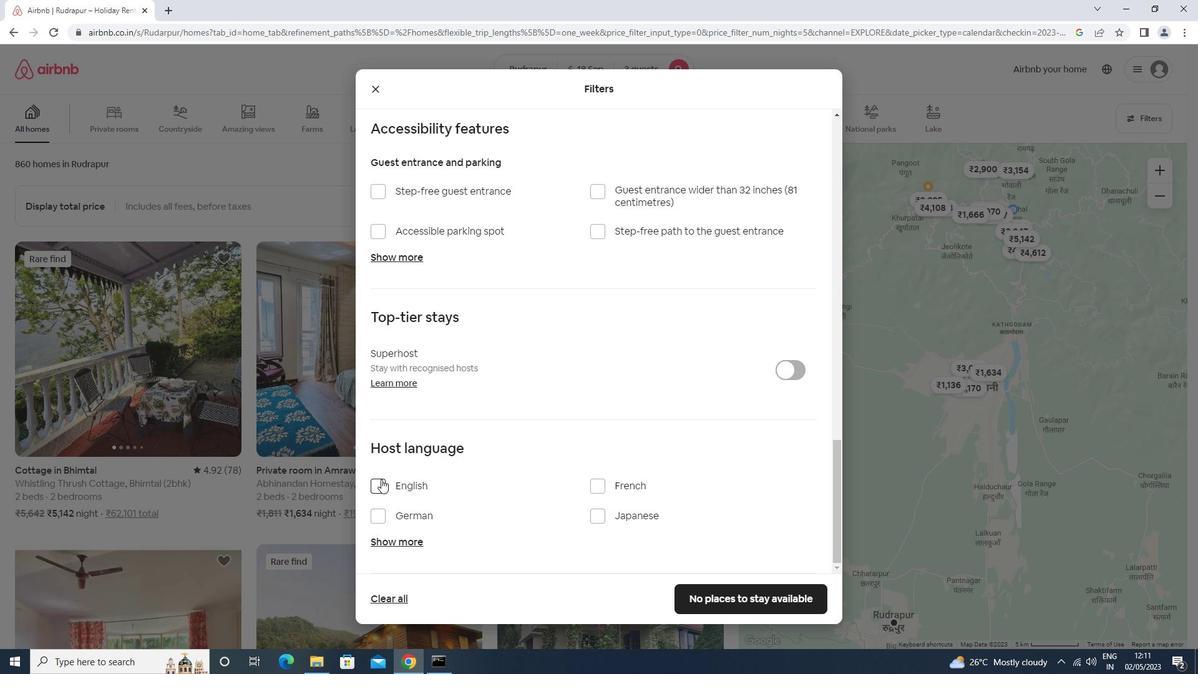 
Action: Mouse moved to (720, 596)
Screenshot: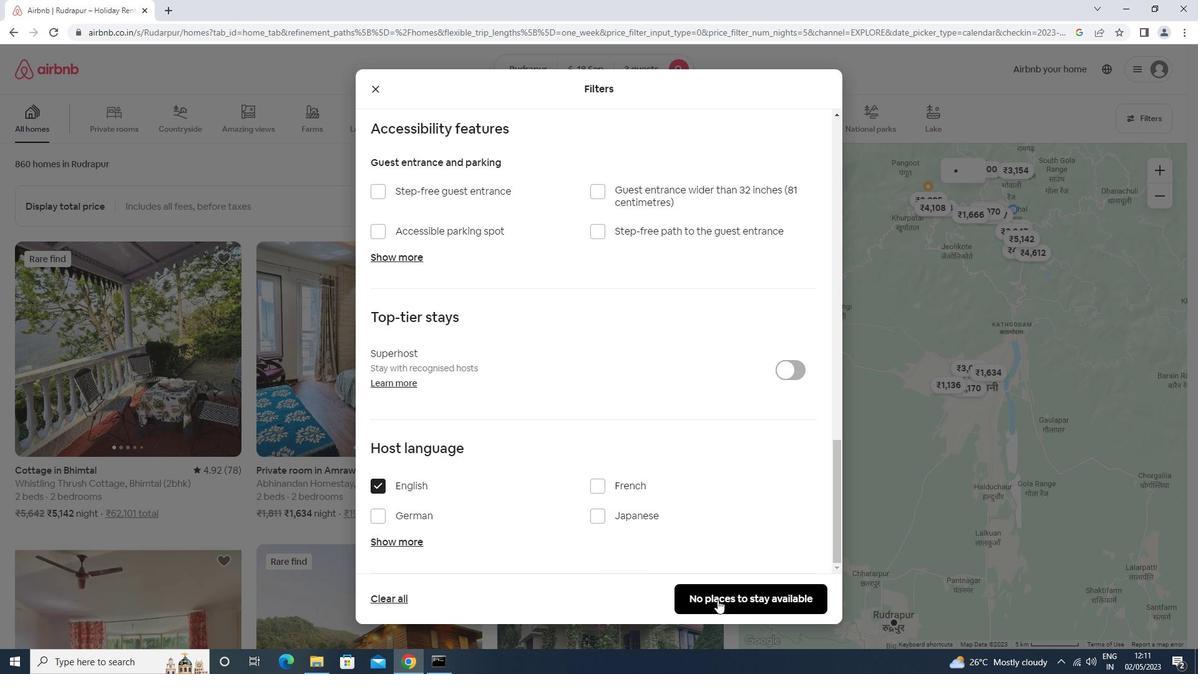 
Action: Mouse pressed left at (720, 596)
Screenshot: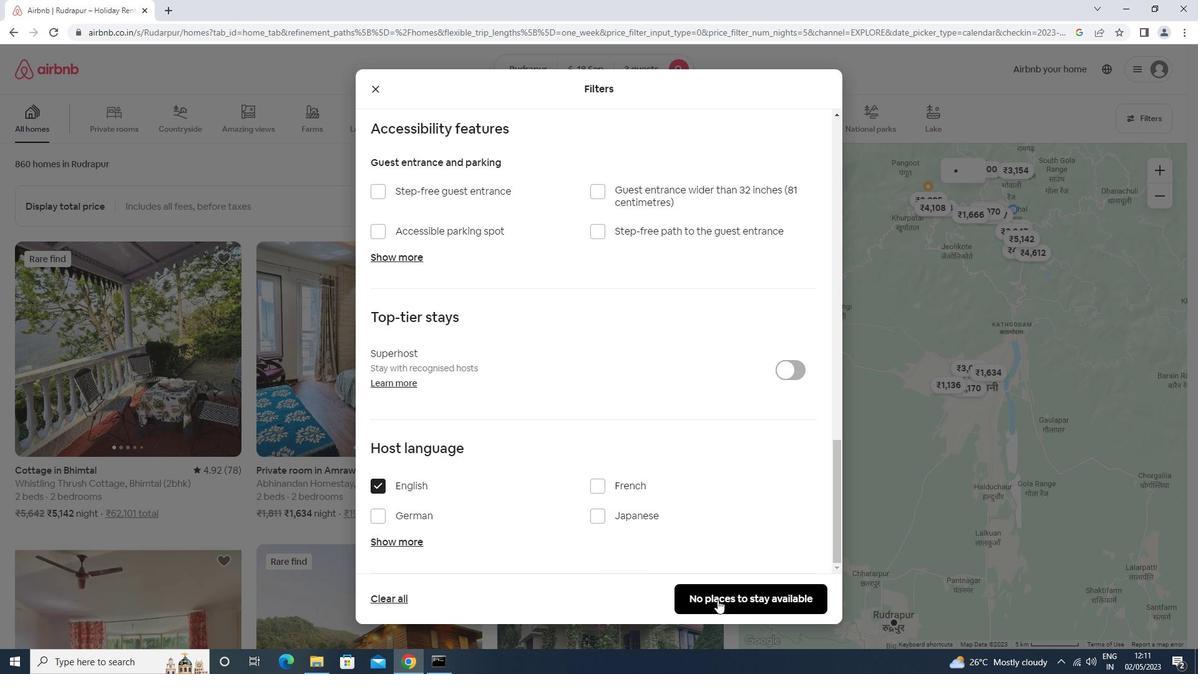 
Action: Mouse moved to (718, 591)
Screenshot: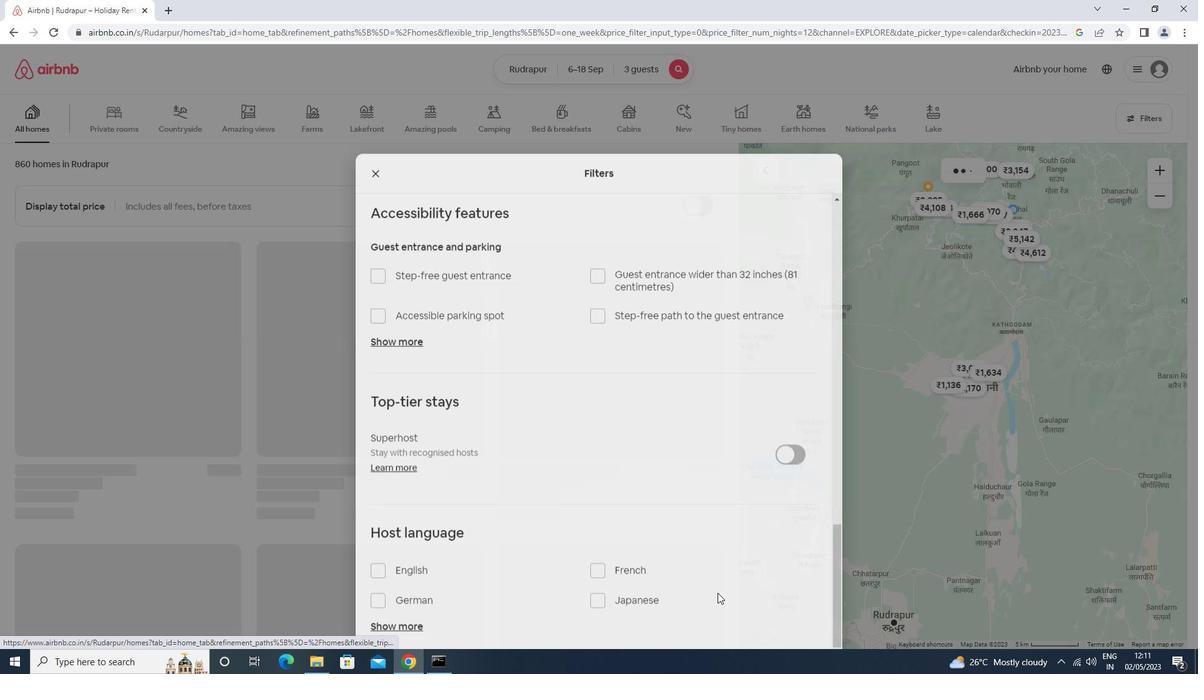 
